 Task: Look for space in Juchitán de Zaragoza, Mexico from 6th September, 2023 to 10th September, 2023 for 1 adult in price range Rs.10000 to Rs.15000. Place can be private room with 1  bedroom having 1 bed and 1 bathroom. Property type can be house, flat, guest house, hotel. Booking option can be shelf check-in. Required host language is English.
Action: Mouse moved to (579, 126)
Screenshot: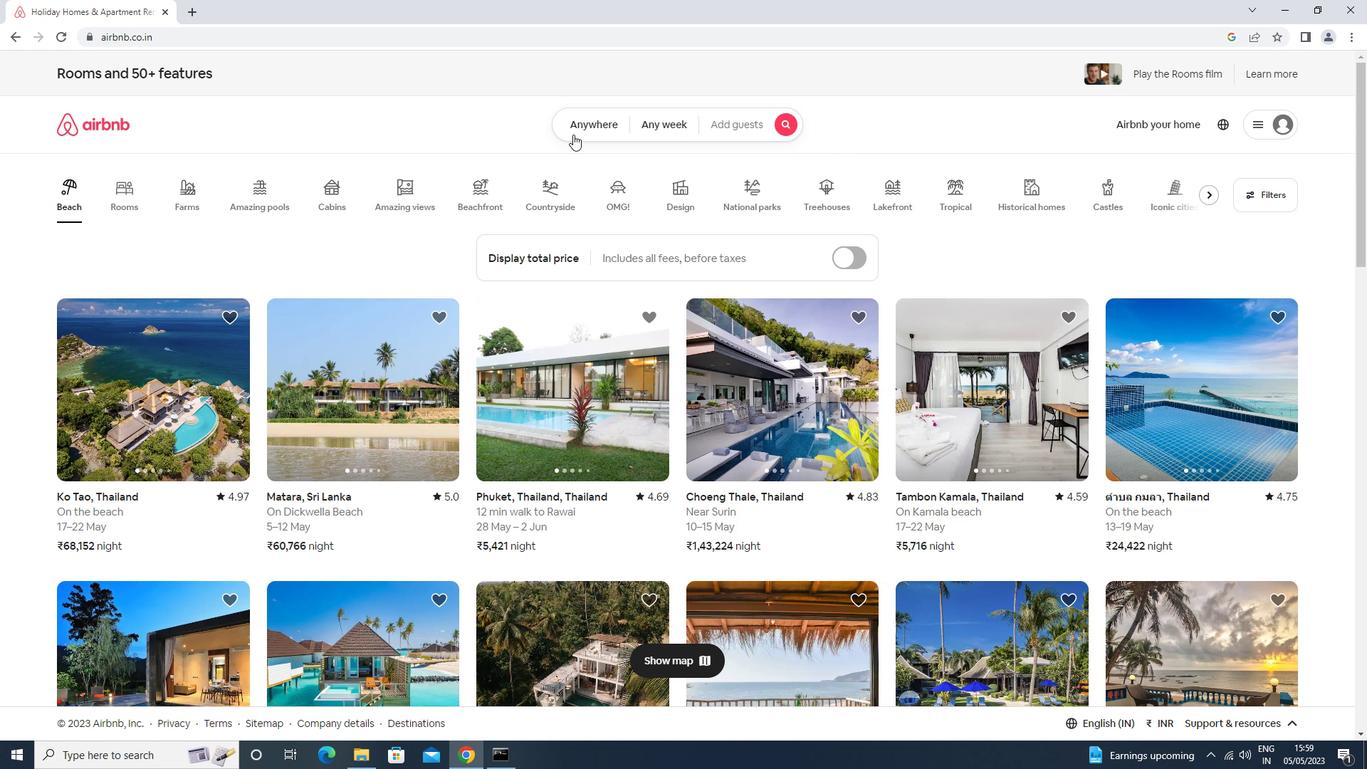 
Action: Mouse pressed left at (579, 126)
Screenshot: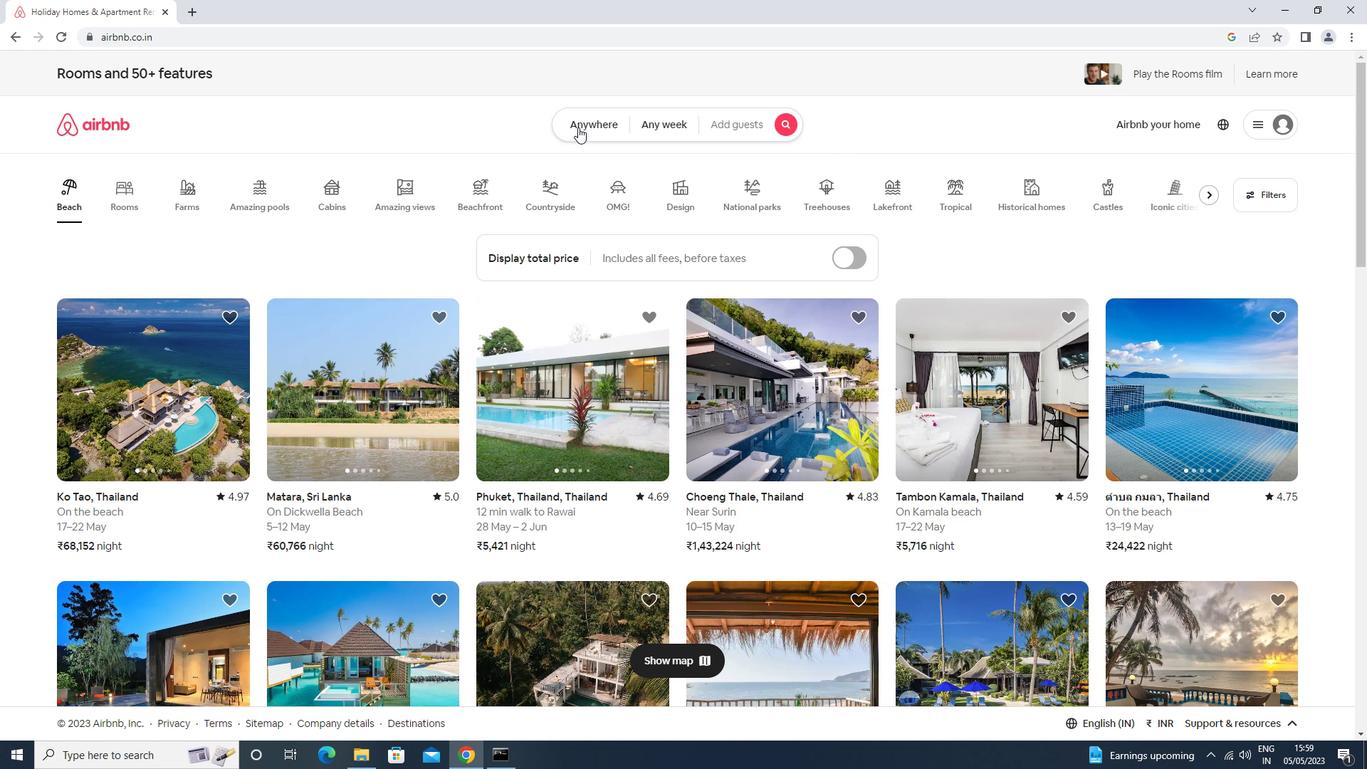 
Action: Mouse moved to (474, 185)
Screenshot: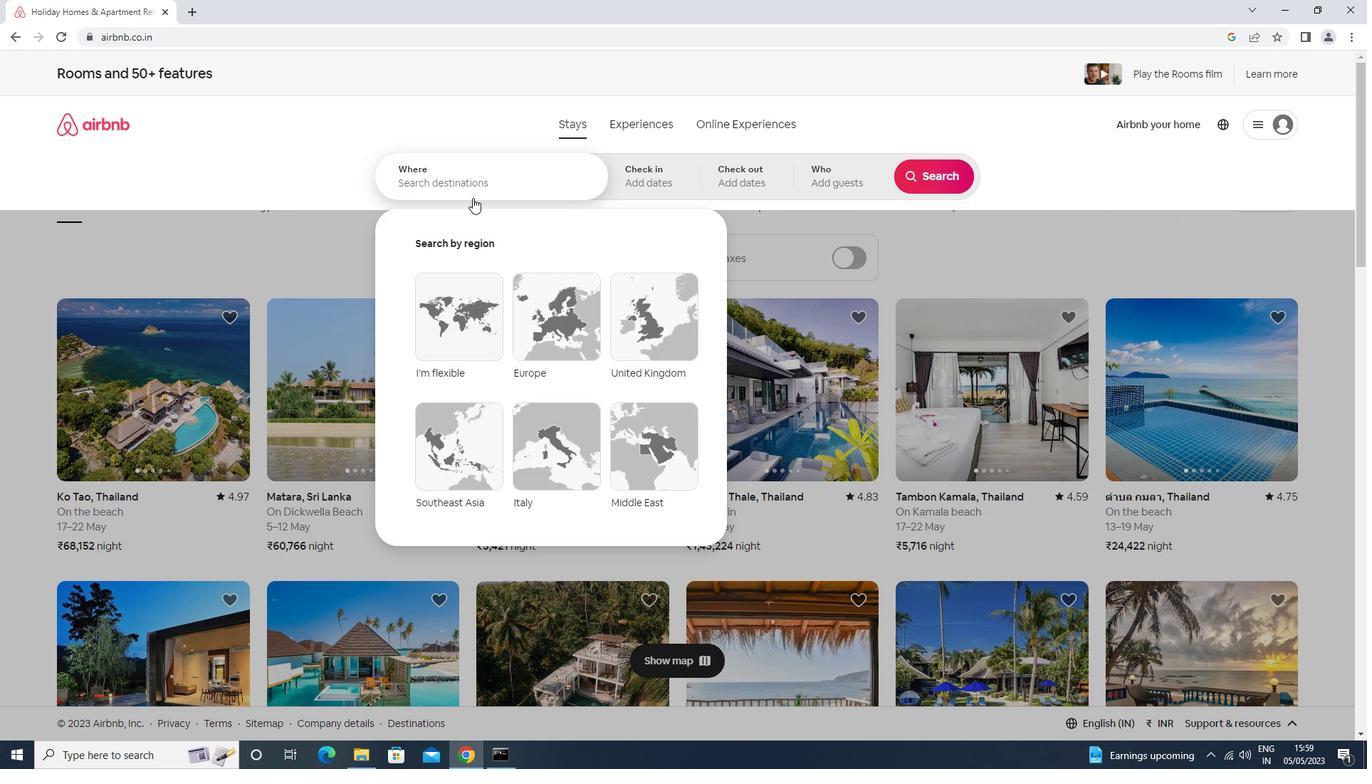 
Action: Mouse pressed left at (474, 185)
Screenshot: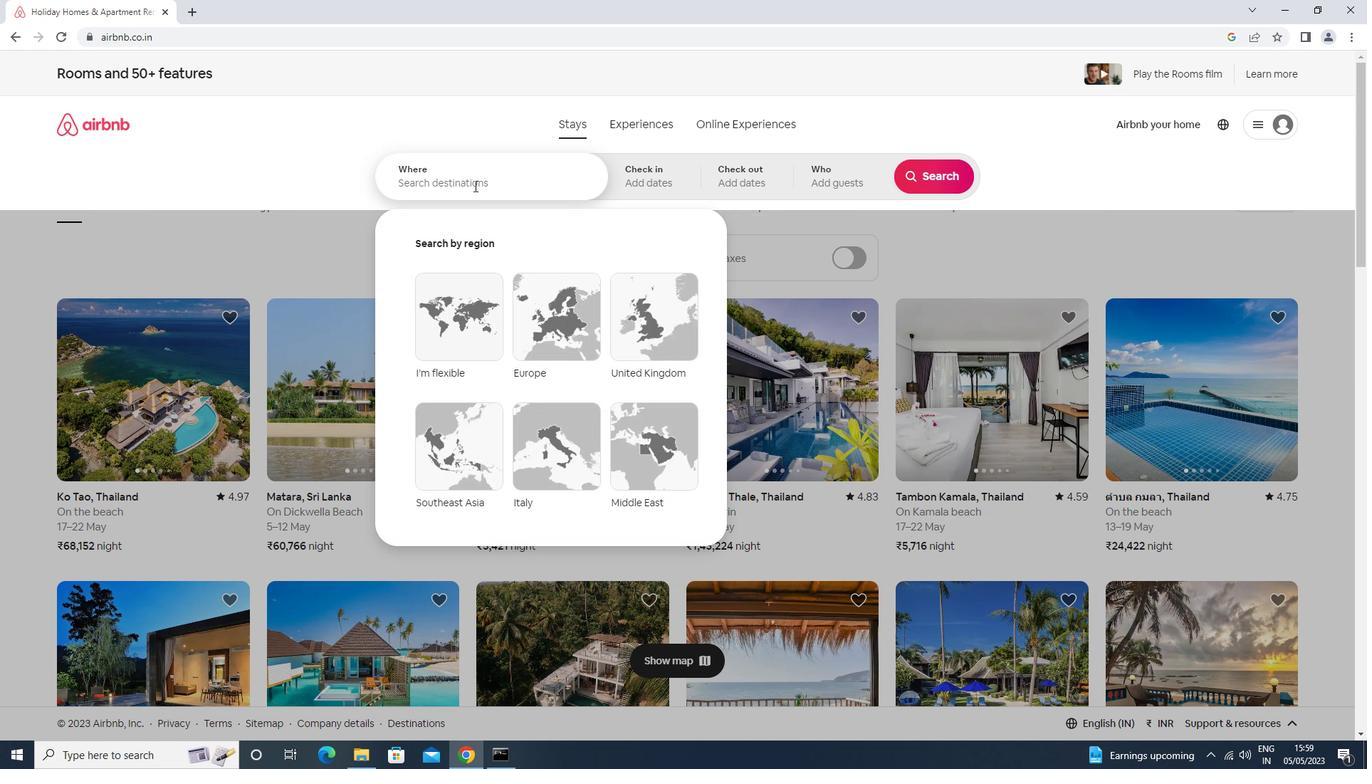 
Action: Mouse moved to (477, 184)
Screenshot: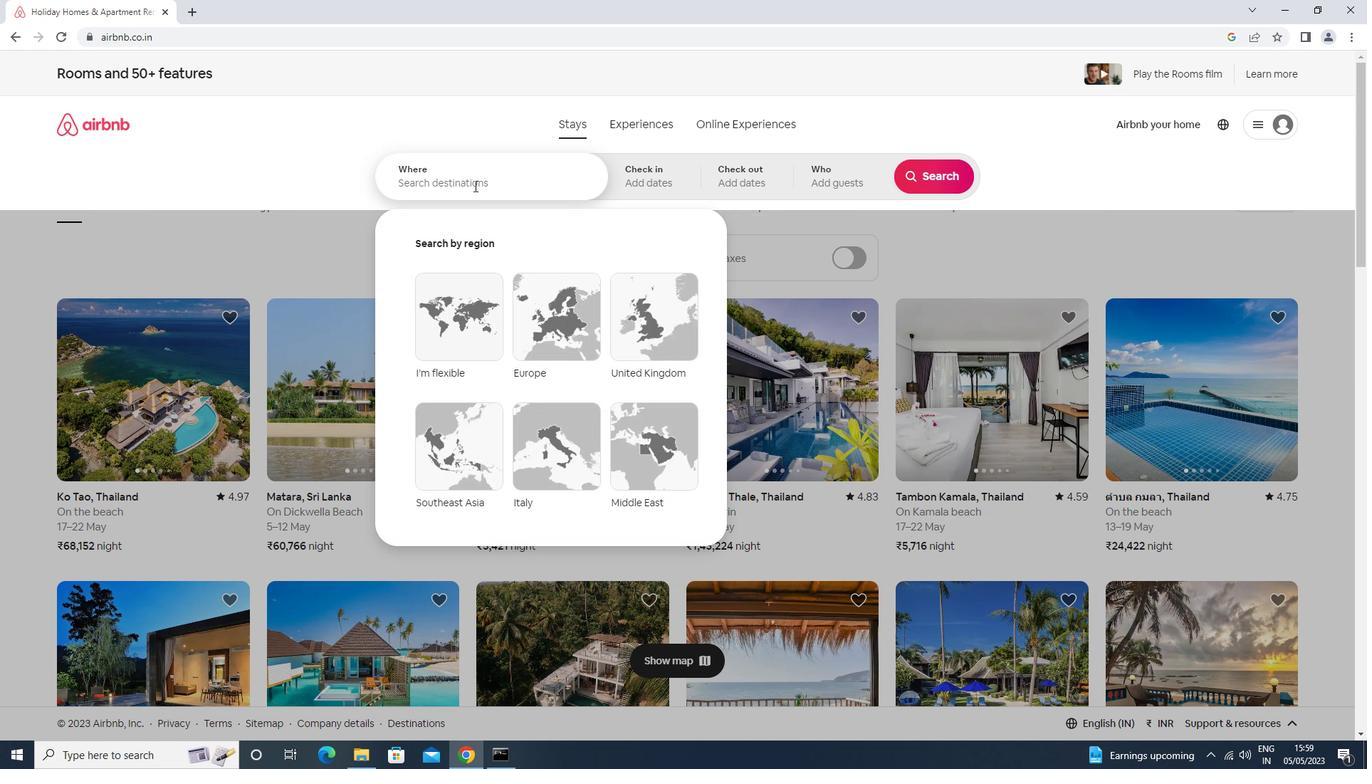 
Action: Key pressed jucgitan<Key.space>de<Key.space><Key.down><Key.enter>
Screenshot: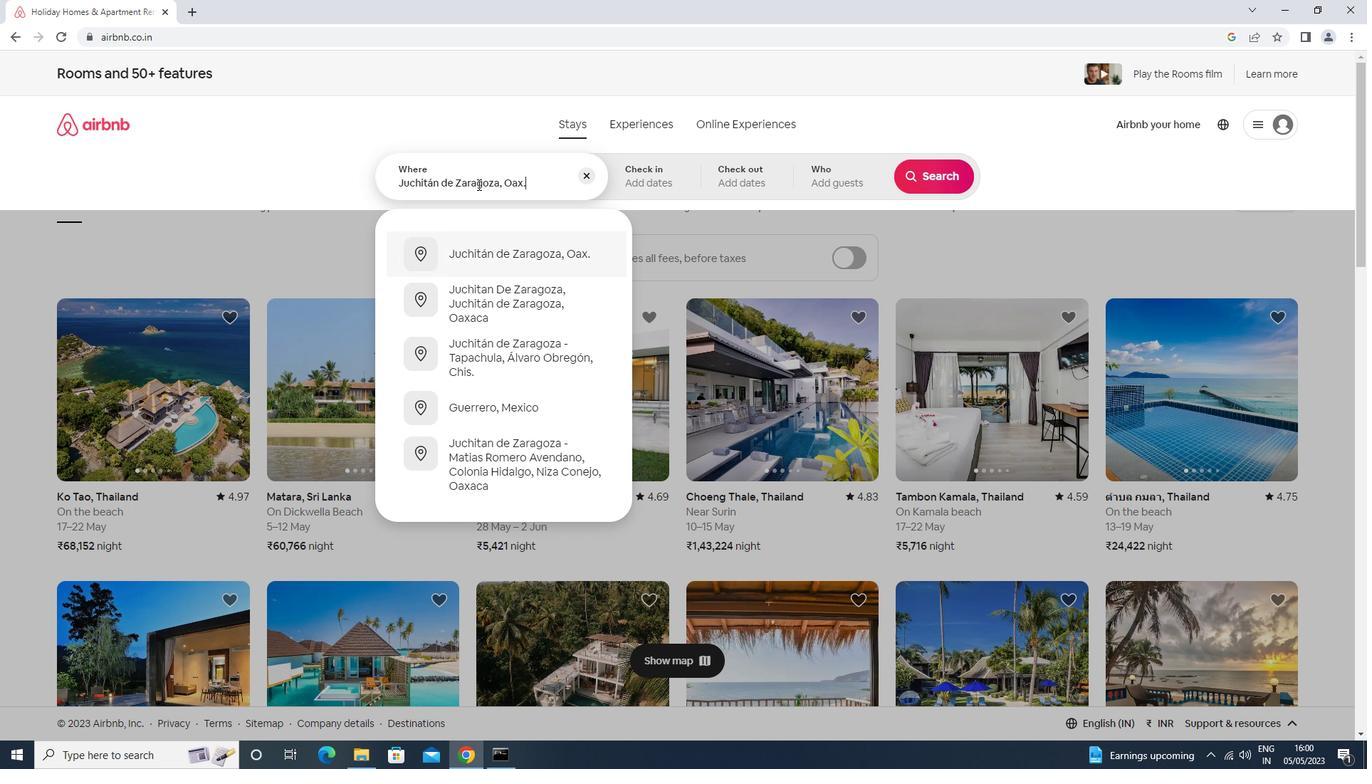 
Action: Mouse moved to (927, 290)
Screenshot: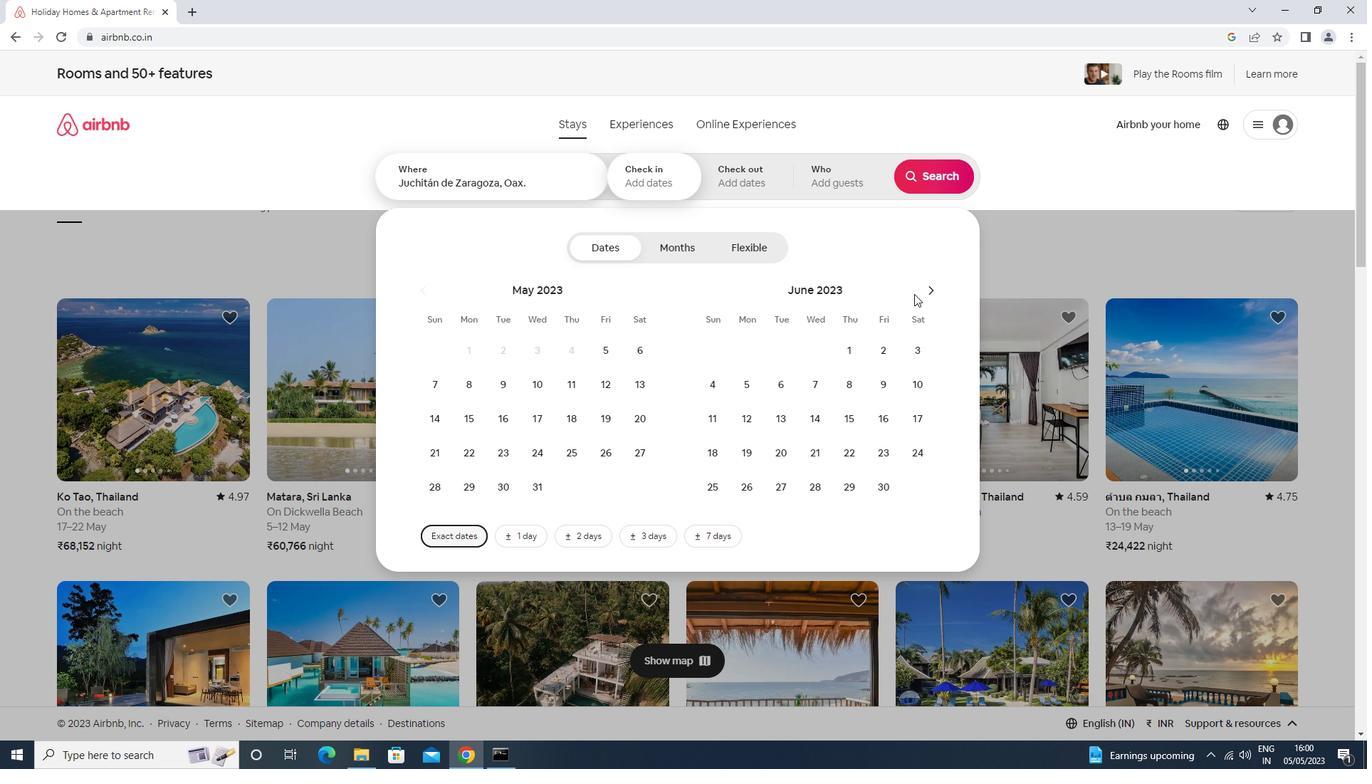 
Action: Mouse pressed left at (927, 290)
Screenshot: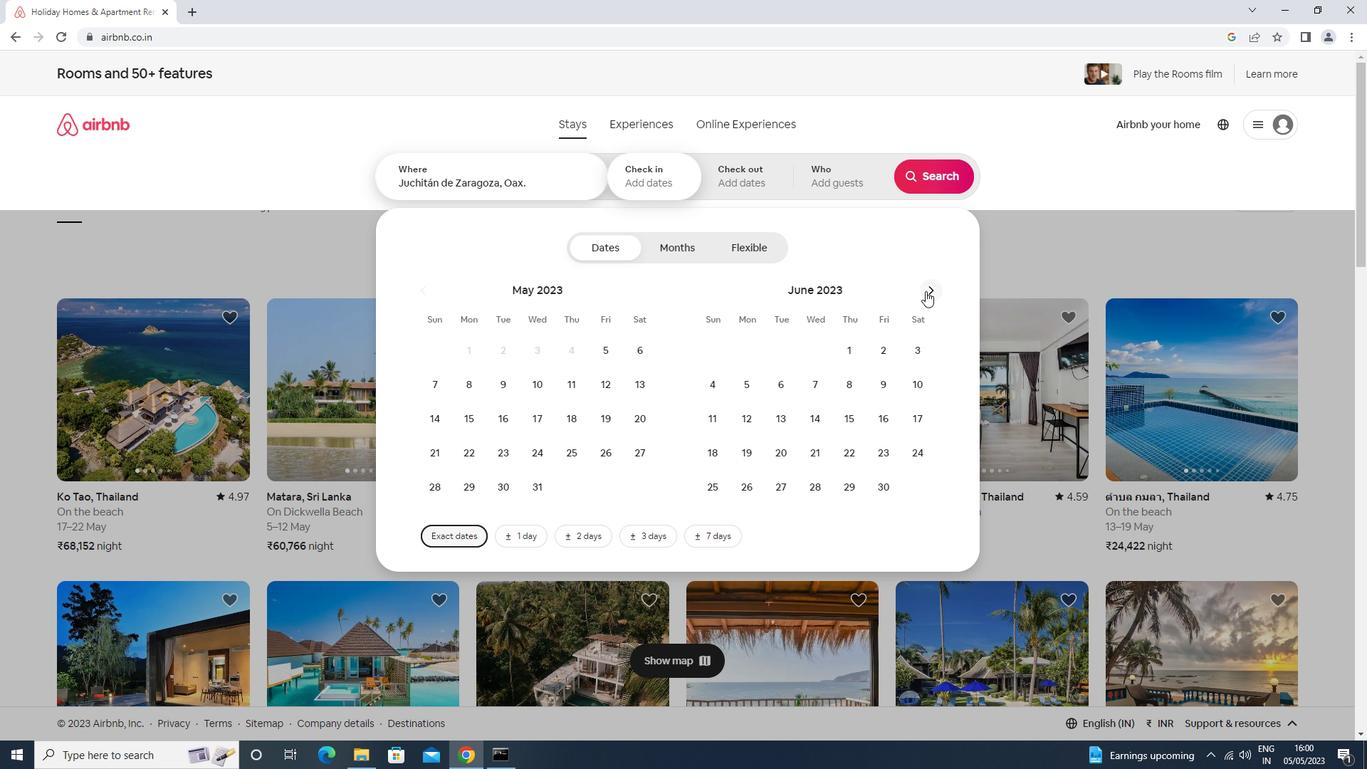 
Action: Mouse pressed left at (927, 290)
Screenshot: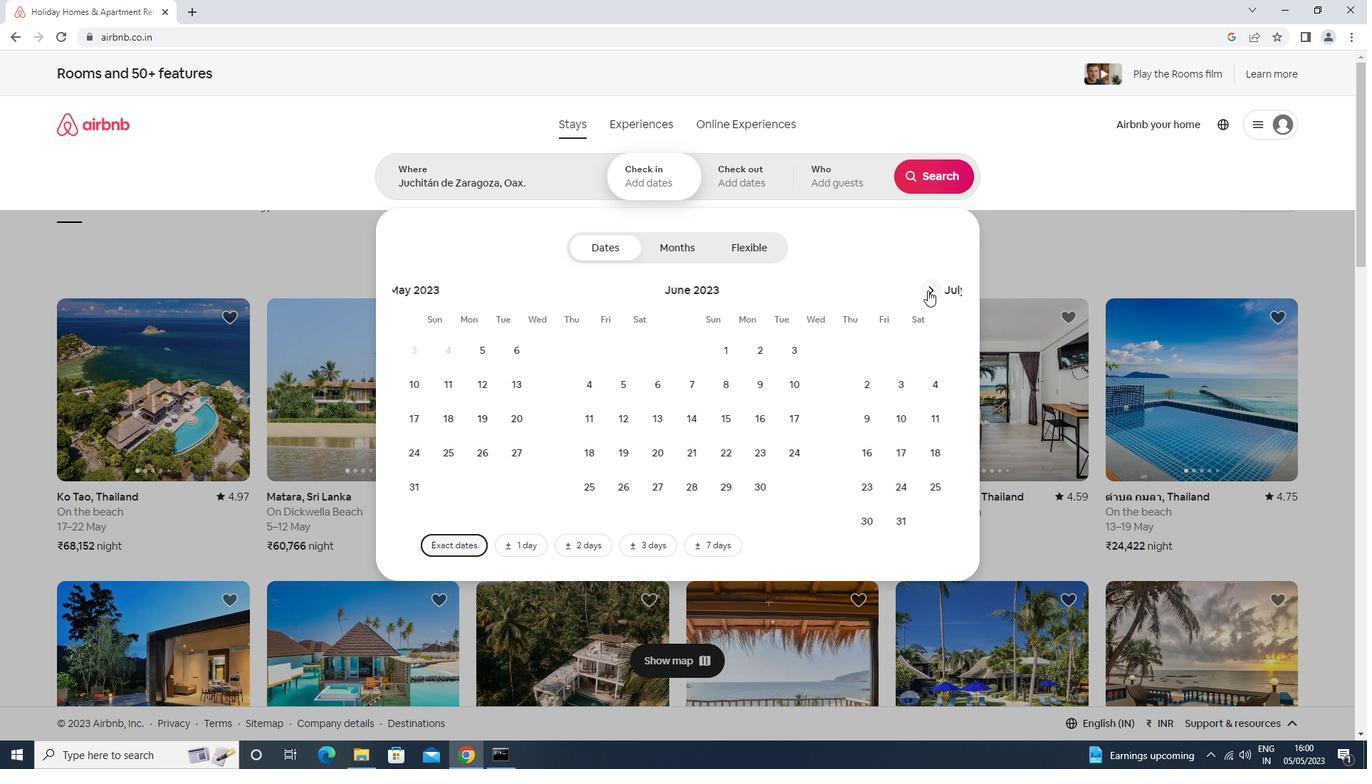 
Action: Mouse pressed left at (927, 290)
Screenshot: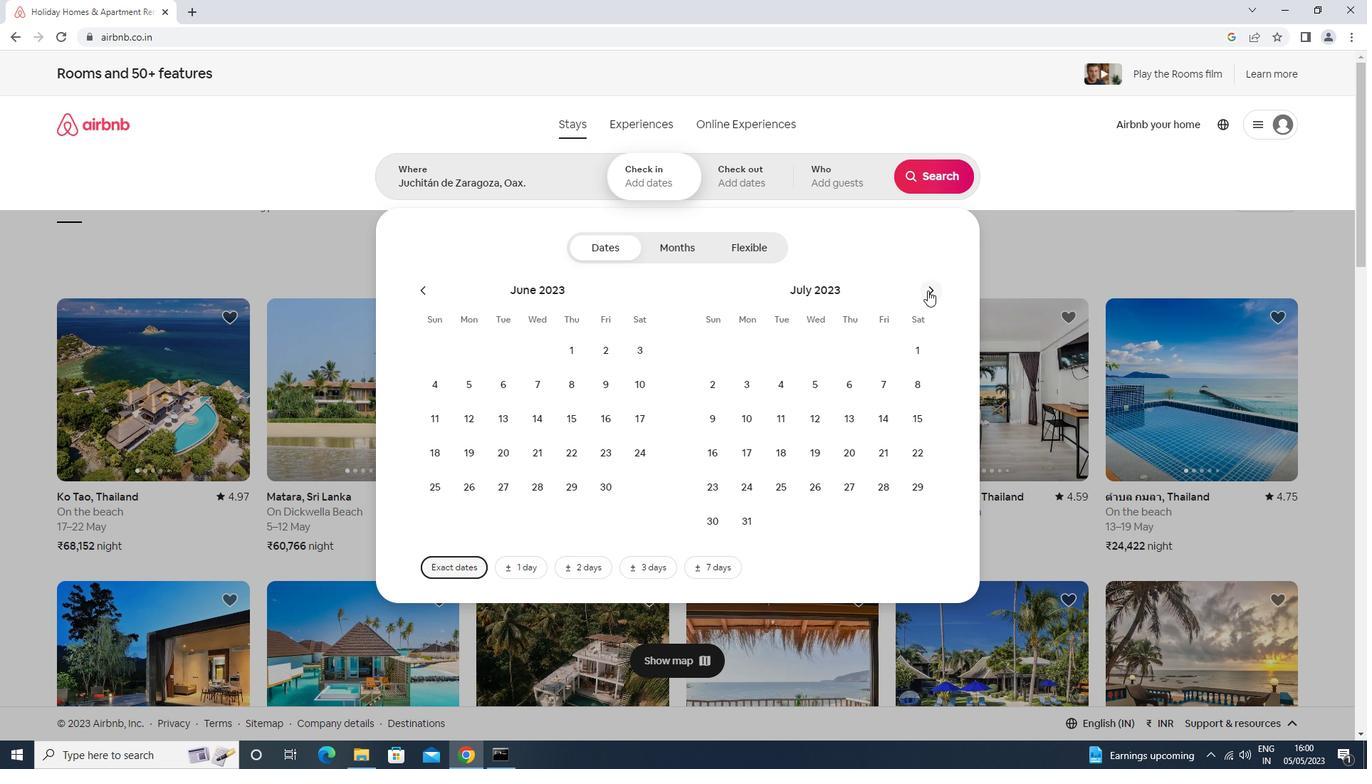 
Action: Mouse moved to (814, 391)
Screenshot: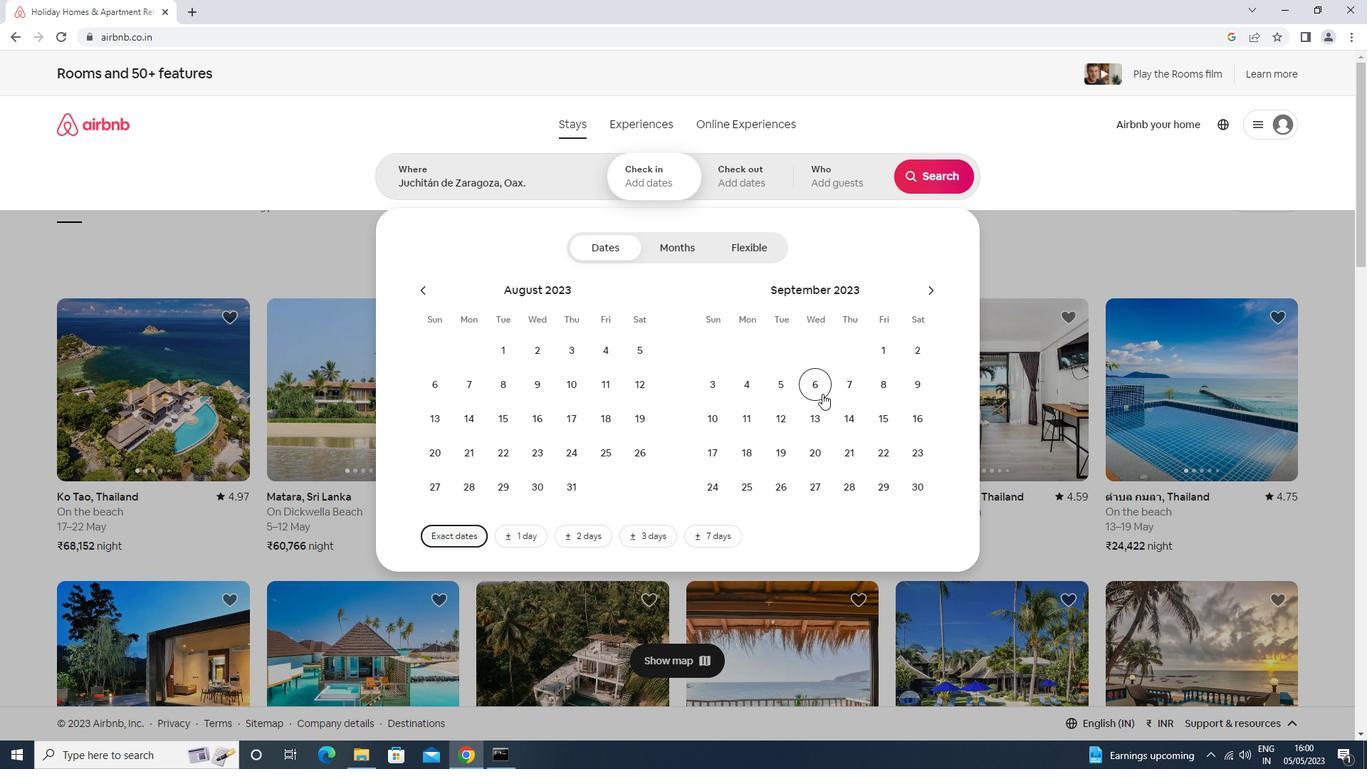 
Action: Mouse pressed left at (814, 391)
Screenshot: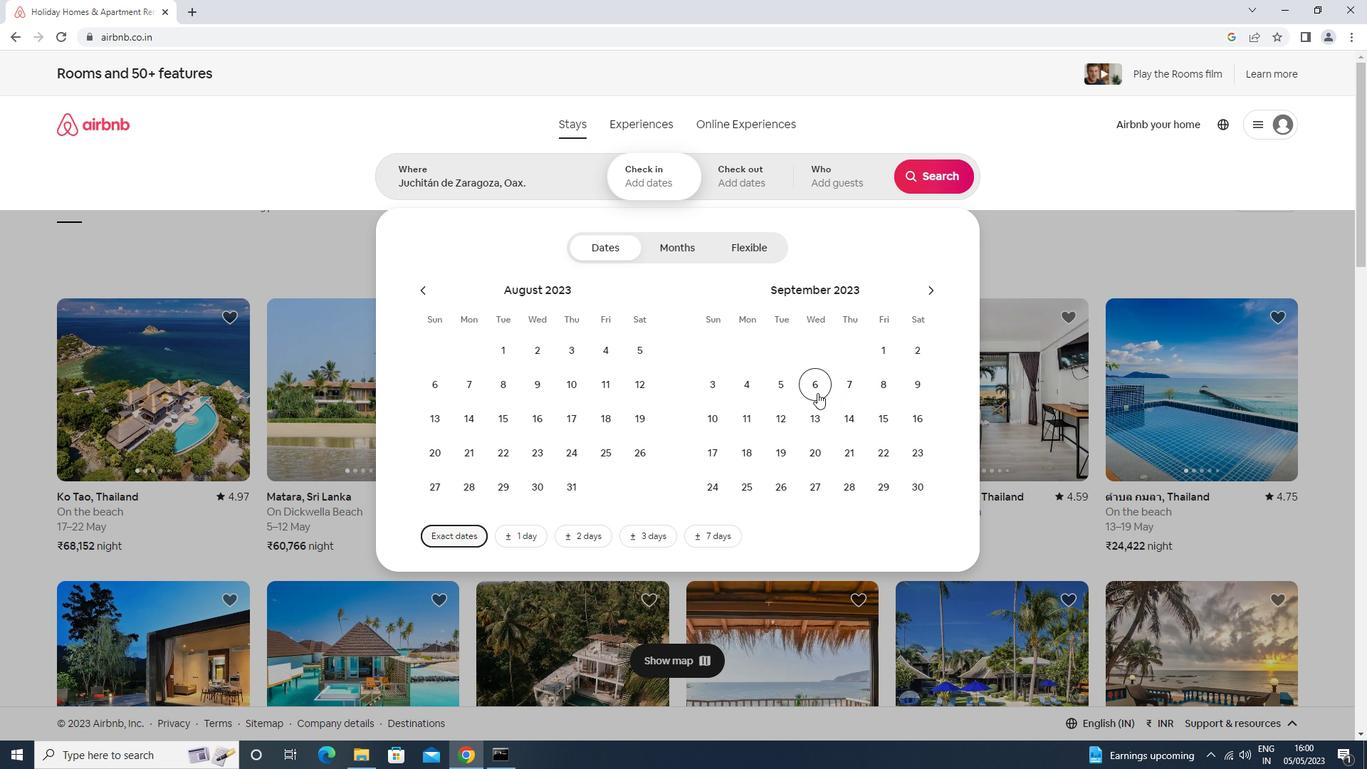 
Action: Mouse moved to (717, 415)
Screenshot: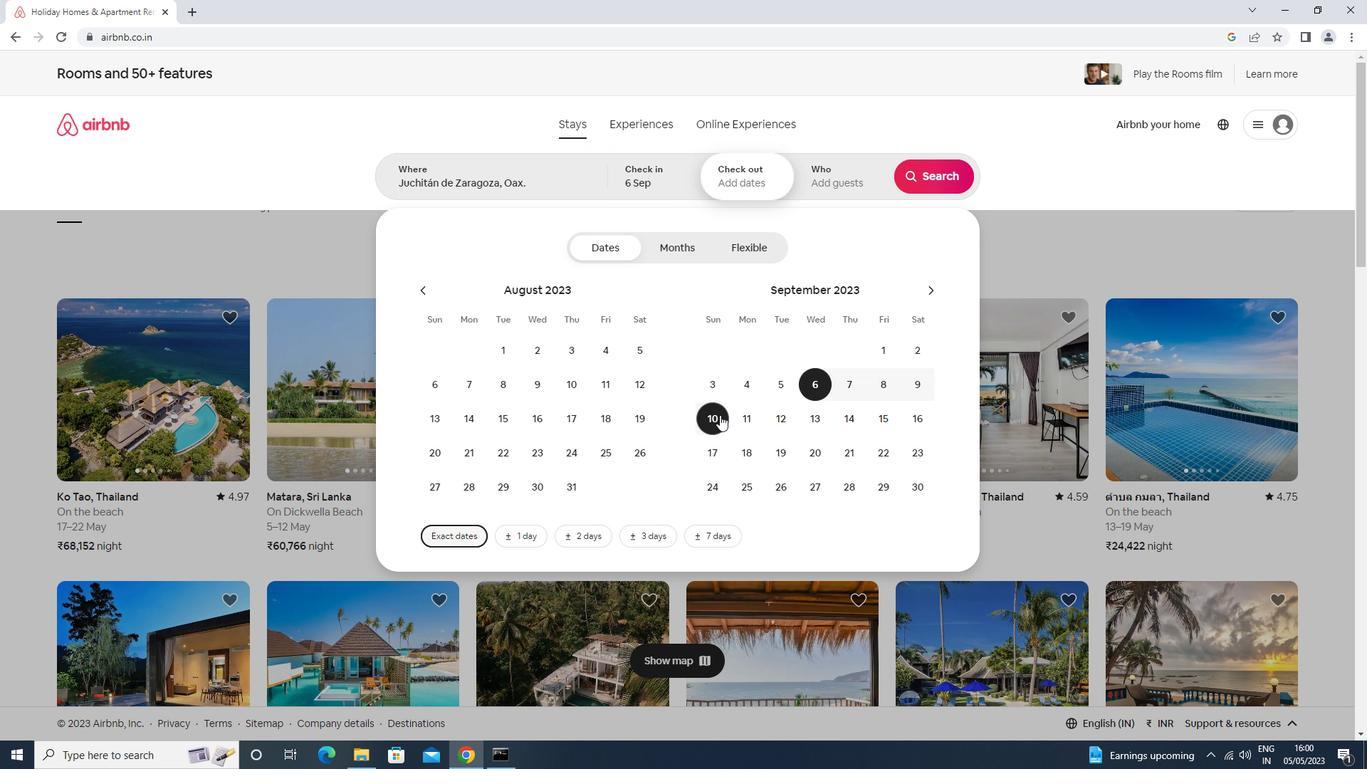 
Action: Mouse pressed left at (717, 415)
Screenshot: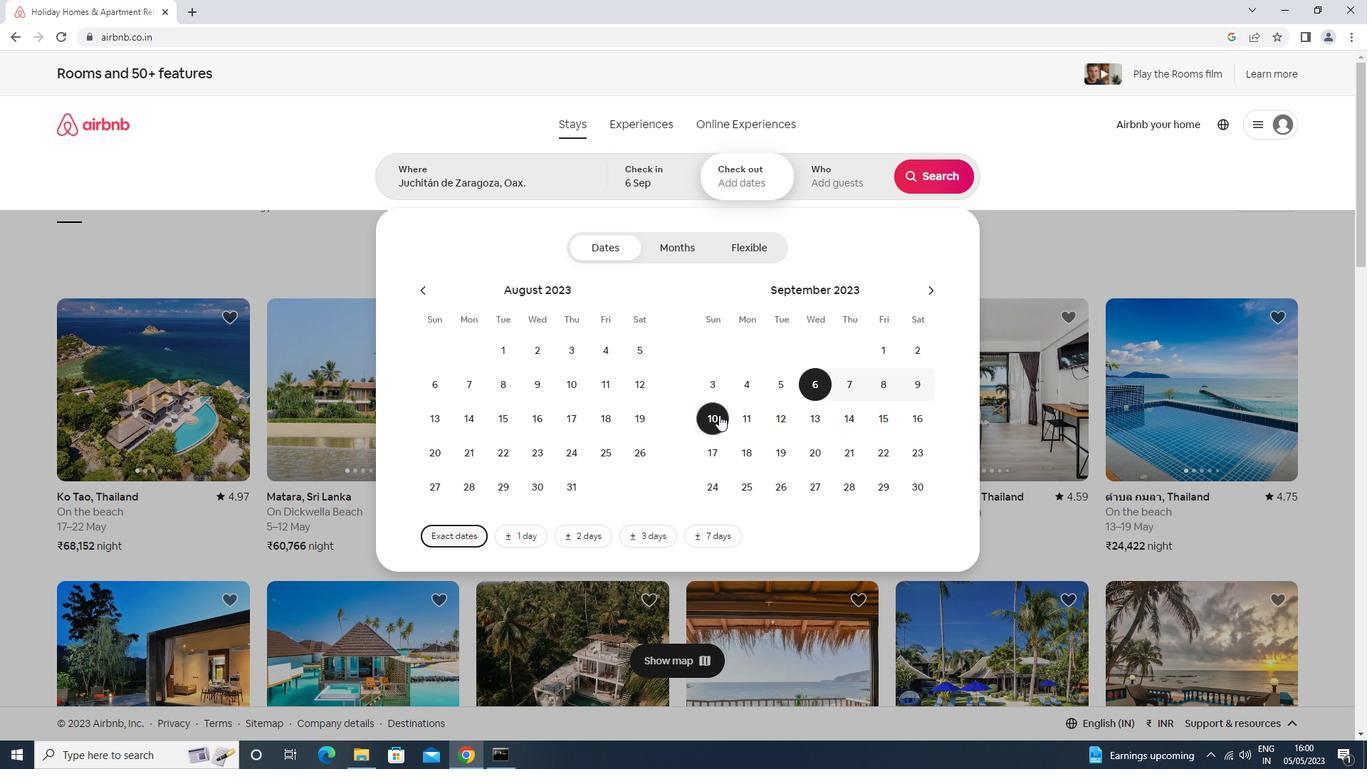 
Action: Mouse moved to (838, 192)
Screenshot: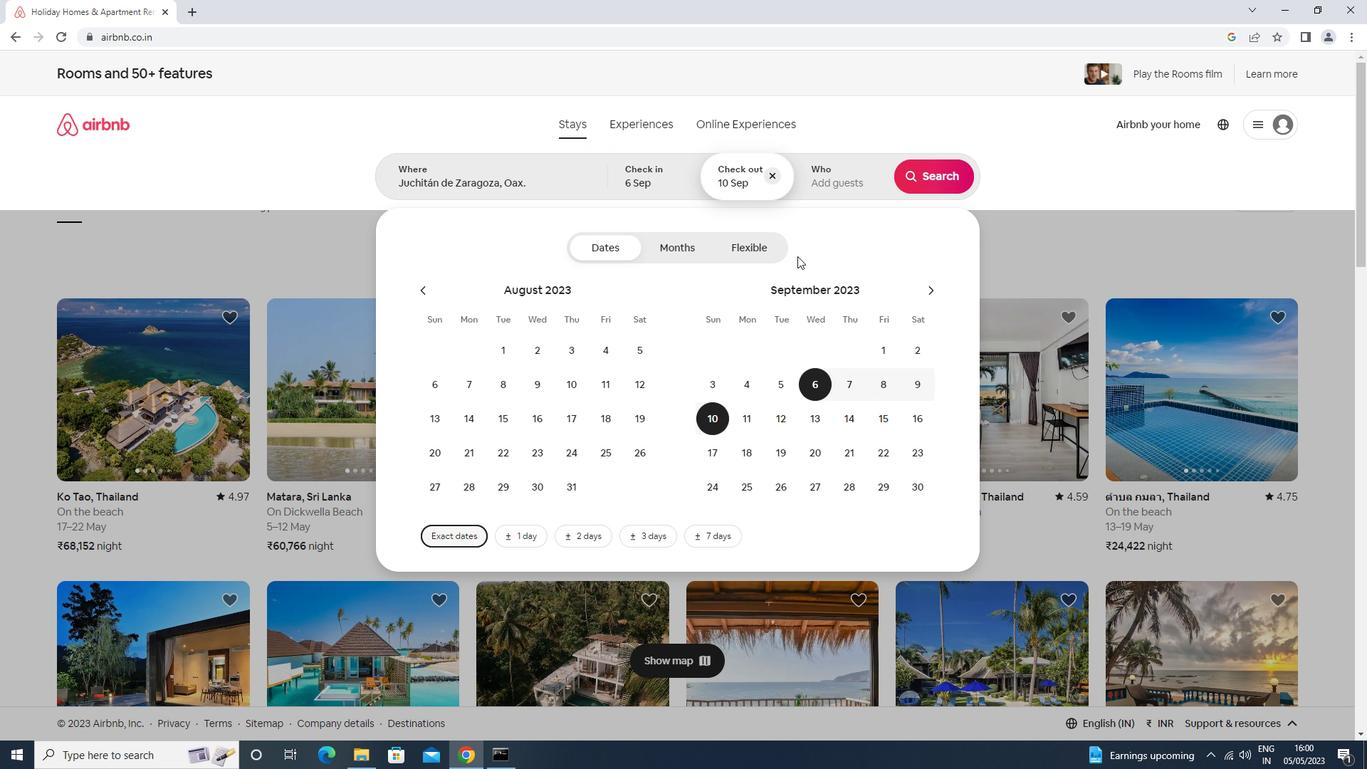 
Action: Mouse pressed left at (838, 192)
Screenshot: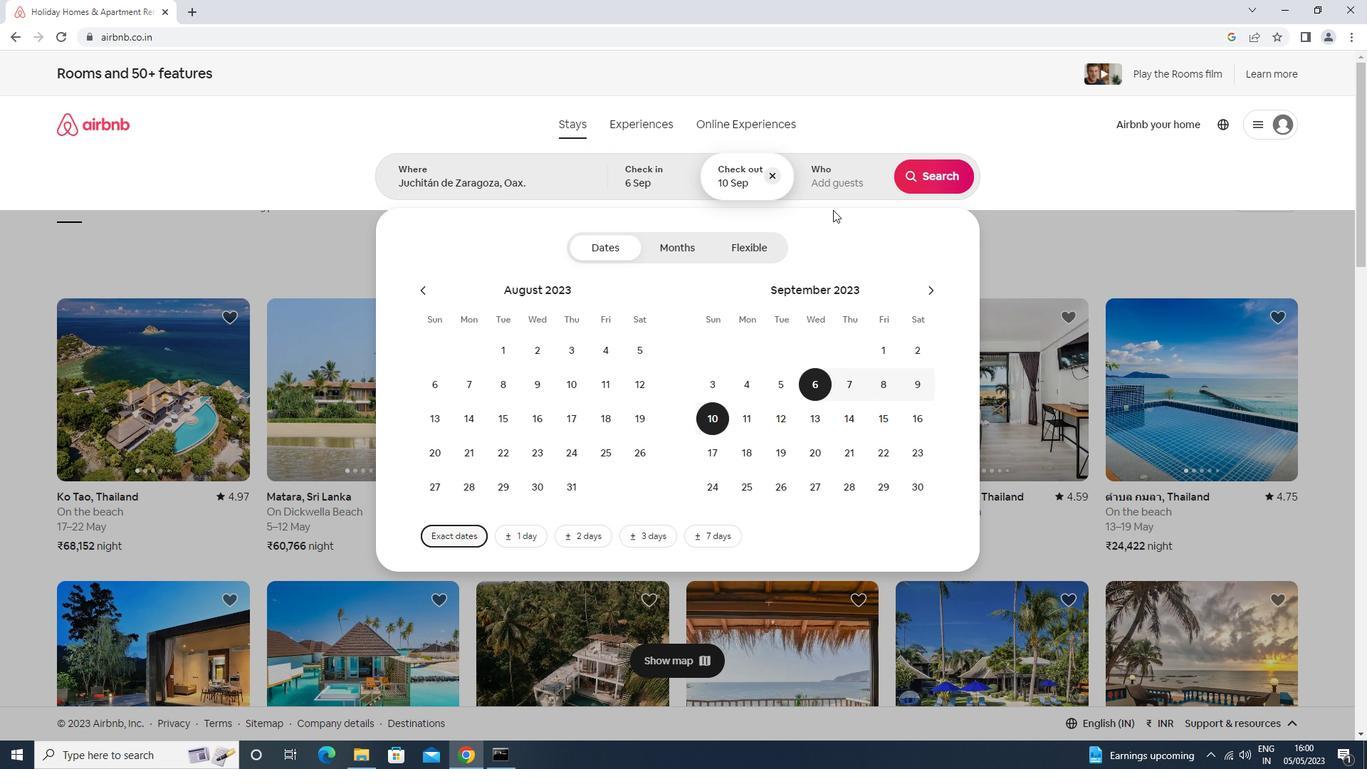 
Action: Mouse moved to (937, 258)
Screenshot: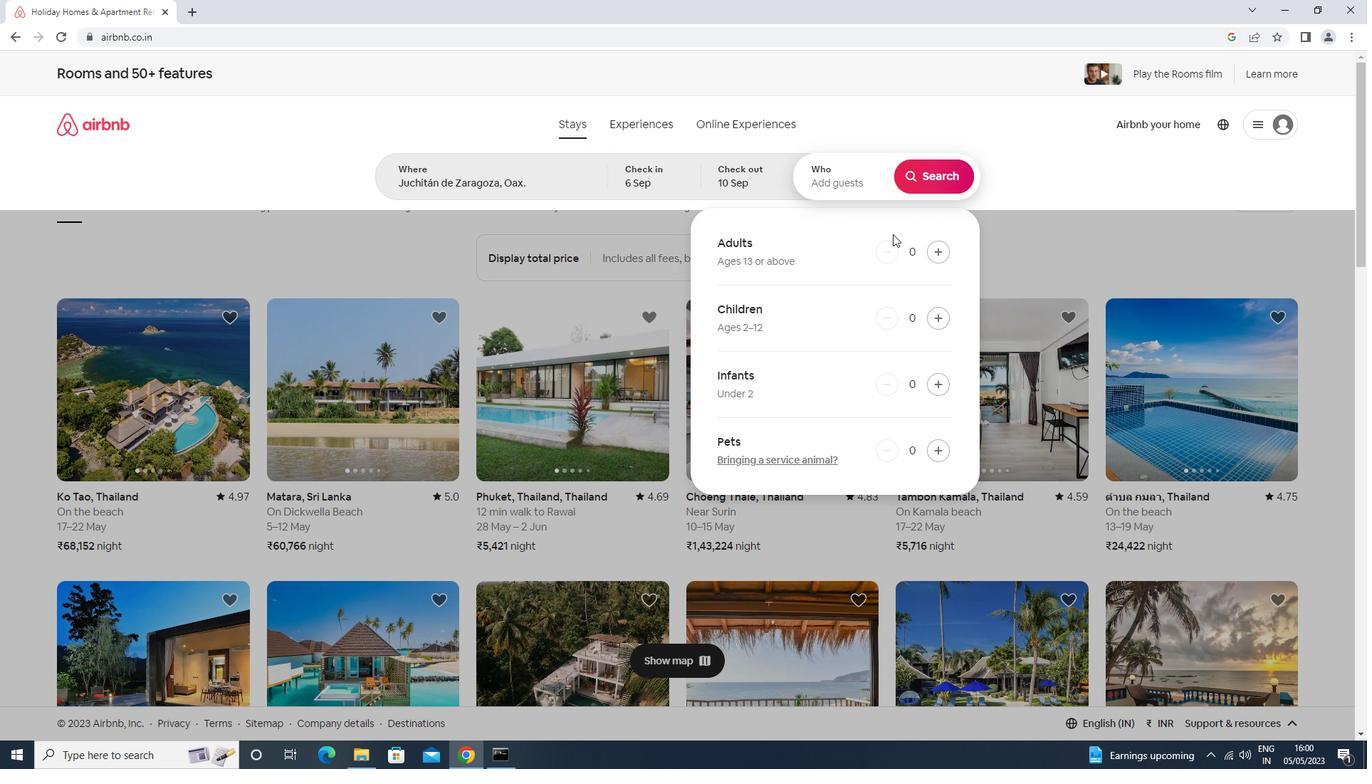 
Action: Mouse pressed left at (937, 258)
Screenshot: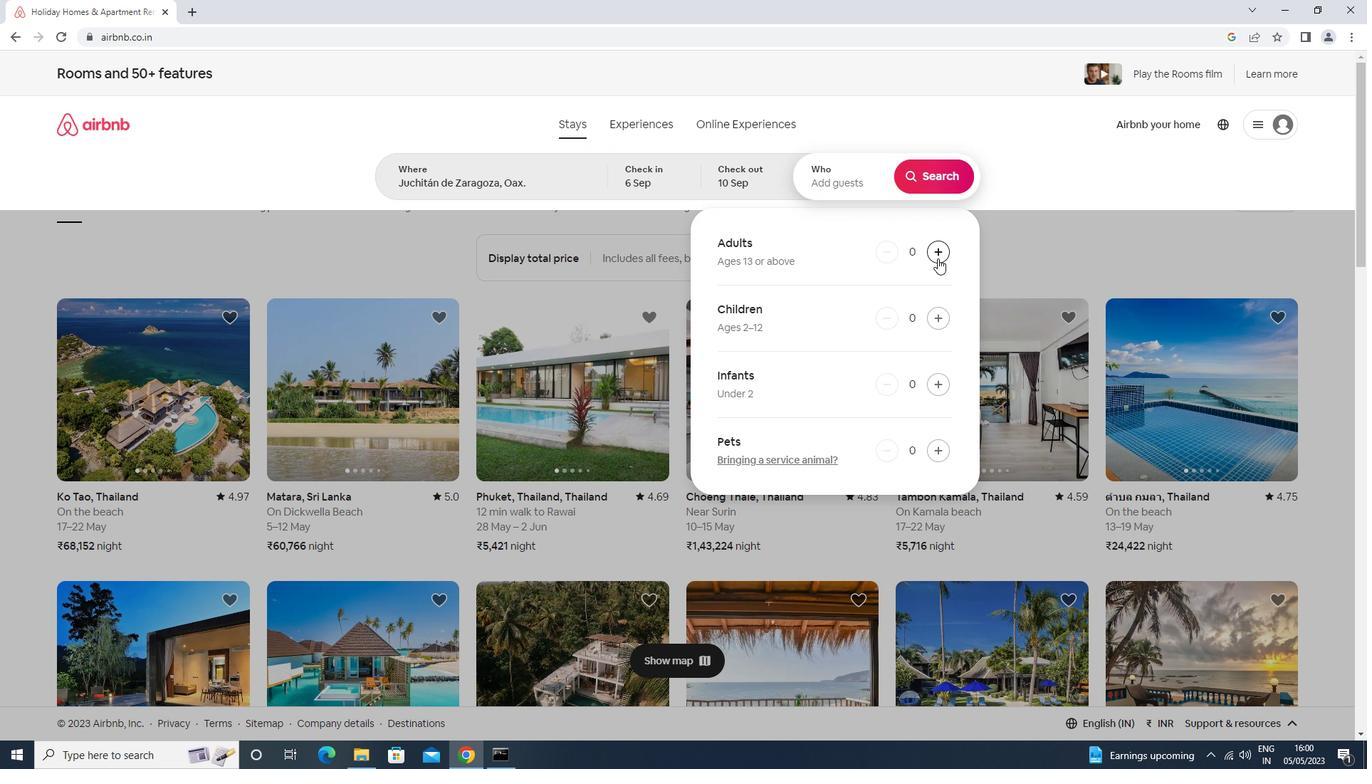 
Action: Mouse moved to (929, 180)
Screenshot: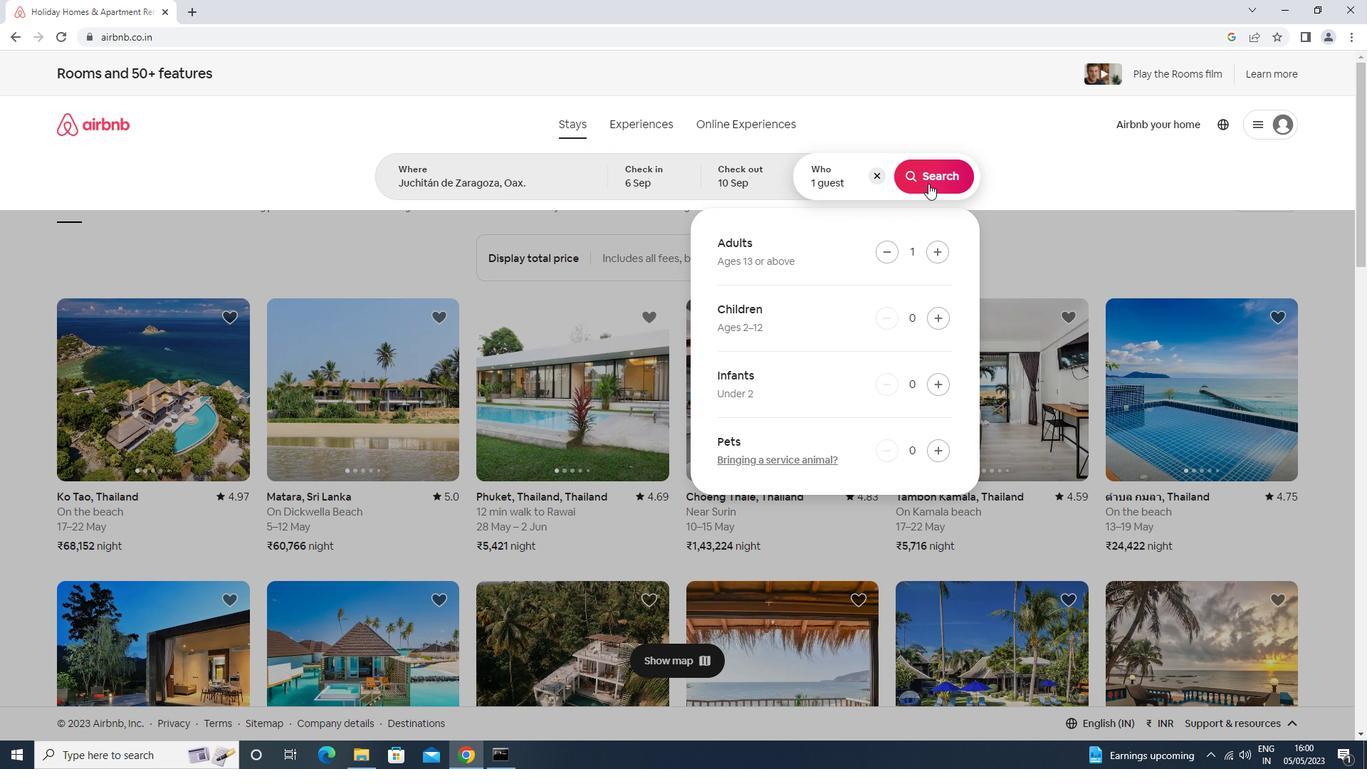 
Action: Mouse pressed left at (929, 180)
Screenshot: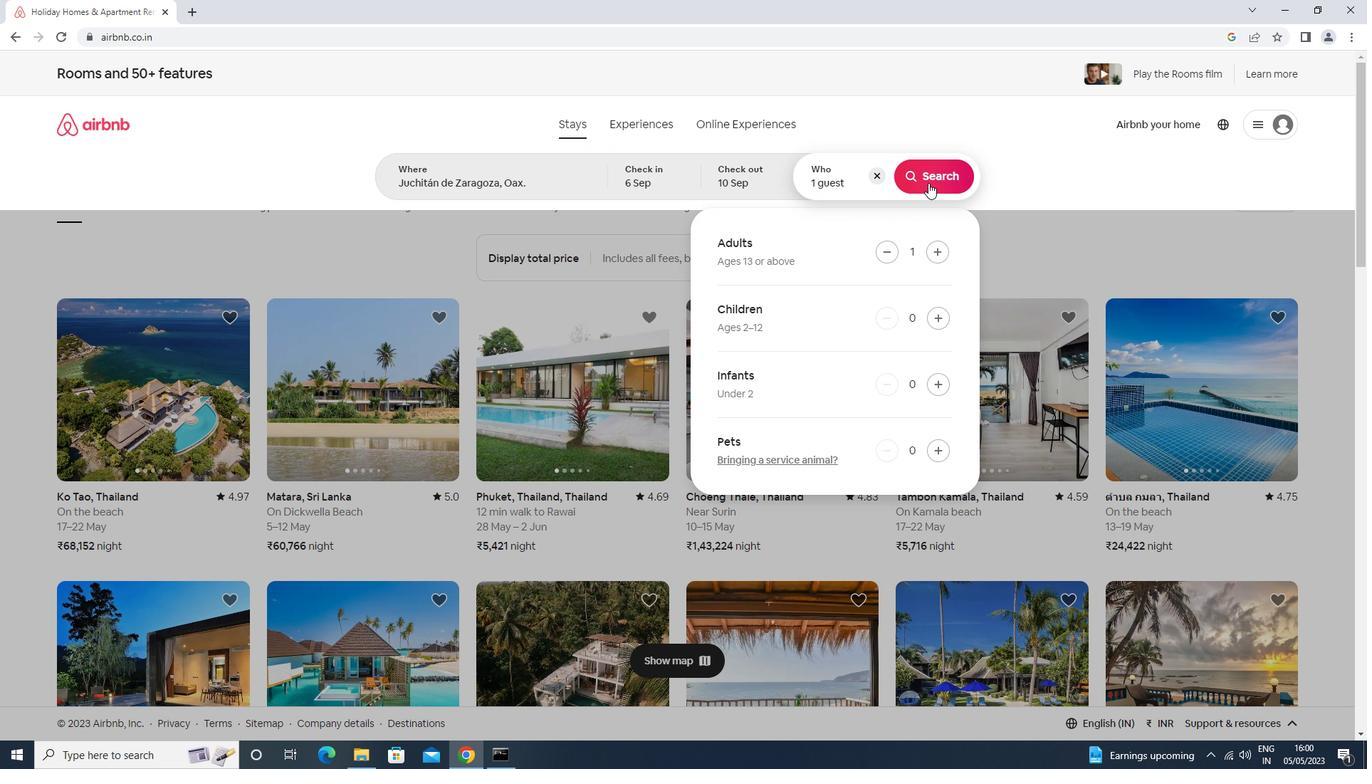 
Action: Mouse moved to (1309, 132)
Screenshot: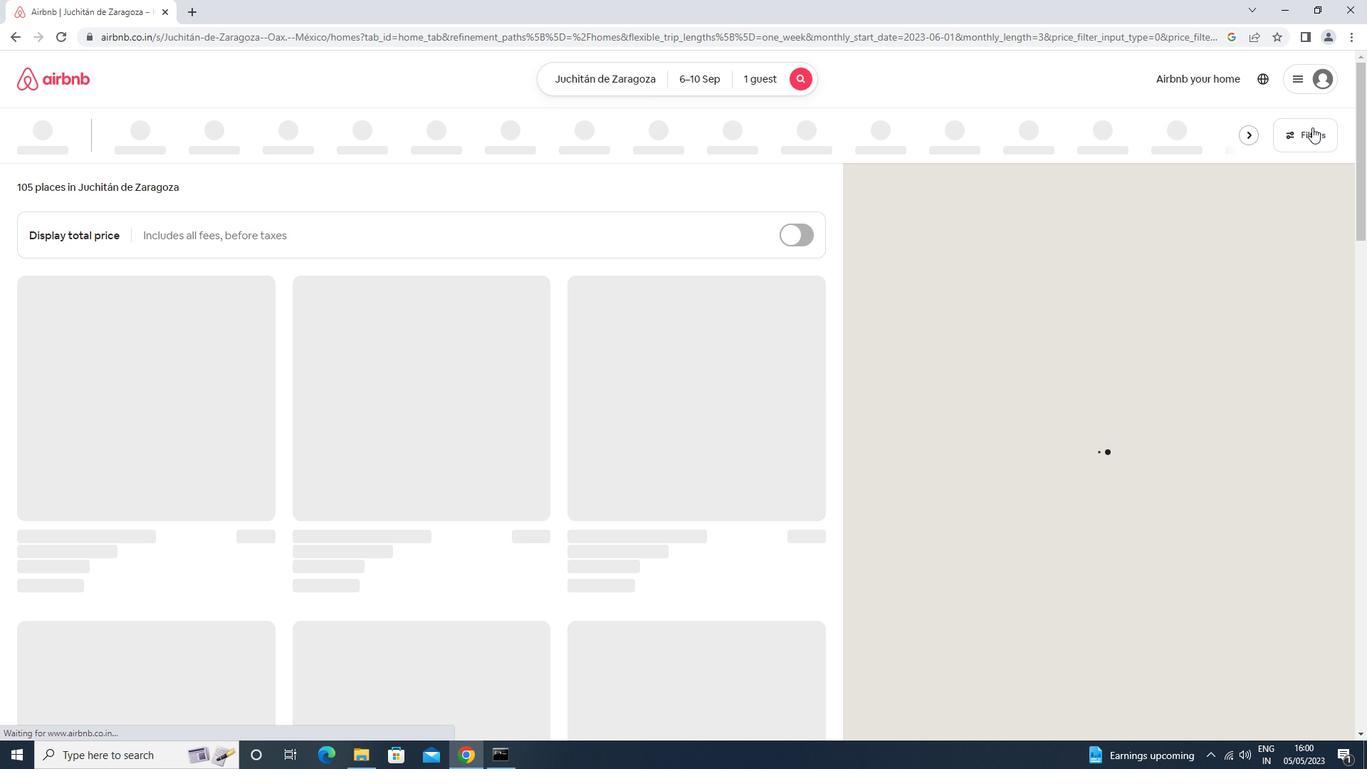 
Action: Mouse pressed left at (1309, 132)
Screenshot: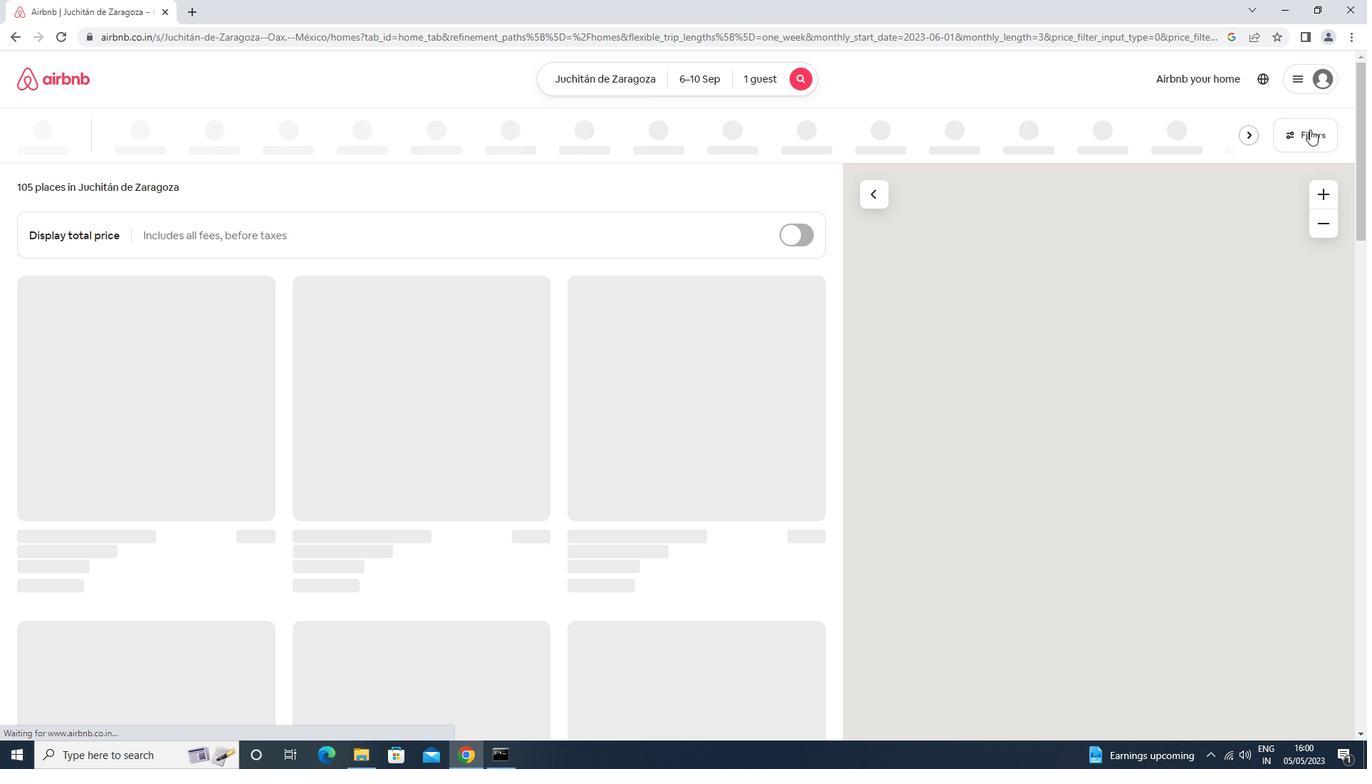 
Action: Mouse moved to (536, 484)
Screenshot: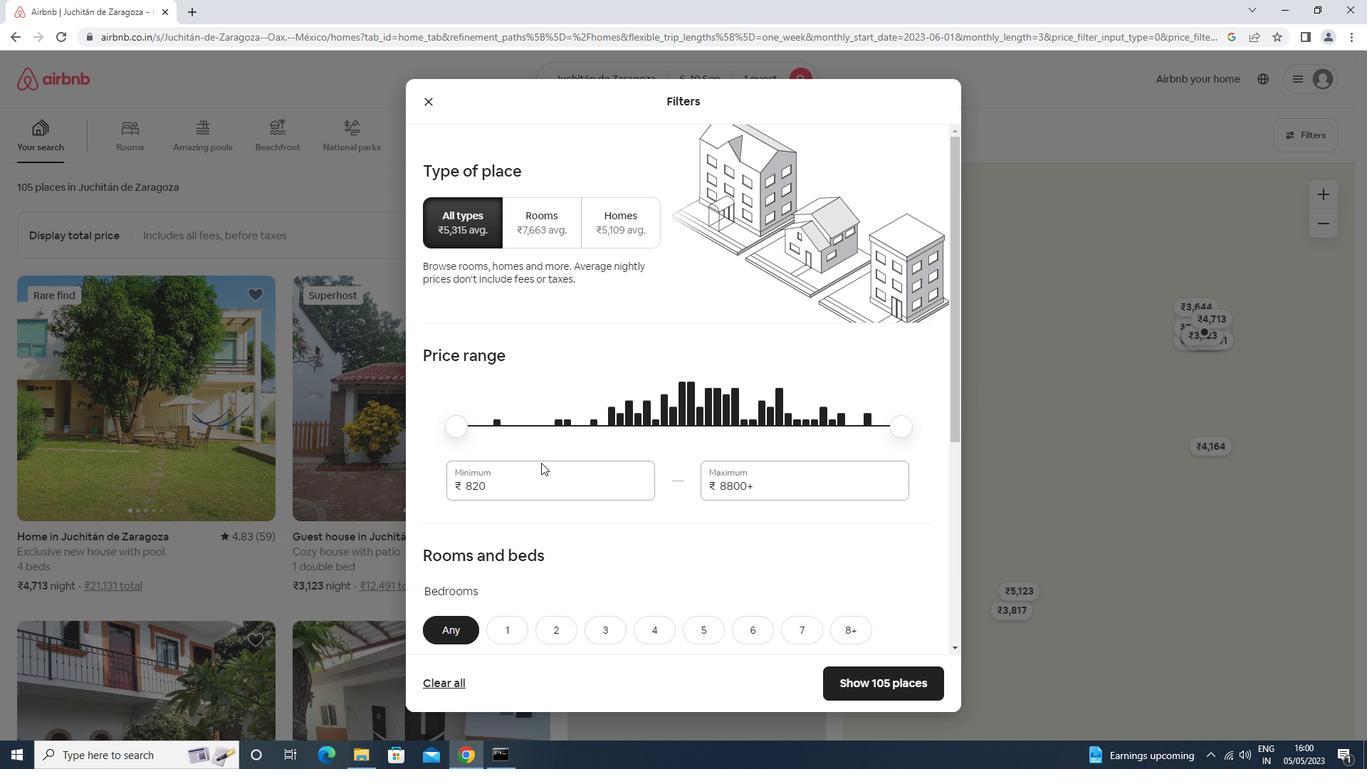 
Action: Mouse pressed left at (536, 484)
Screenshot: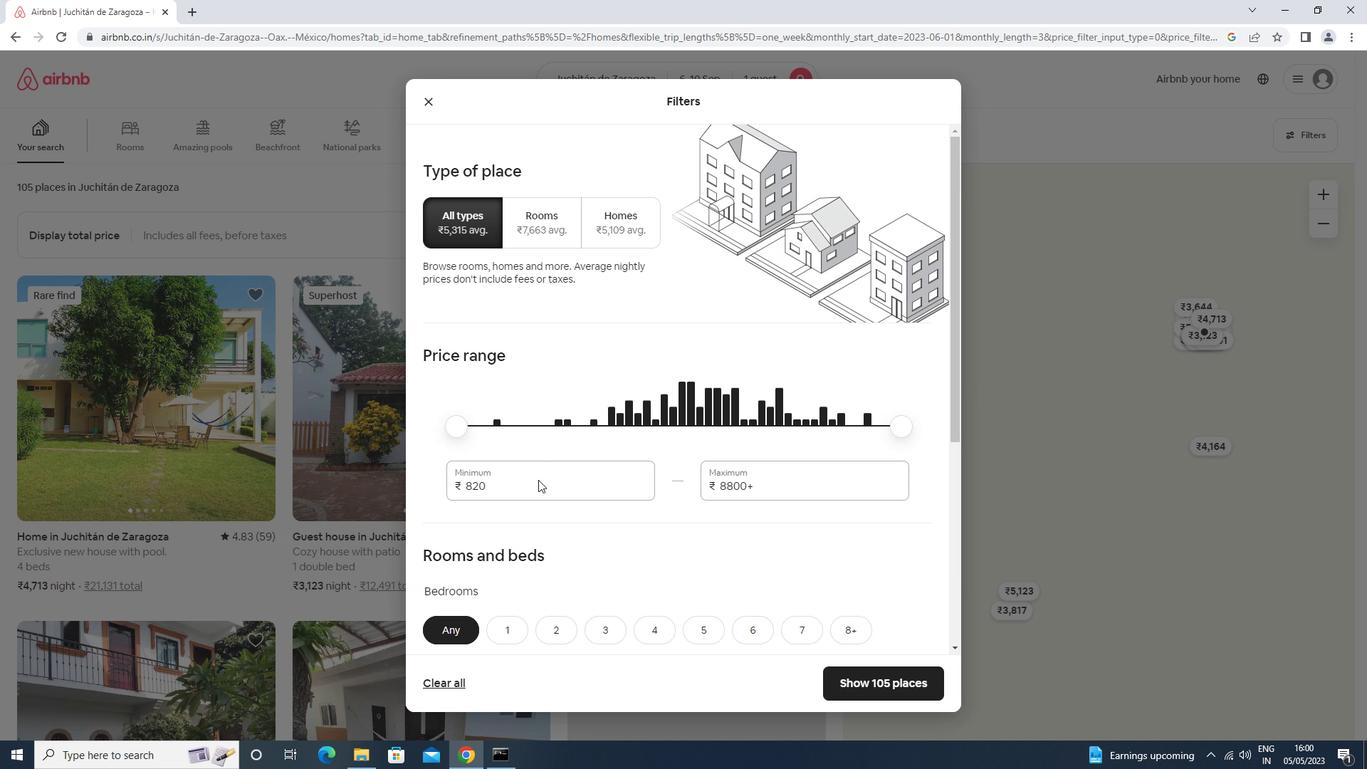 
Action: Mouse moved to (533, 479)
Screenshot: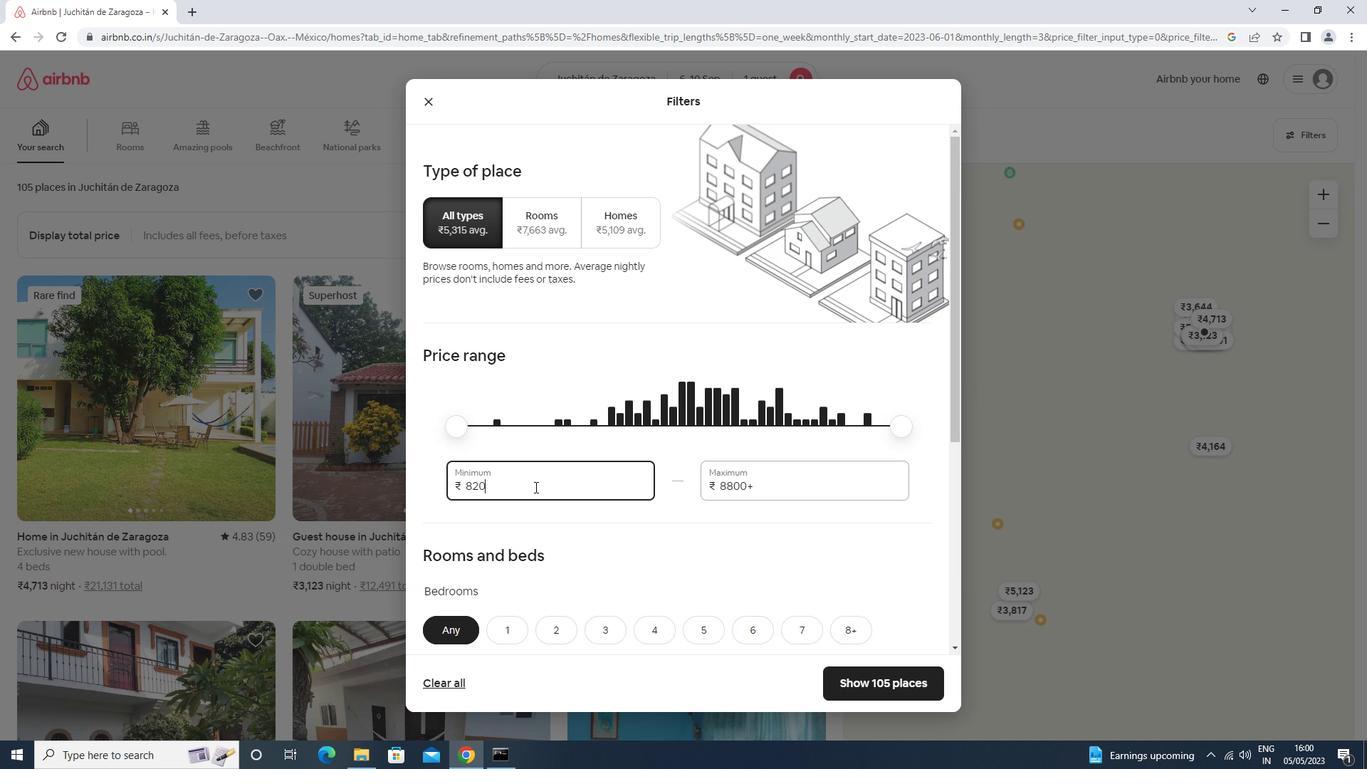 
Action: Key pressed <Key.backspace><Key.backspace><Key.backspace>10000<Key.tab>15000
Screenshot: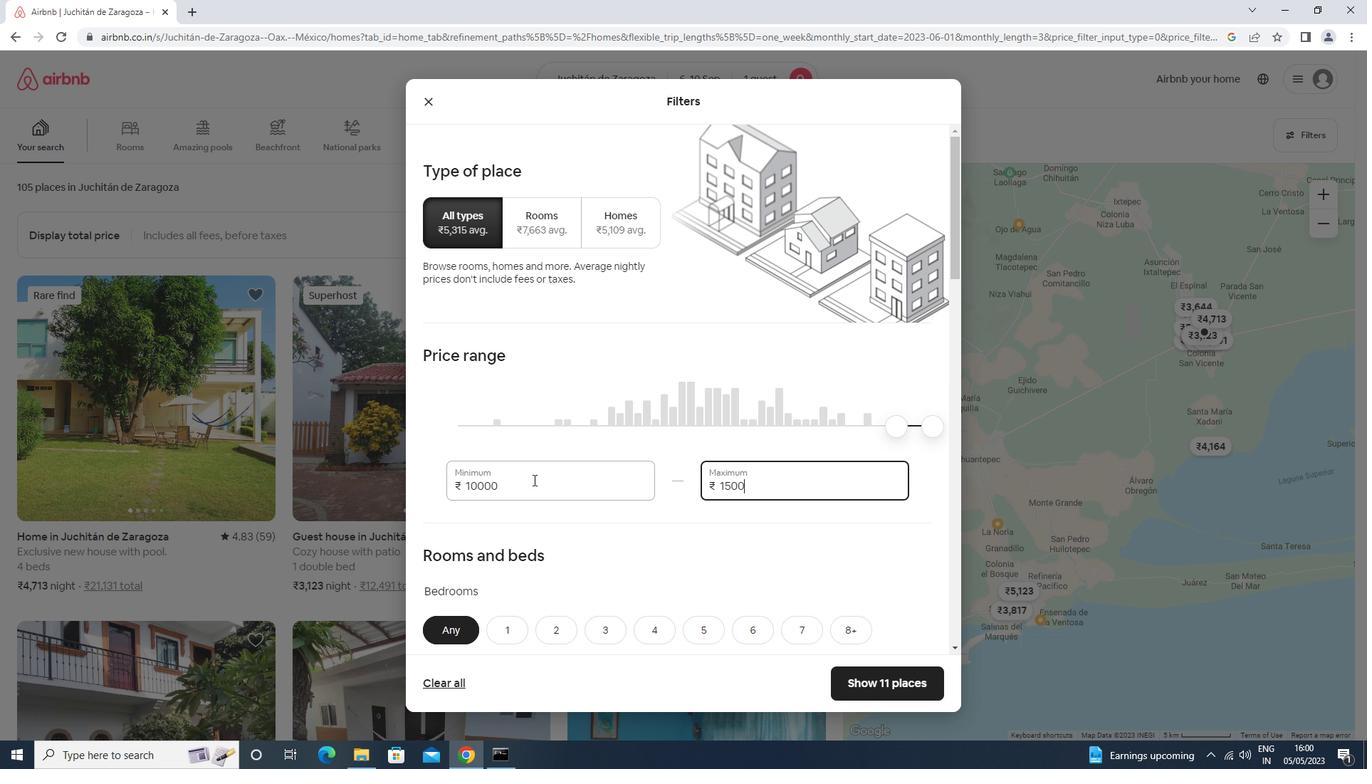 
Action: Mouse scrolled (533, 479) with delta (0, 0)
Screenshot: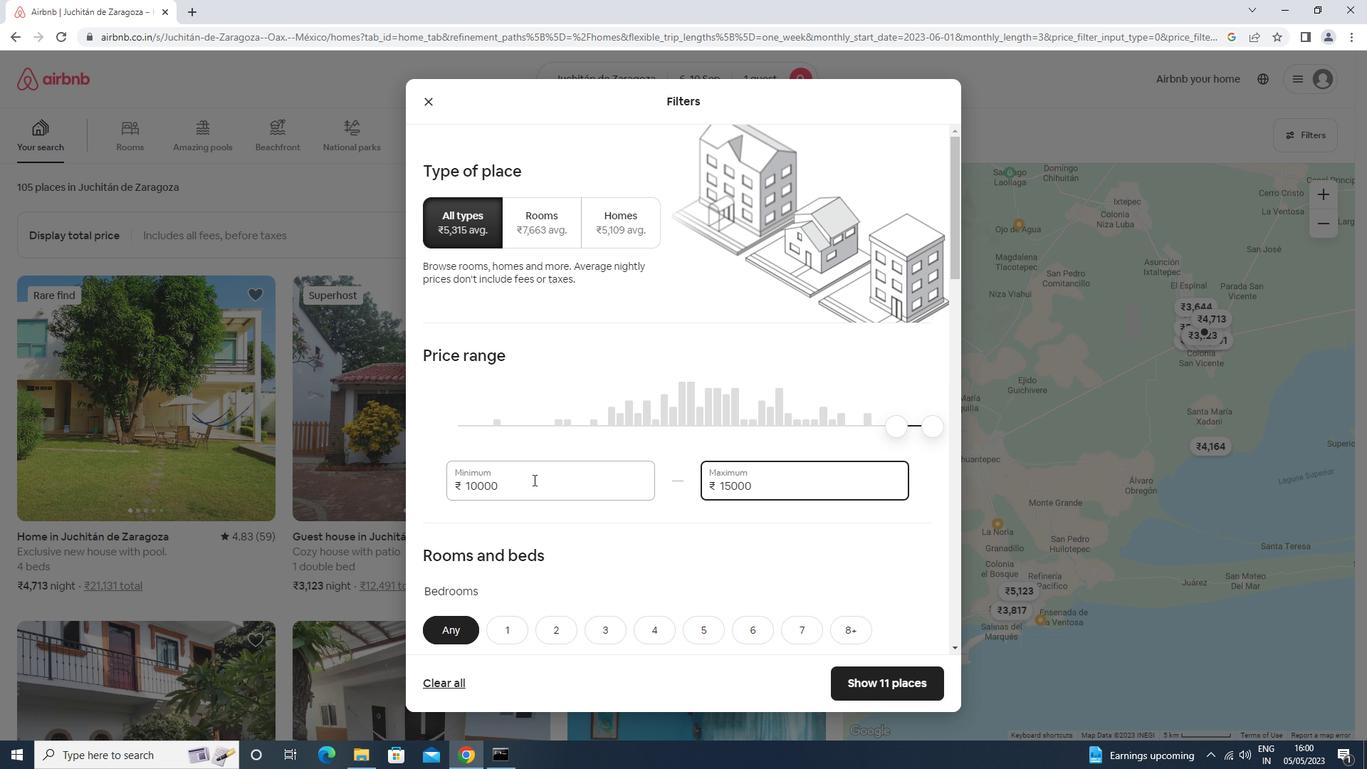 
Action: Mouse scrolled (533, 479) with delta (0, 0)
Screenshot: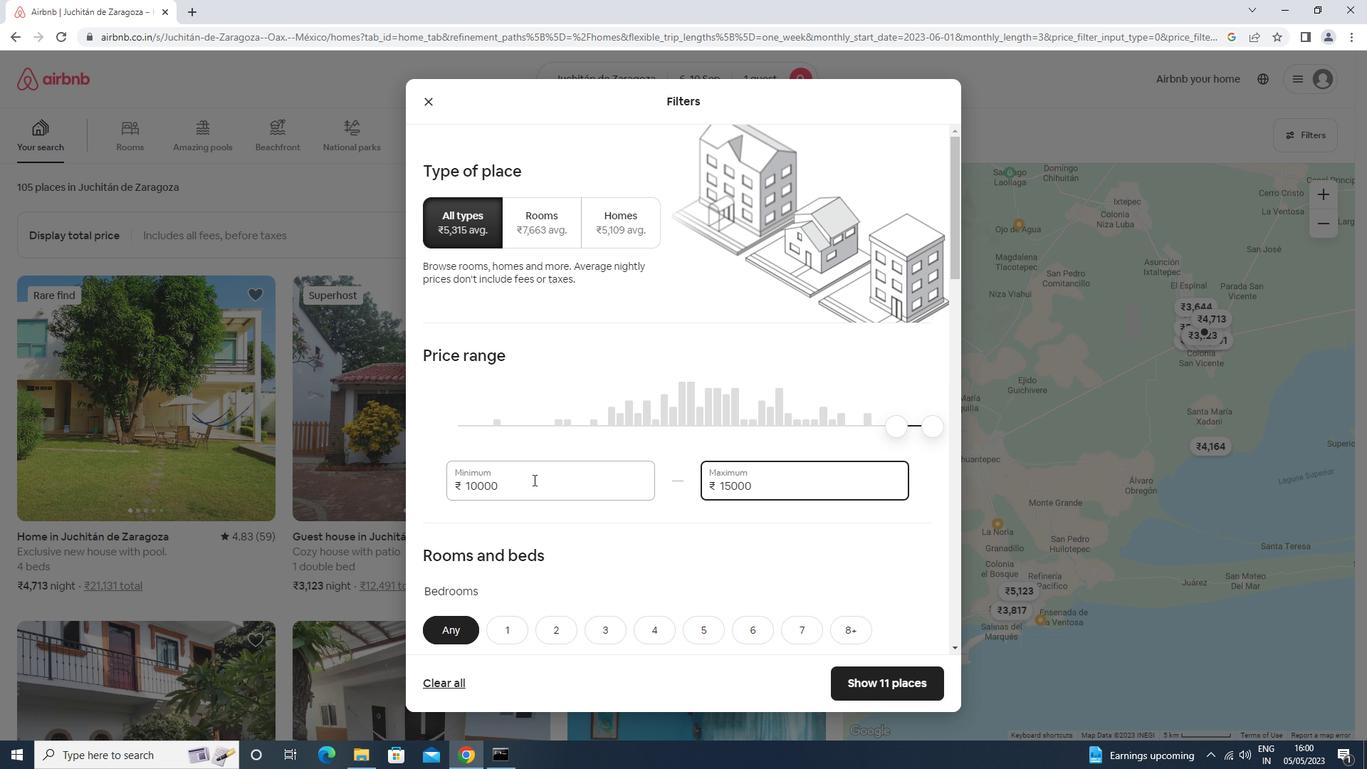 
Action: Mouse scrolled (533, 479) with delta (0, 0)
Screenshot: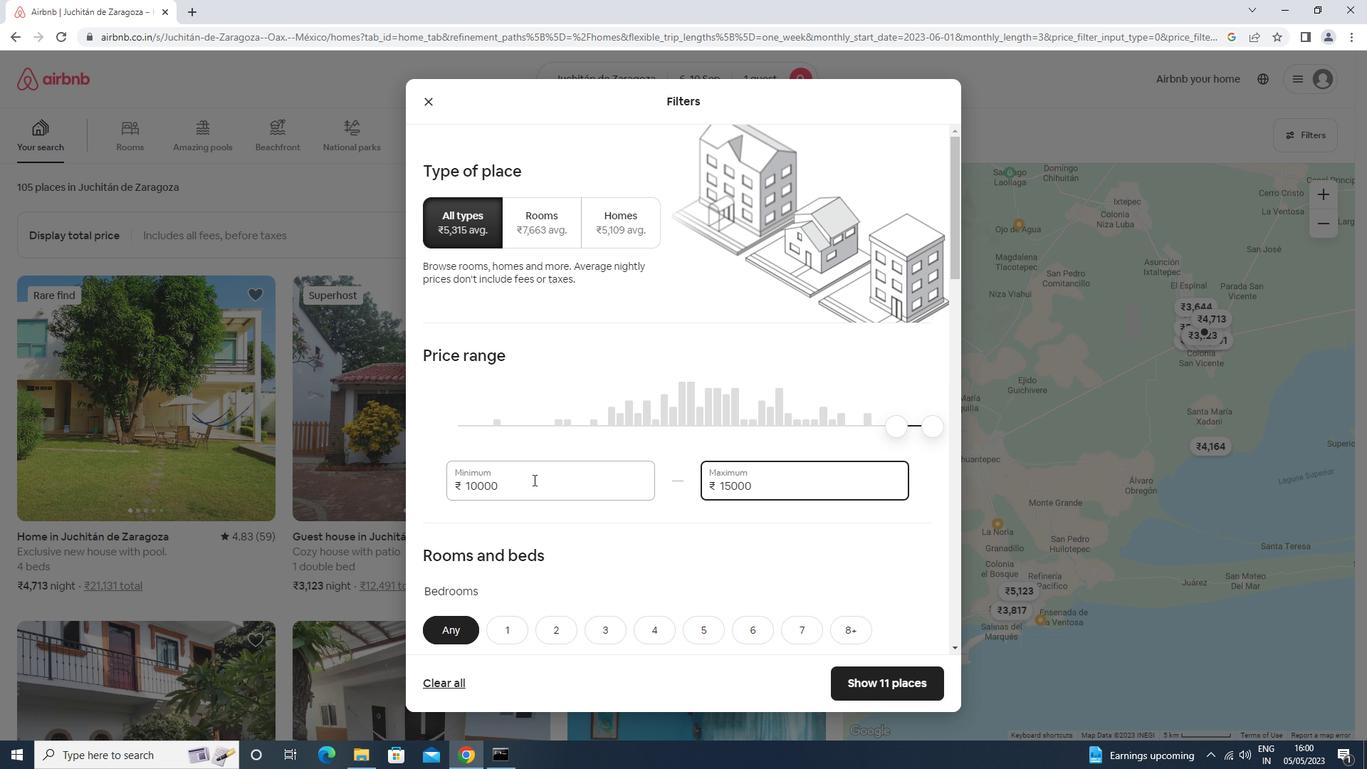 
Action: Mouse scrolled (533, 479) with delta (0, 0)
Screenshot: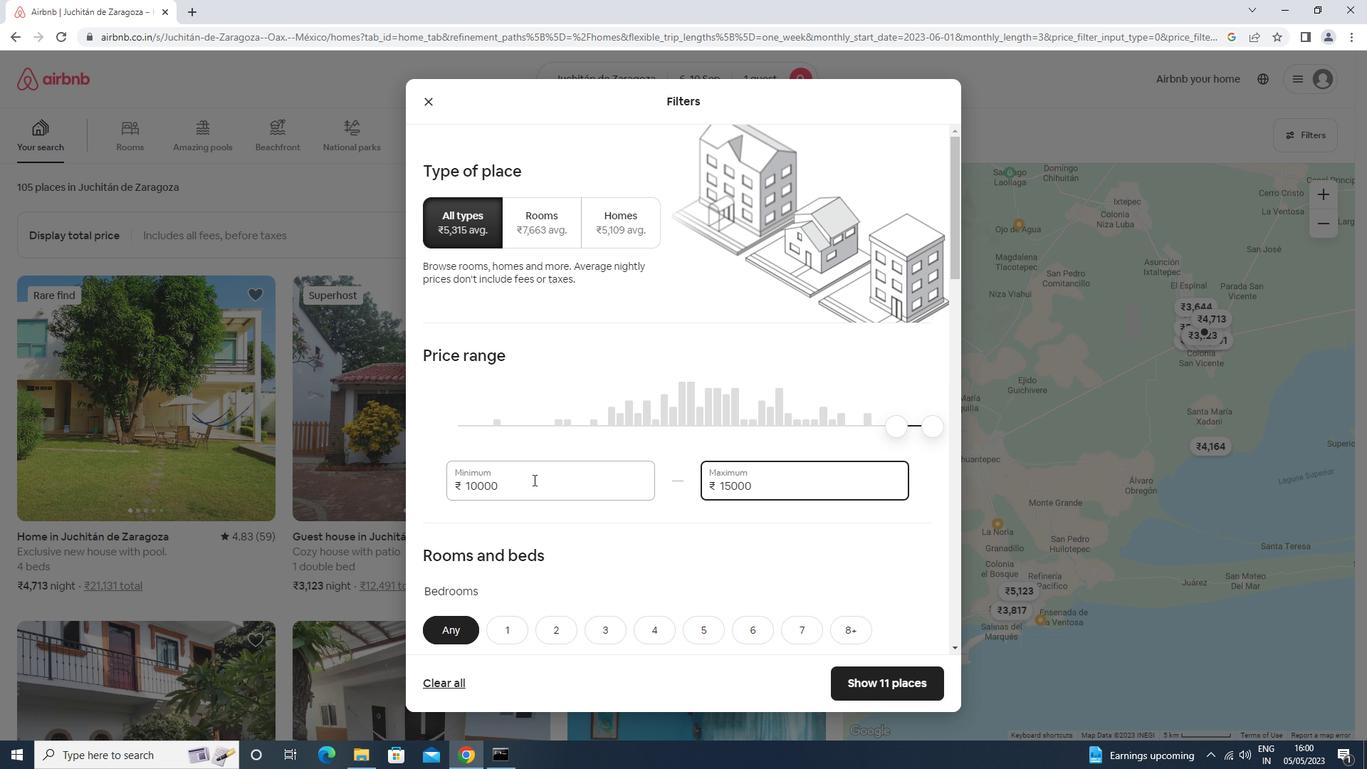 
Action: Mouse scrolled (533, 479) with delta (0, 0)
Screenshot: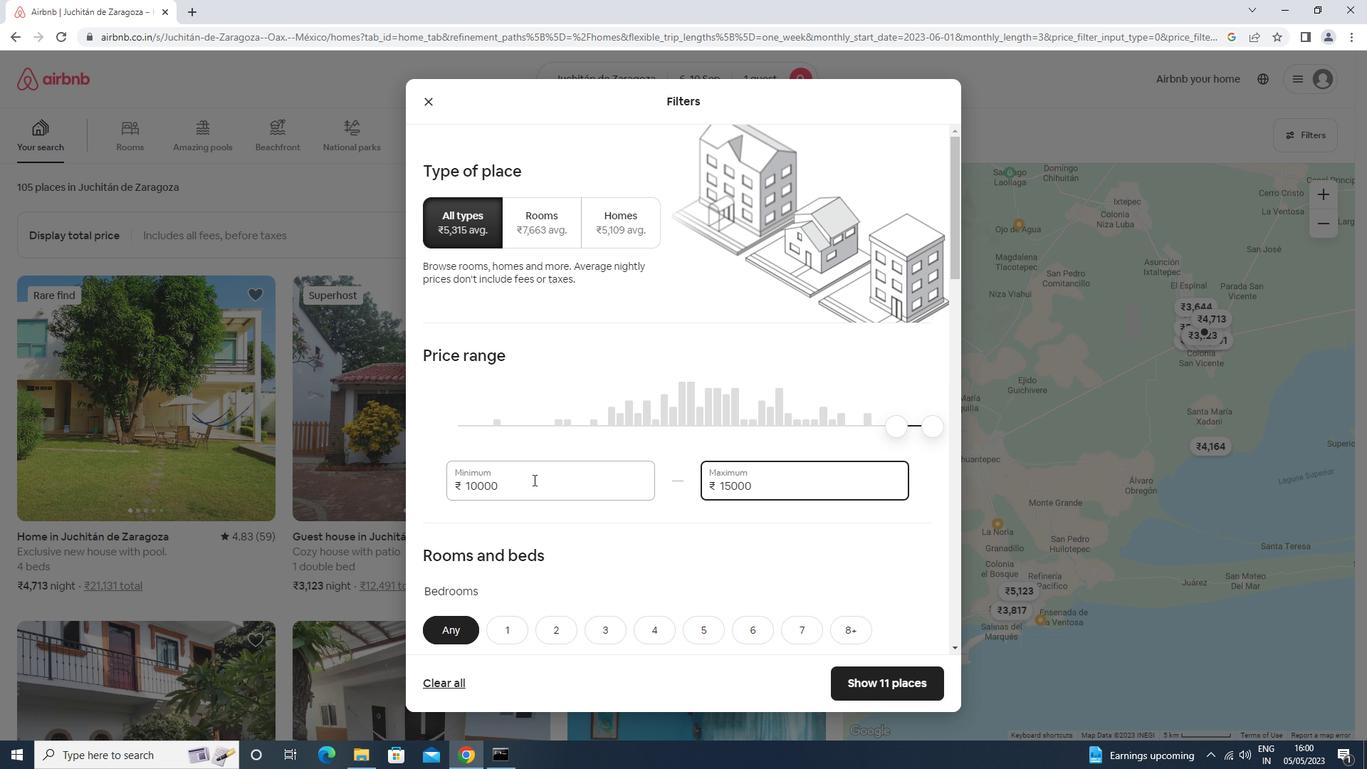 
Action: Mouse scrolled (533, 479) with delta (0, 0)
Screenshot: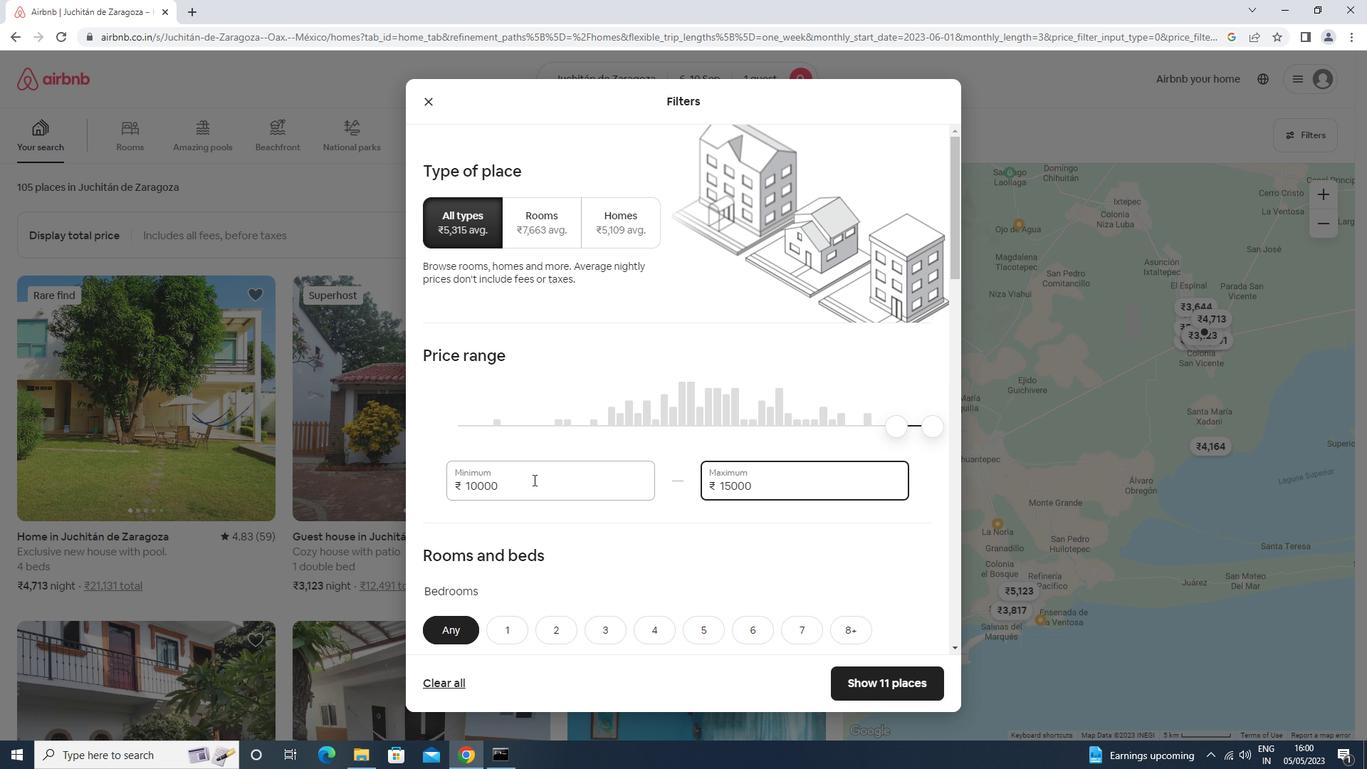 
Action: Mouse moved to (513, 209)
Screenshot: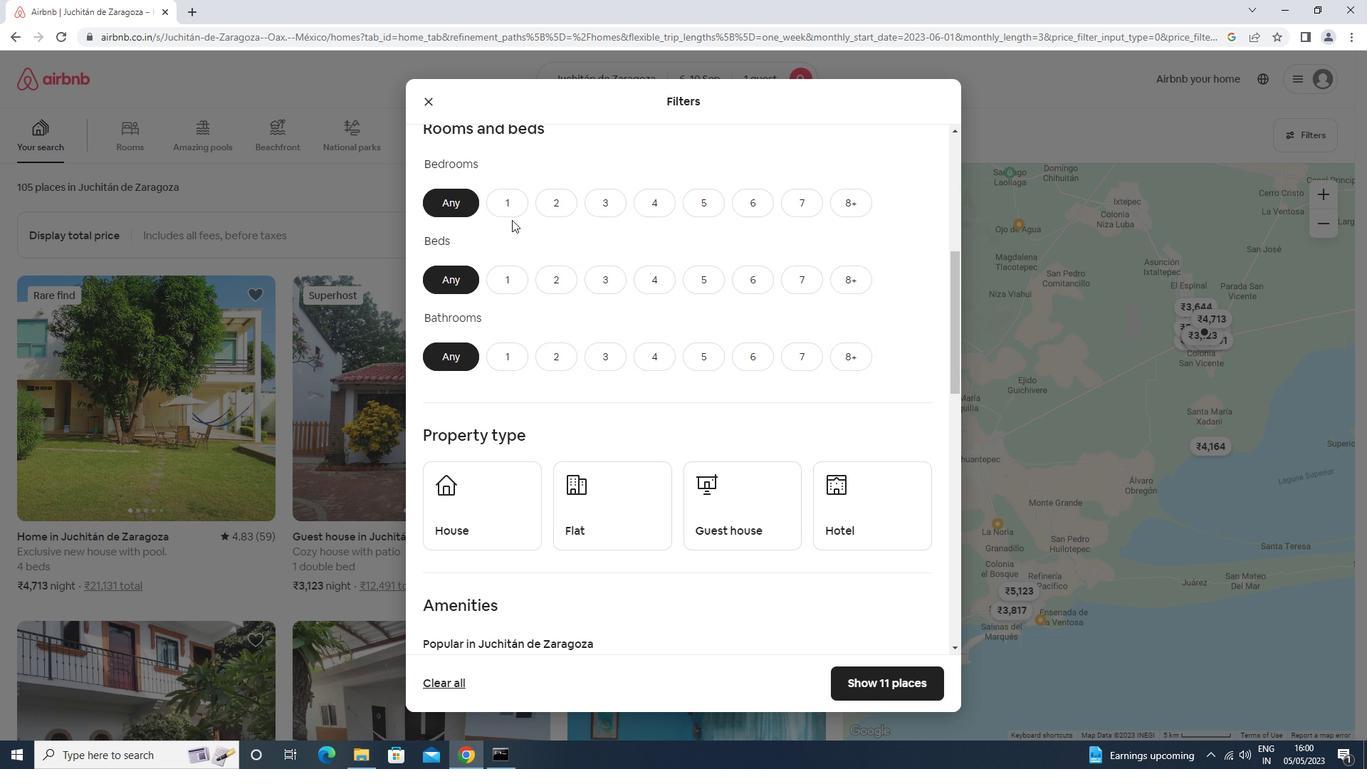 
Action: Mouse pressed left at (513, 209)
Screenshot: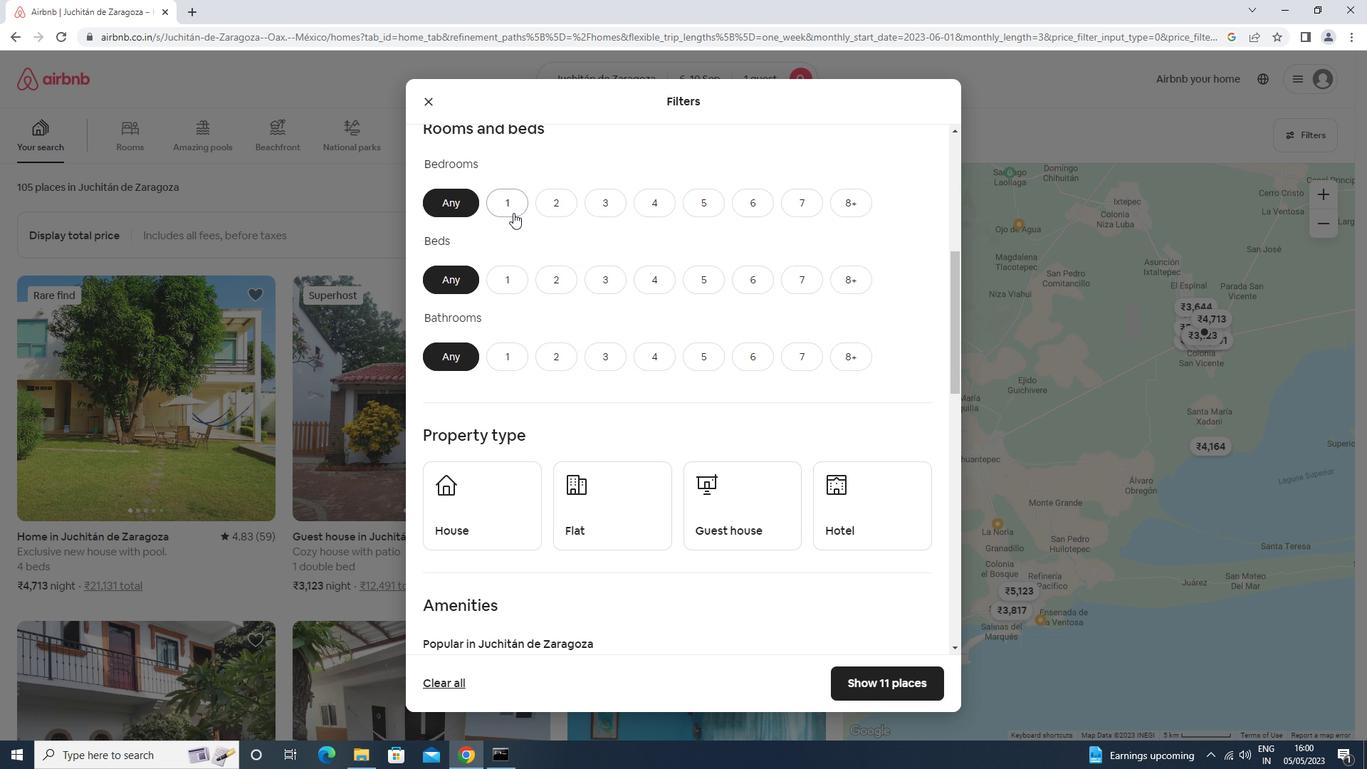 
Action: Mouse moved to (512, 279)
Screenshot: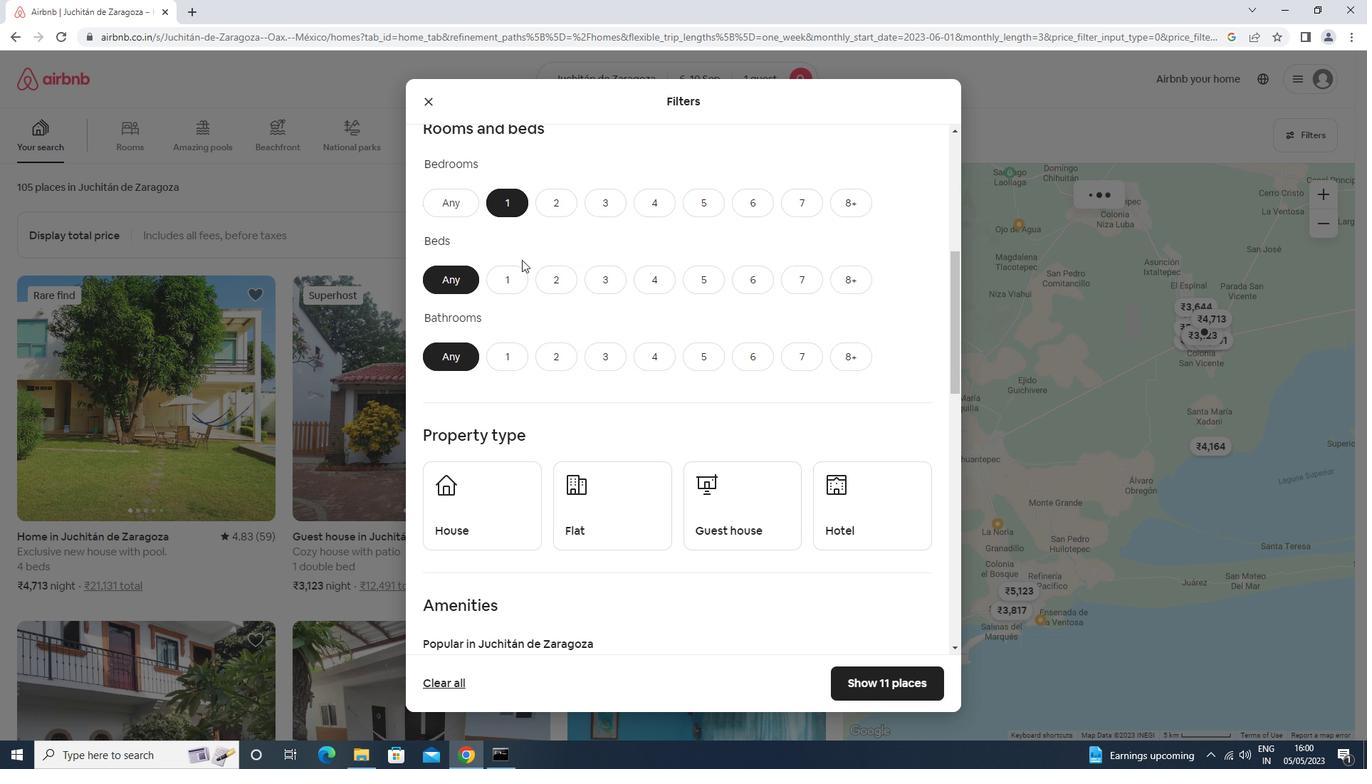 
Action: Mouse pressed left at (512, 279)
Screenshot: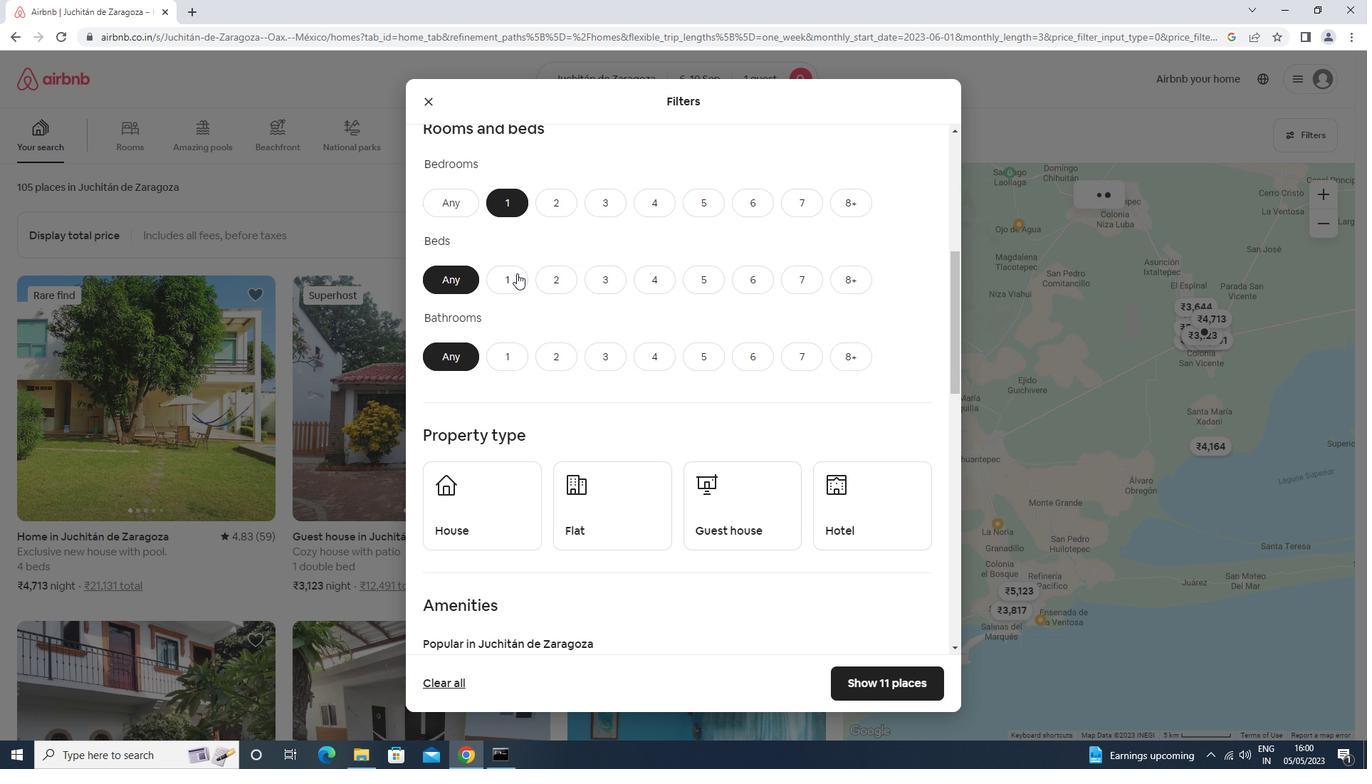 
Action: Mouse moved to (518, 355)
Screenshot: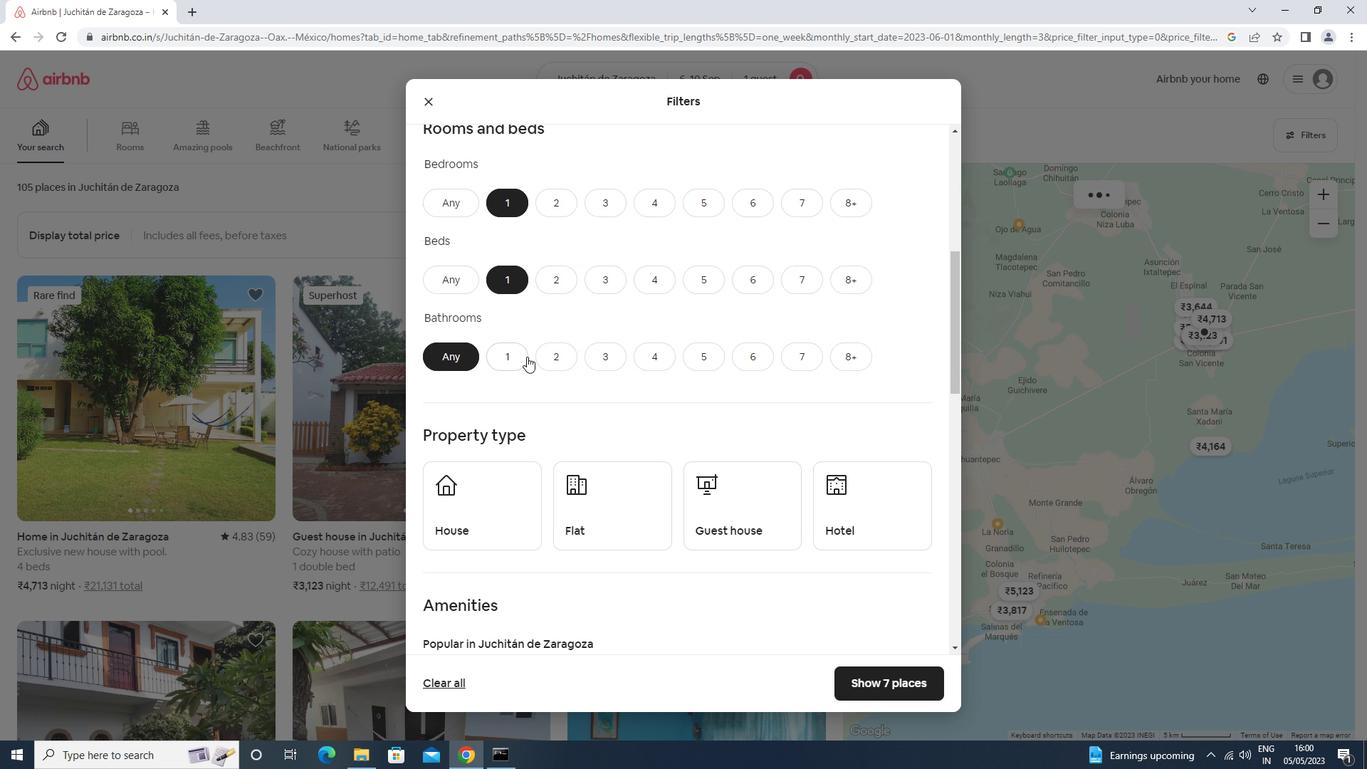 
Action: Mouse pressed left at (518, 355)
Screenshot: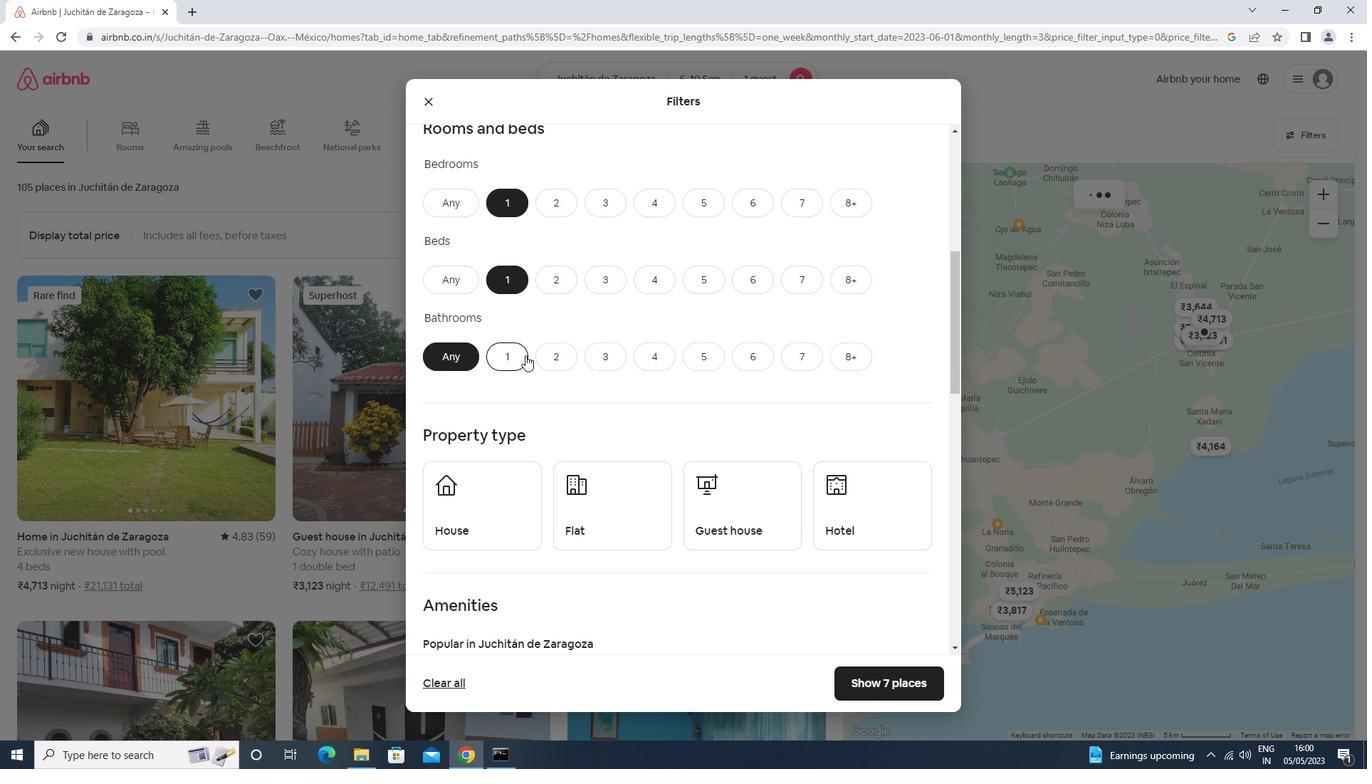 
Action: Mouse moved to (497, 514)
Screenshot: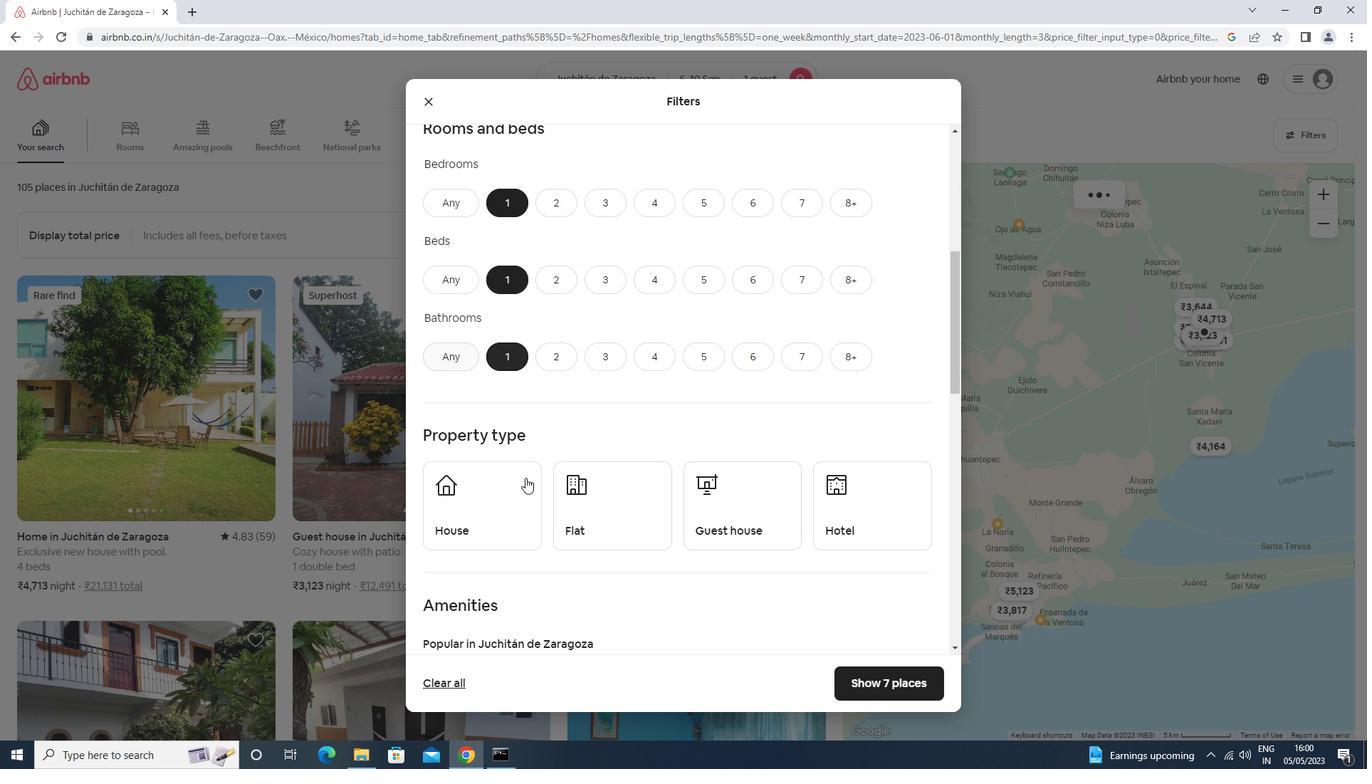 
Action: Mouse pressed left at (497, 514)
Screenshot: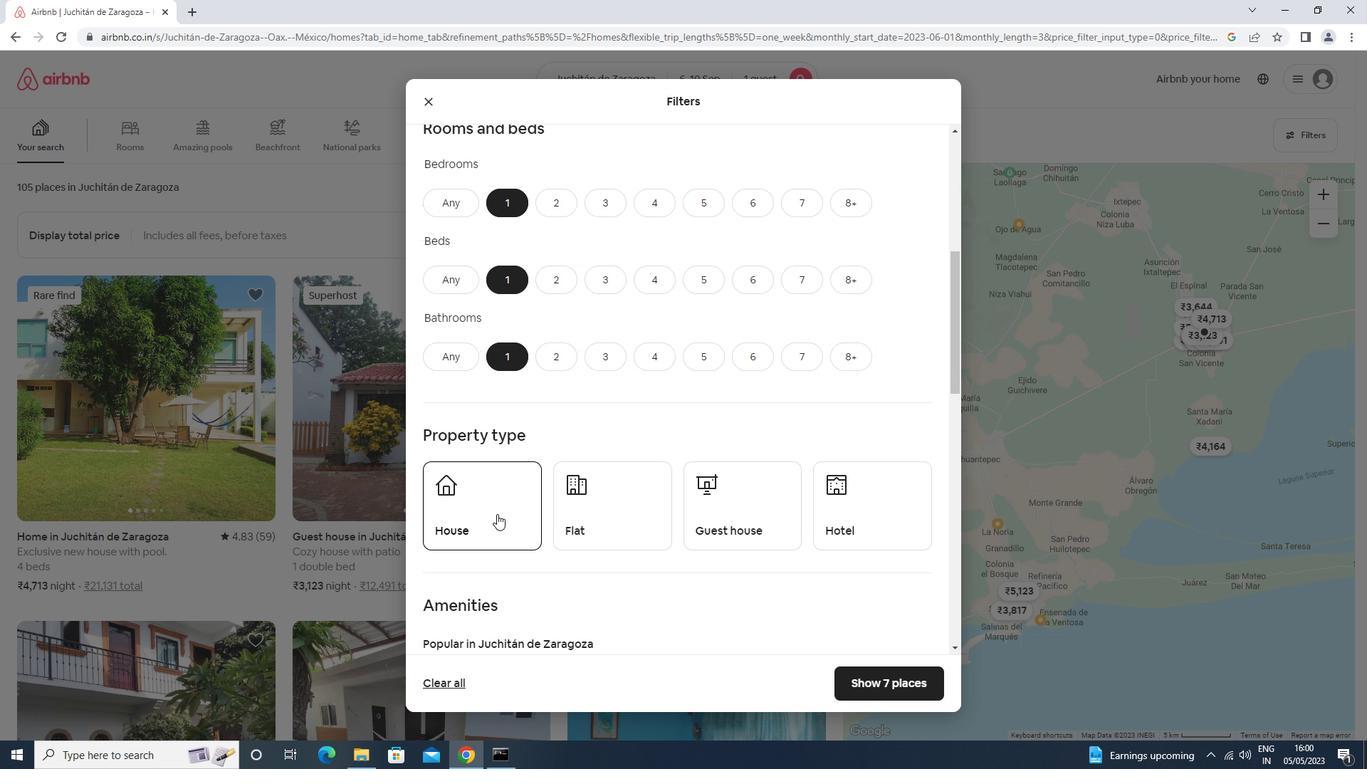 
Action: Mouse moved to (570, 503)
Screenshot: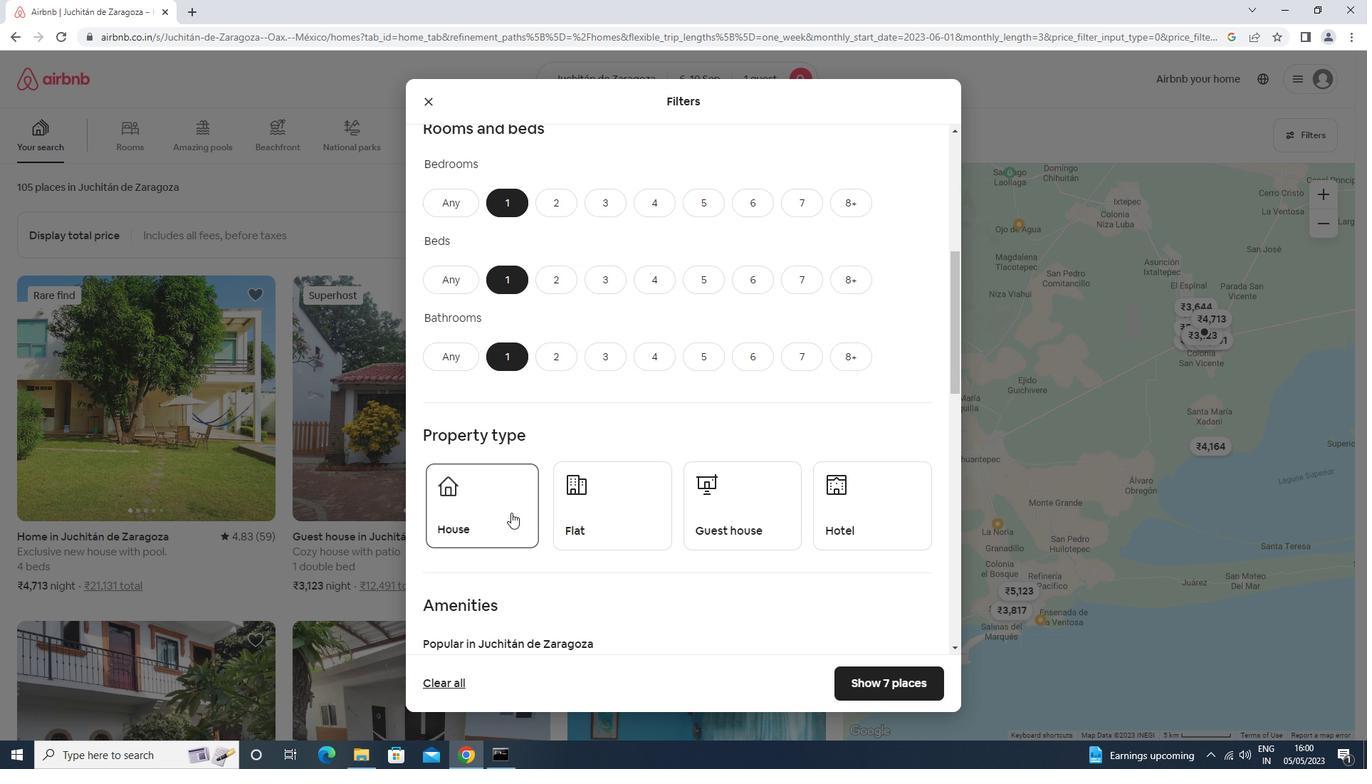 
Action: Mouse pressed left at (570, 503)
Screenshot: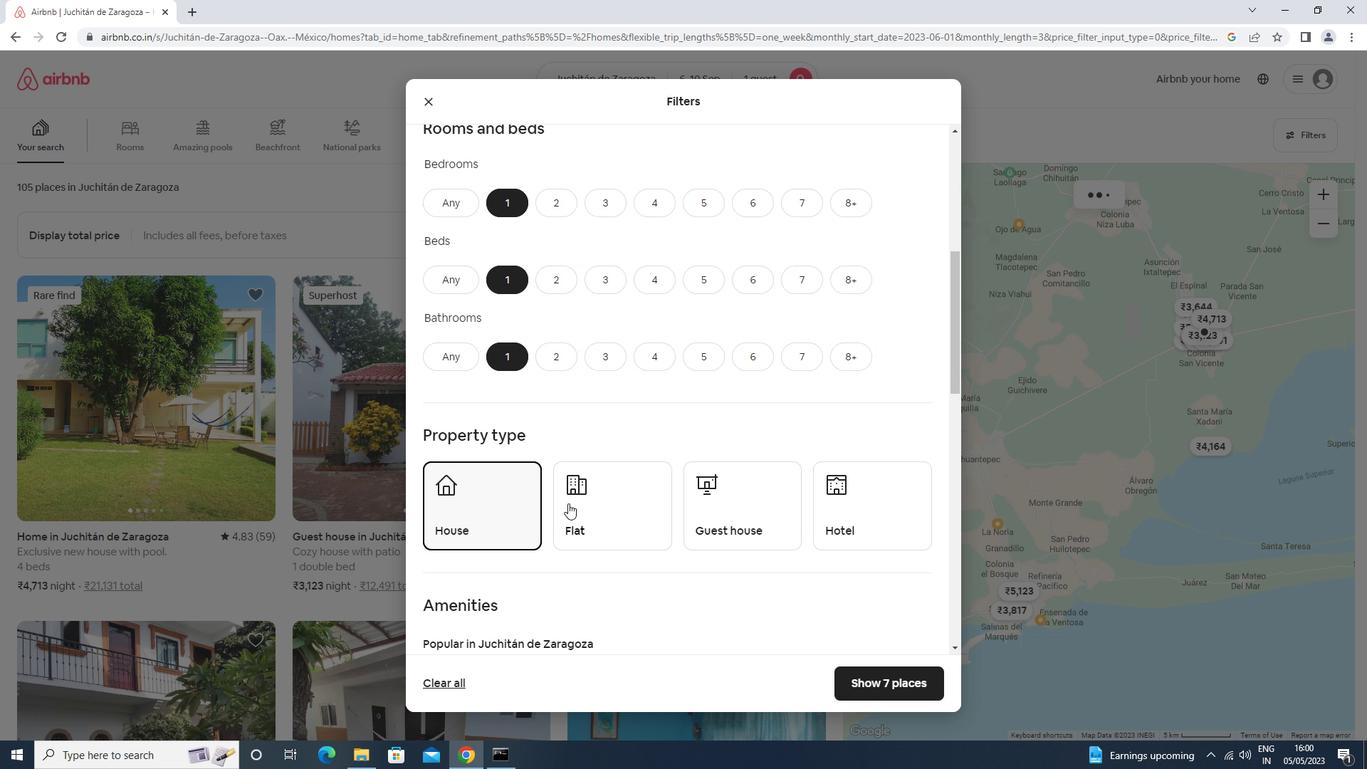 
Action: Mouse moved to (750, 516)
Screenshot: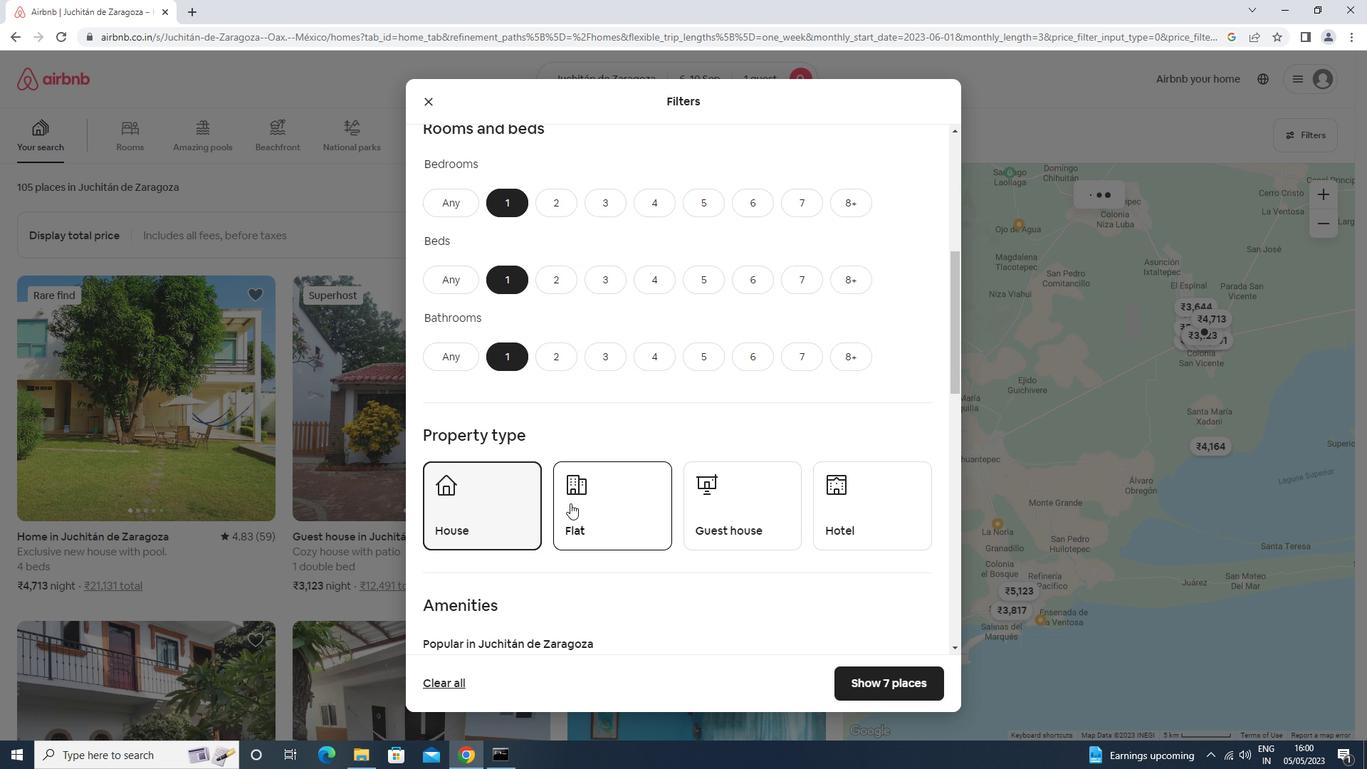 
Action: Mouse pressed left at (750, 516)
Screenshot: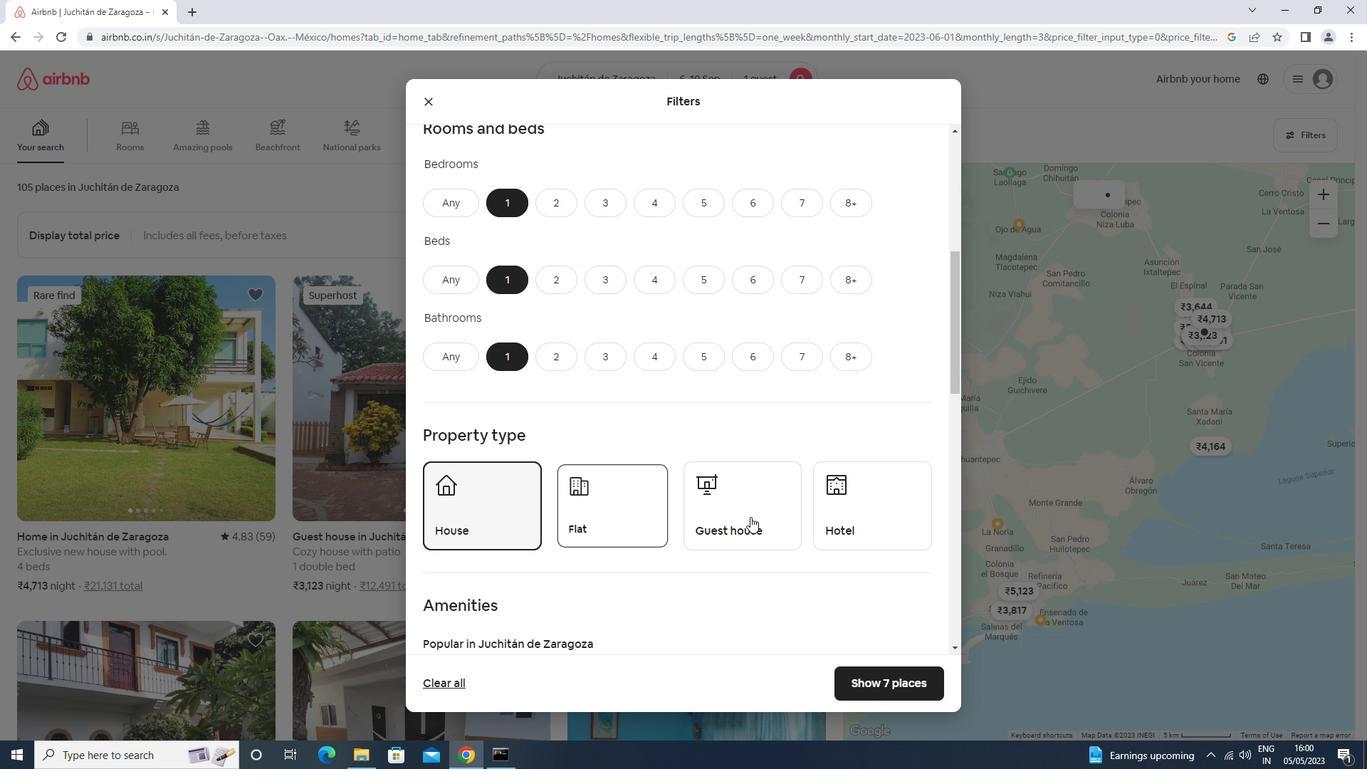 
Action: Mouse moved to (890, 516)
Screenshot: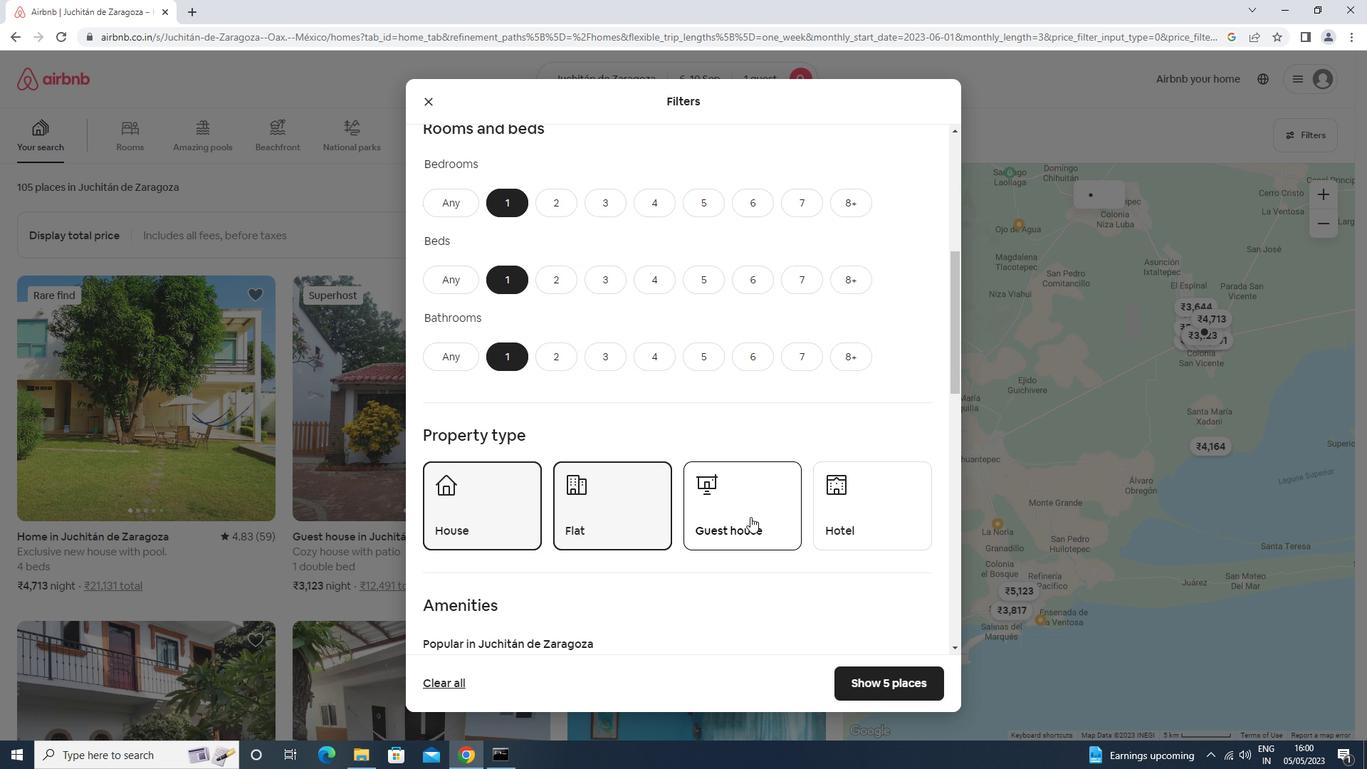 
Action: Mouse pressed left at (890, 516)
Screenshot: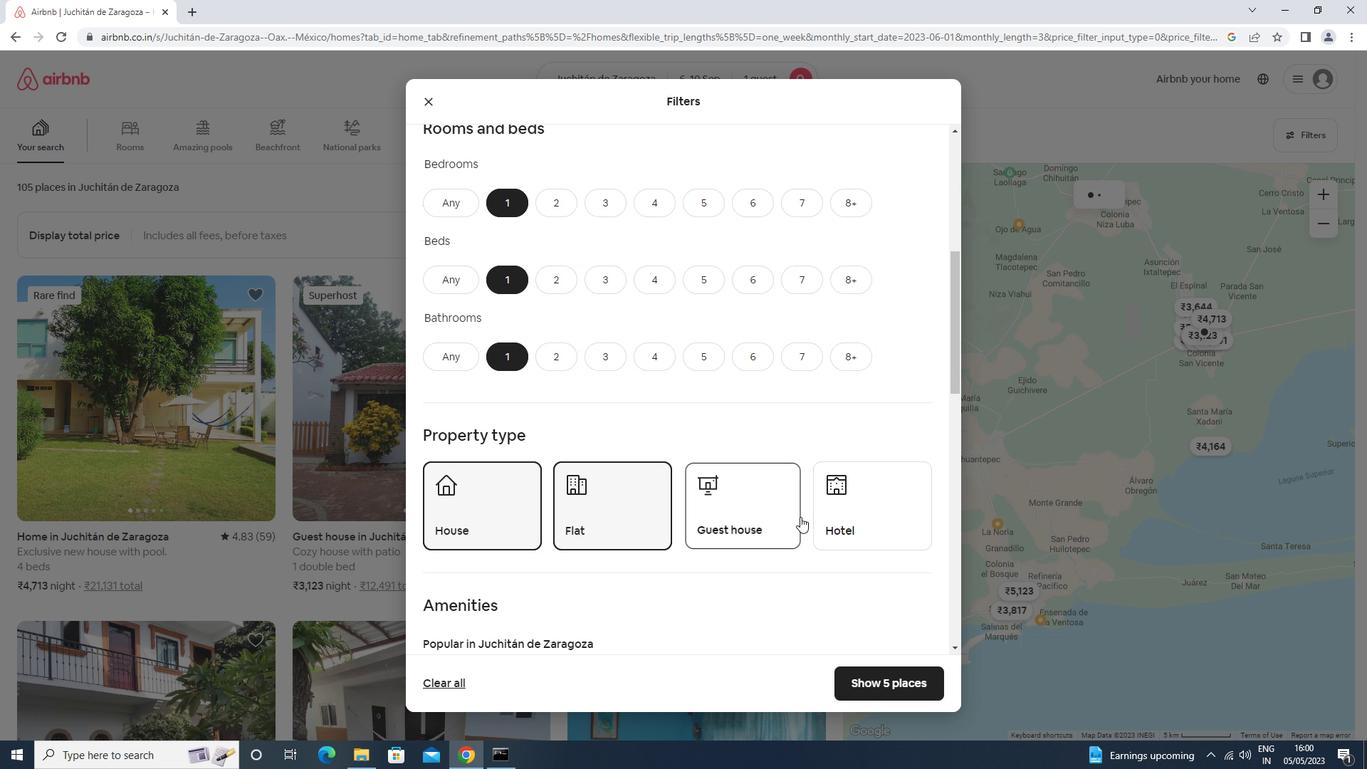 
Action: Mouse moved to (613, 536)
Screenshot: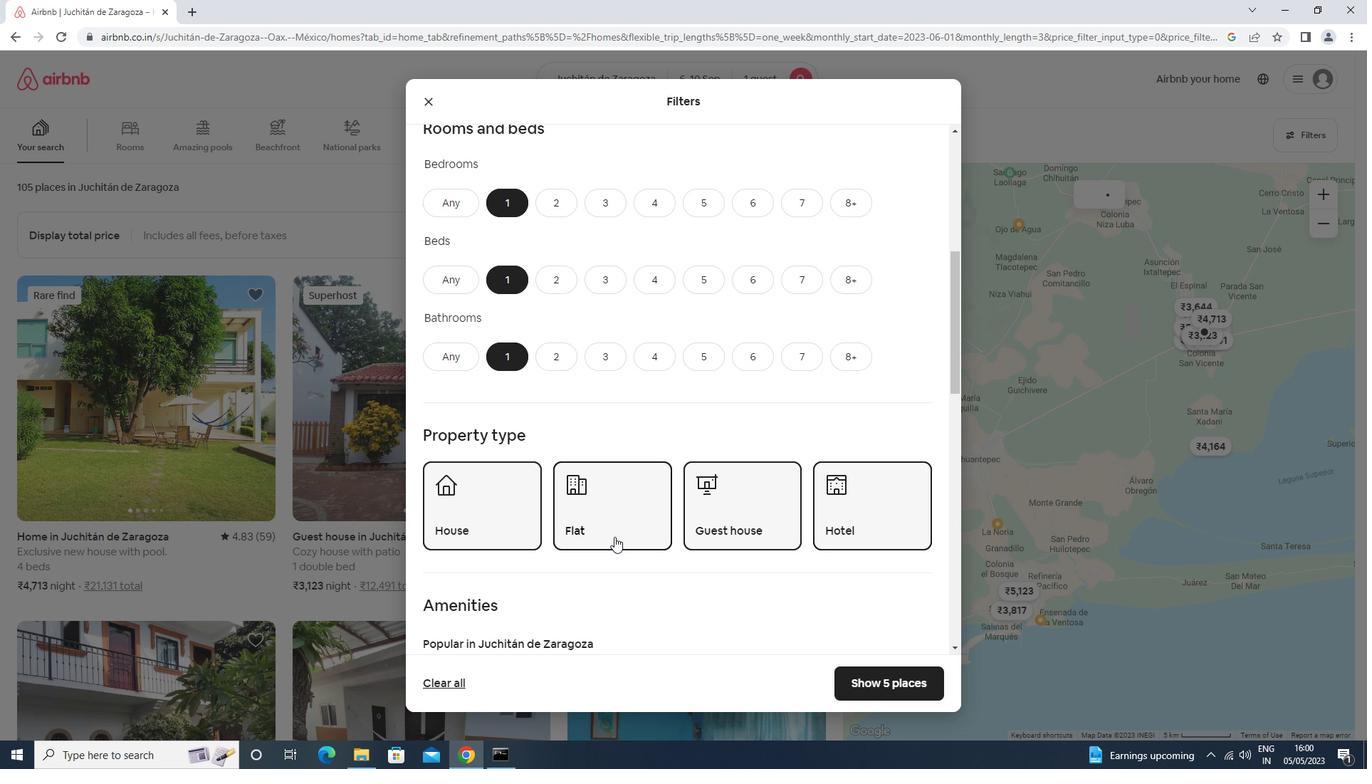 
Action: Mouse scrolled (613, 536) with delta (0, 0)
Screenshot: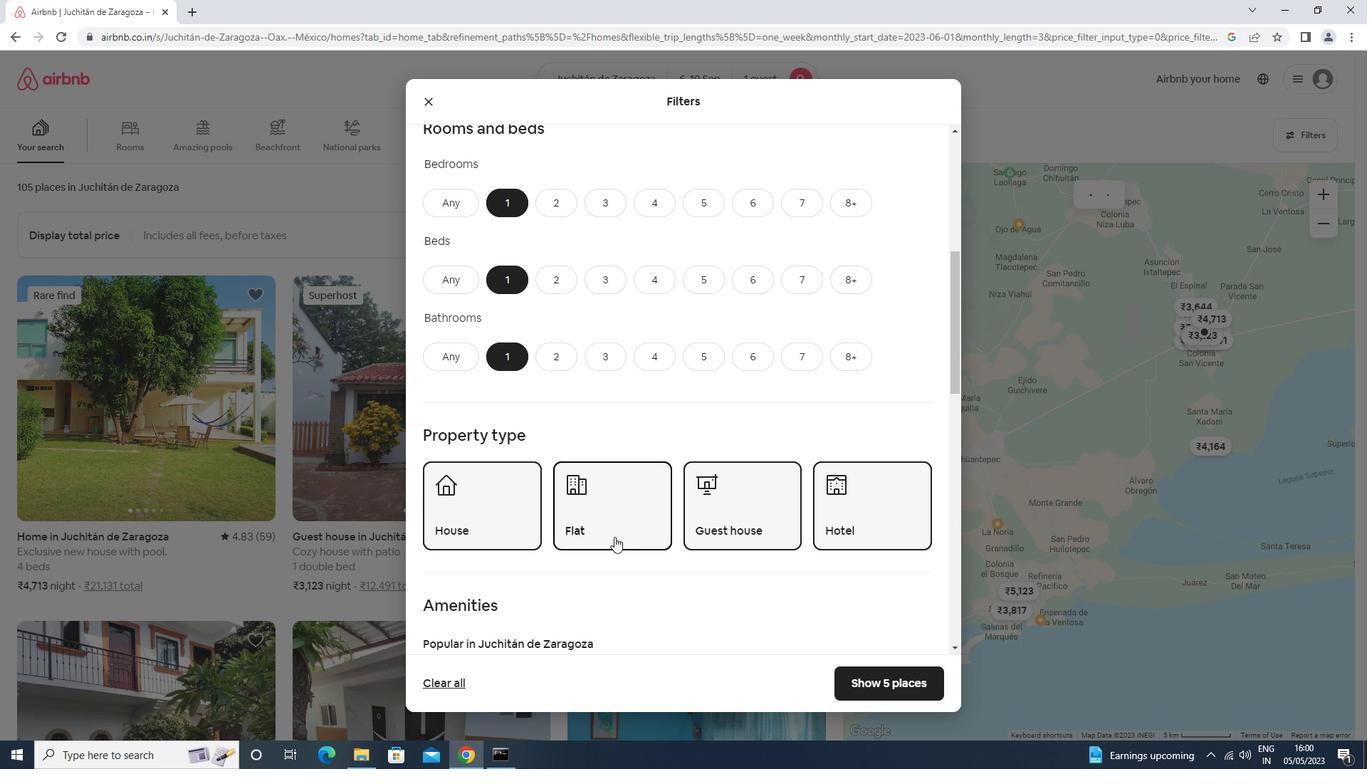 
Action: Mouse scrolled (613, 536) with delta (0, 0)
Screenshot: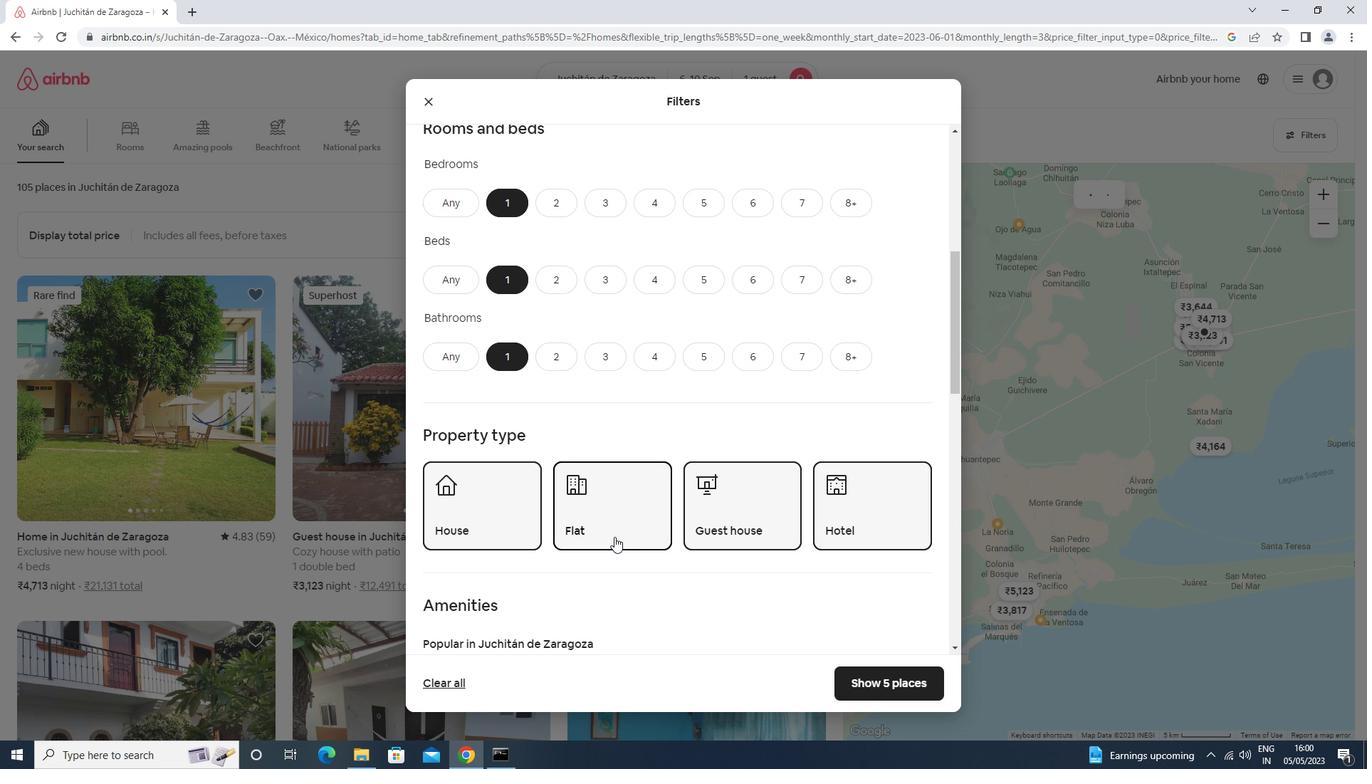 
Action: Mouse scrolled (613, 536) with delta (0, 0)
Screenshot: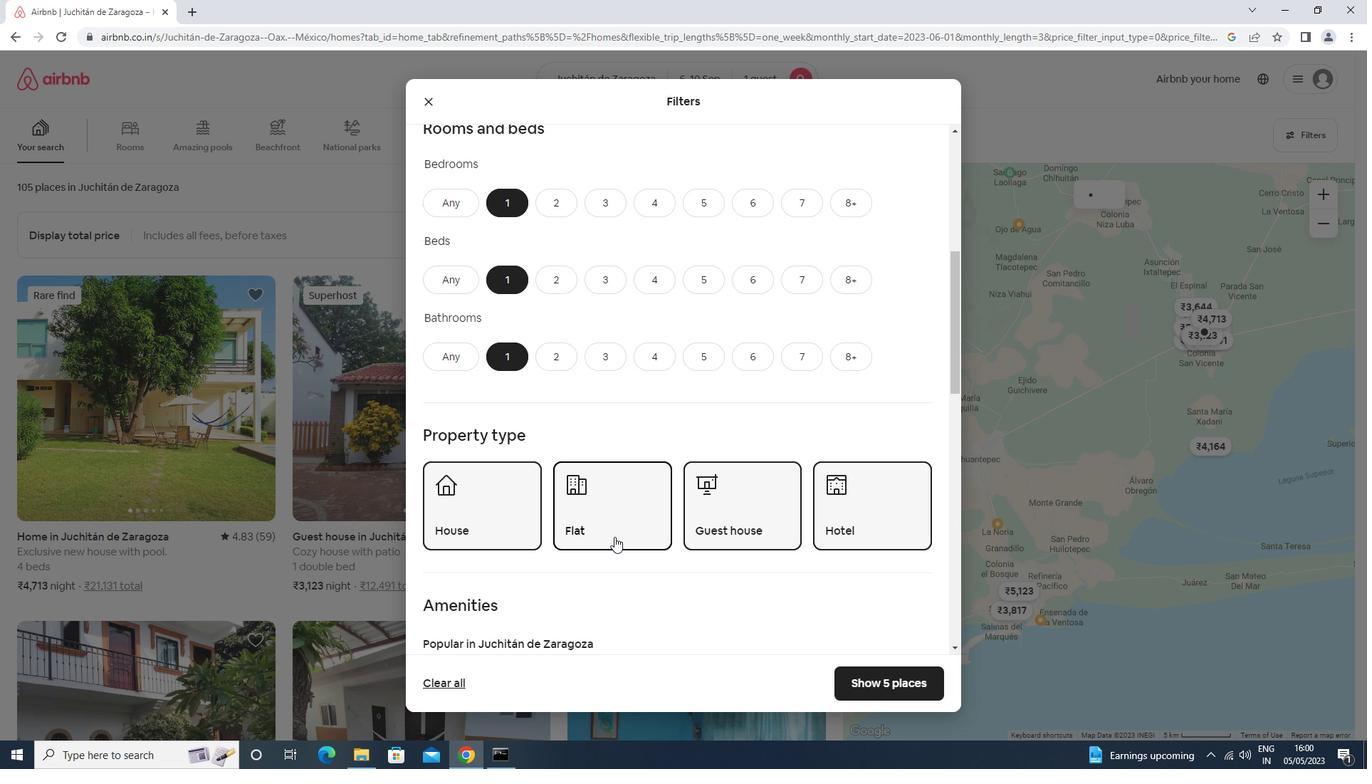 
Action: Mouse scrolled (613, 536) with delta (0, 0)
Screenshot: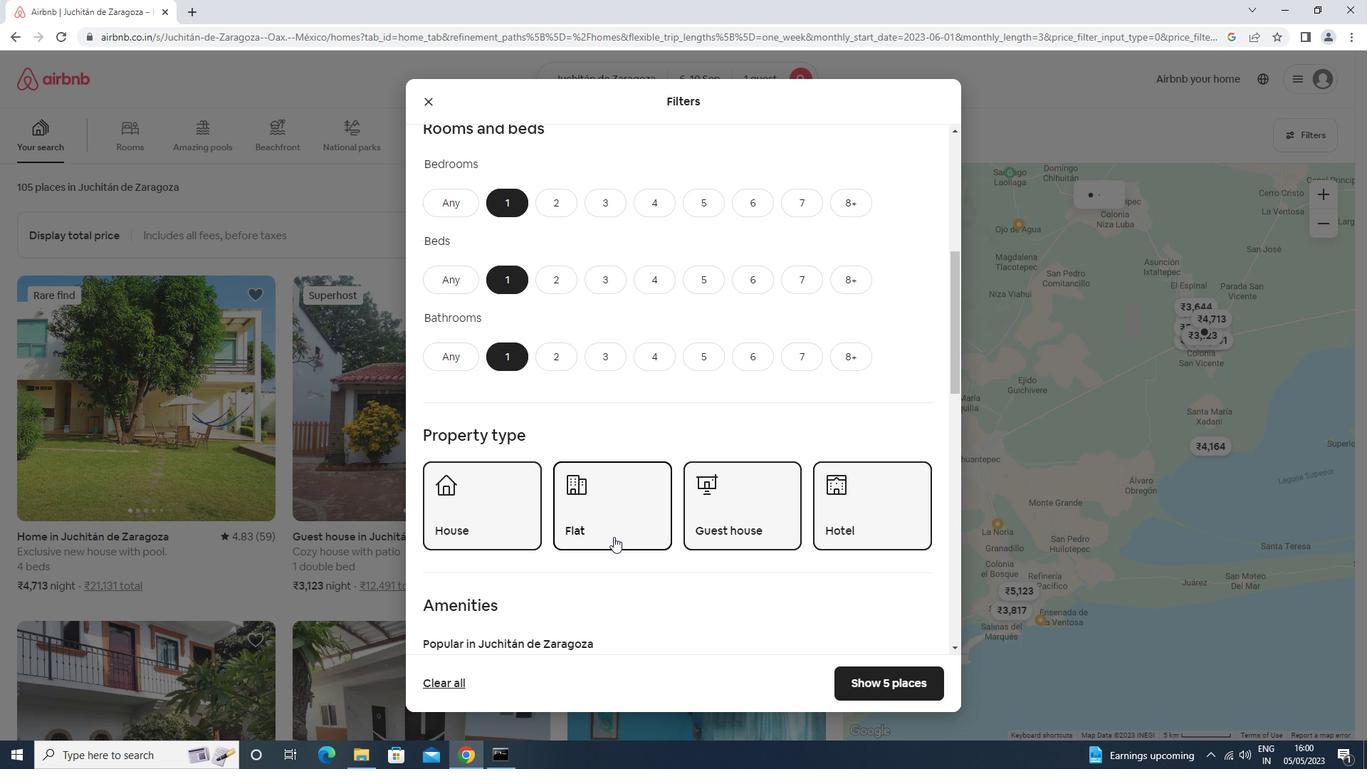 
Action: Mouse scrolled (613, 536) with delta (0, 0)
Screenshot: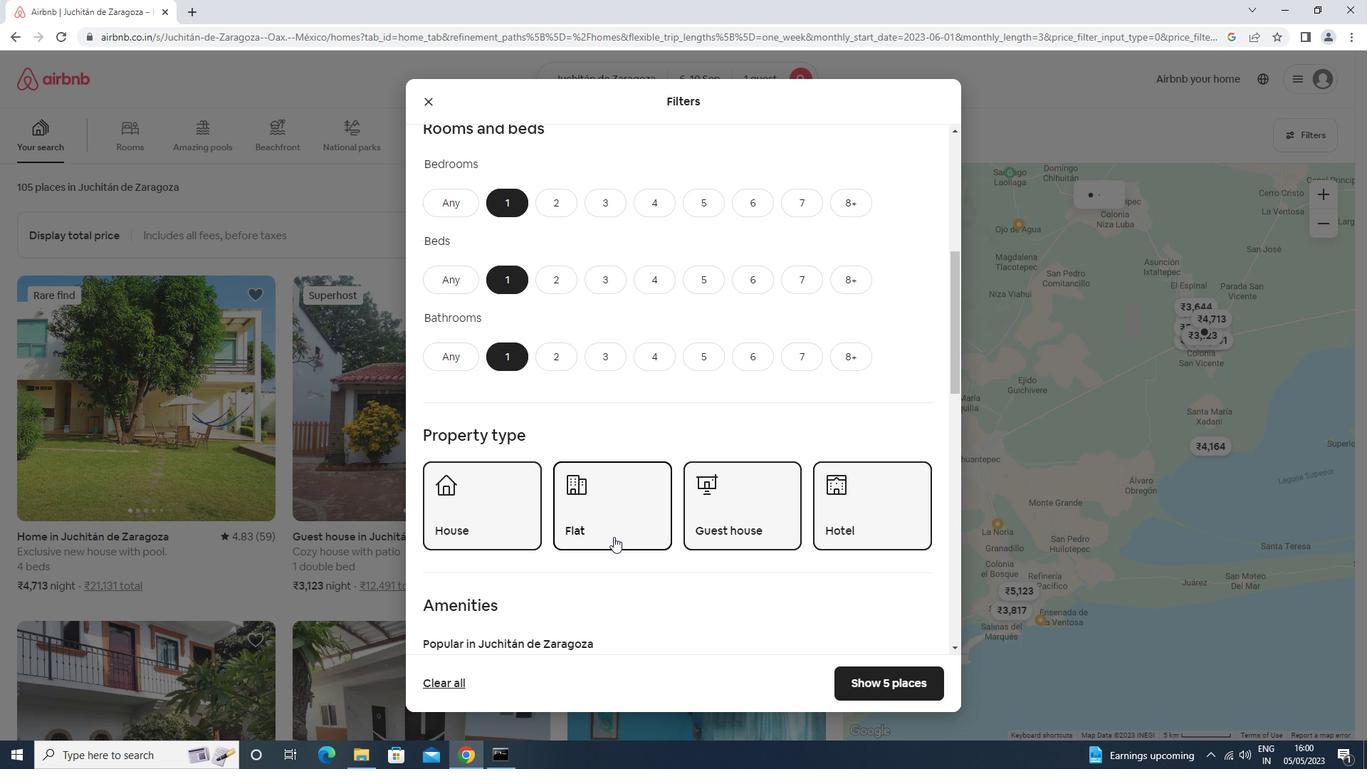 
Action: Mouse moved to (882, 586)
Screenshot: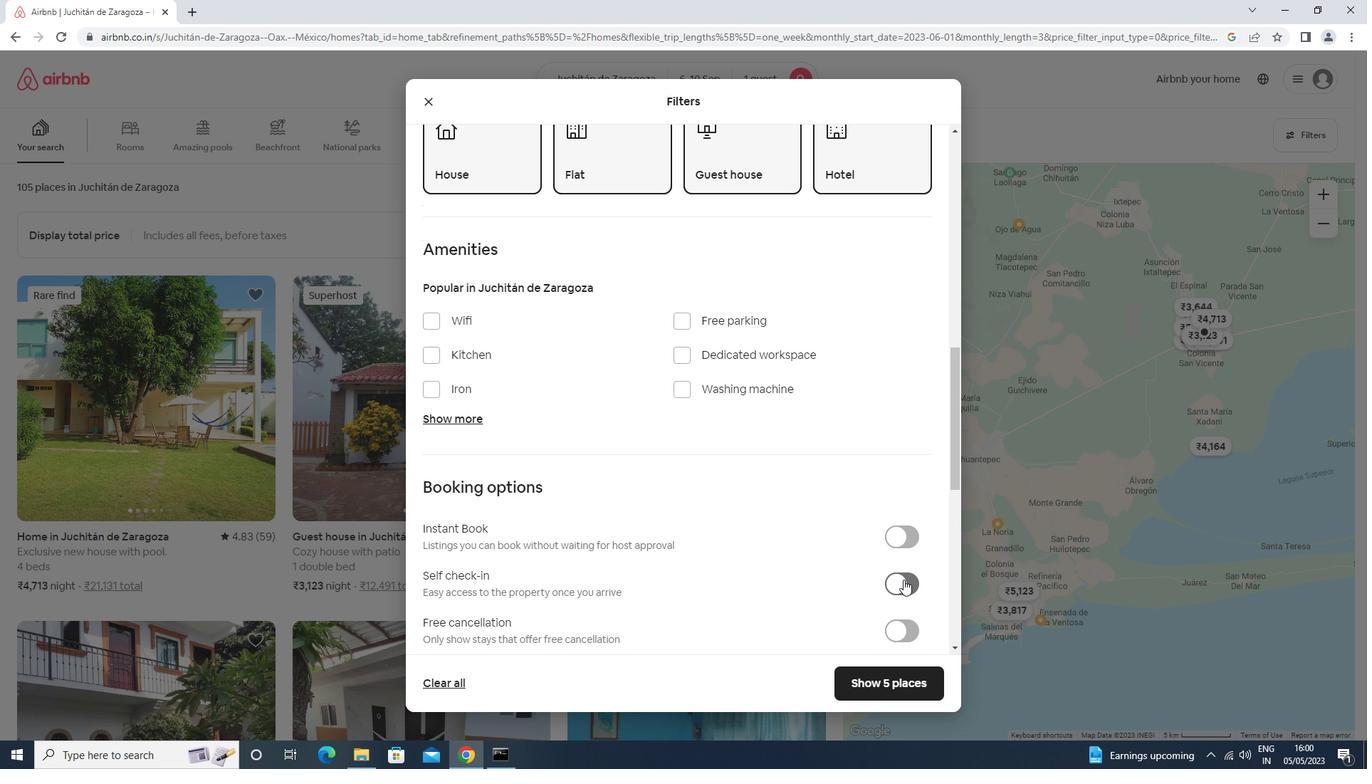 
Action: Mouse pressed left at (882, 586)
Screenshot: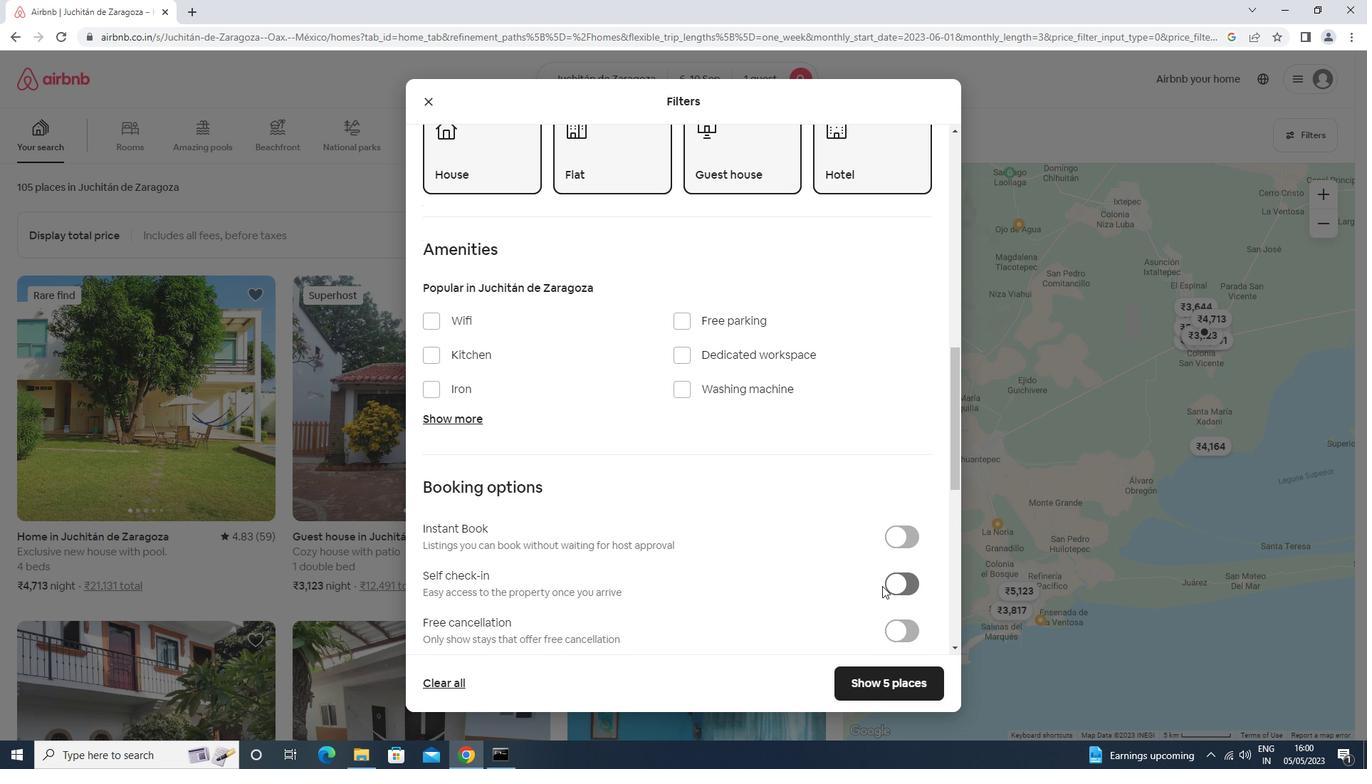 
Action: Mouse moved to (890, 583)
Screenshot: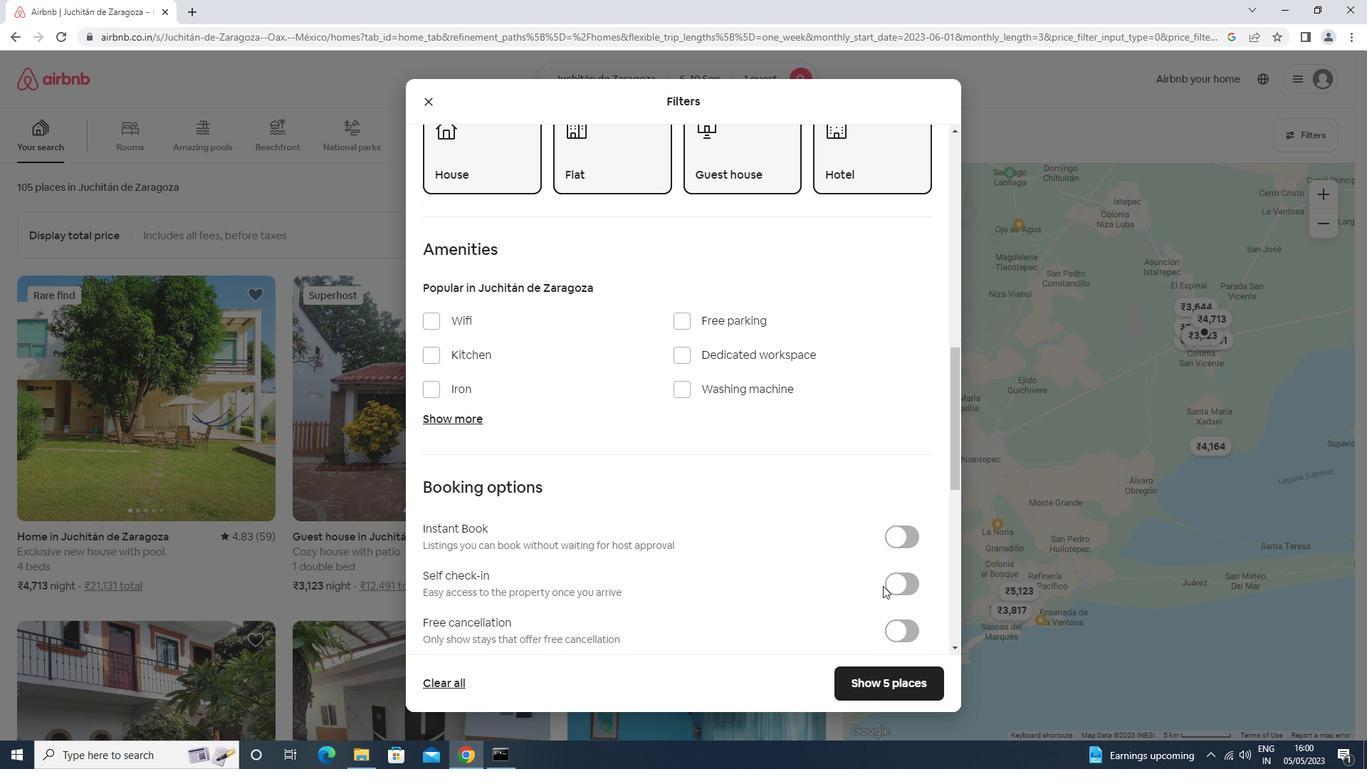
Action: Mouse pressed left at (890, 583)
Screenshot: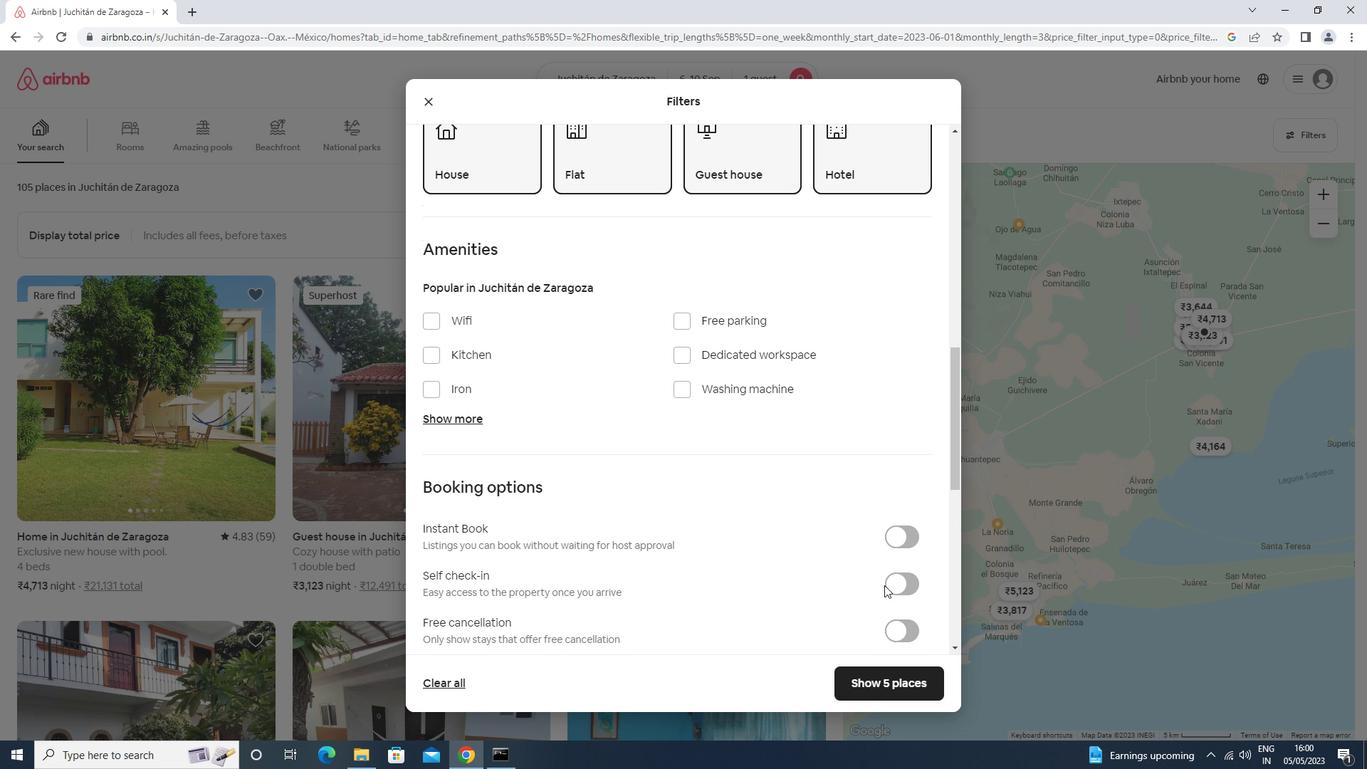 
Action: Mouse moved to (735, 558)
Screenshot: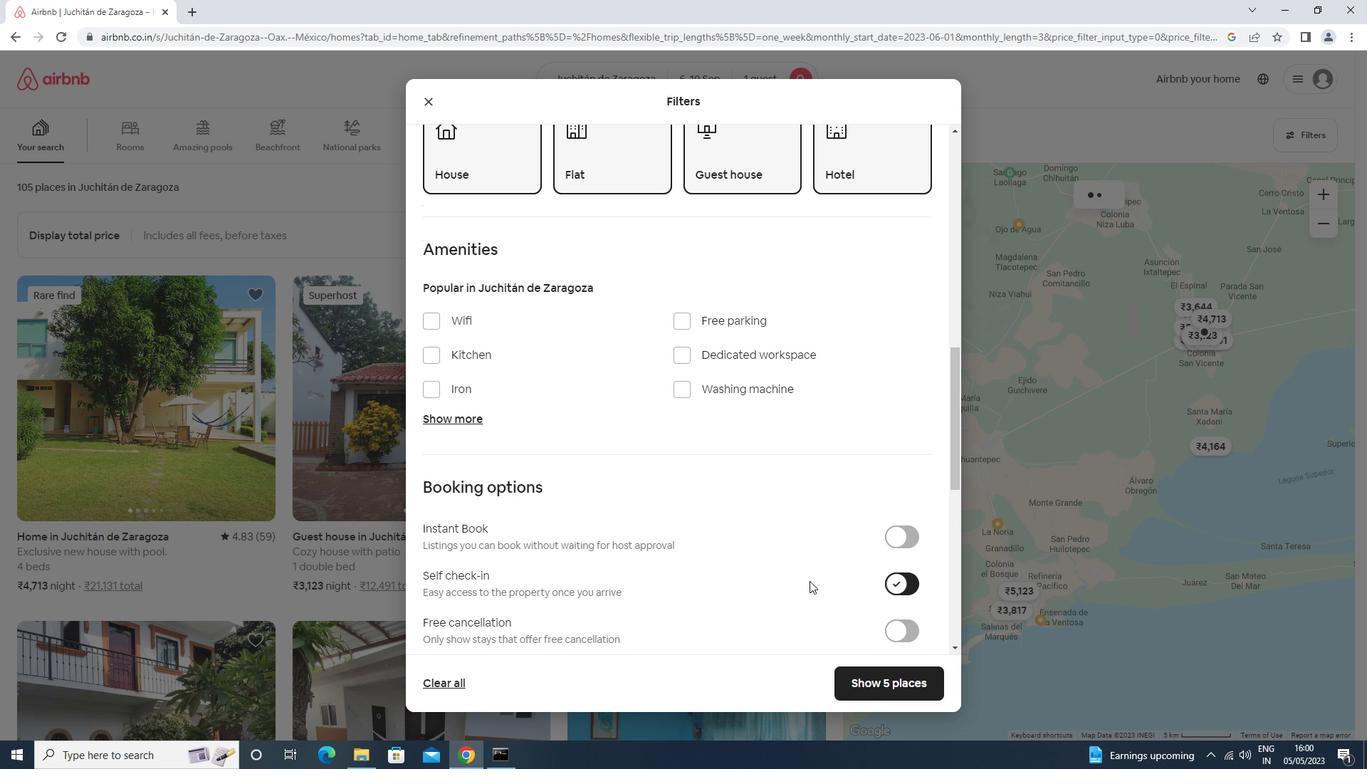 
Action: Mouse scrolled (735, 558) with delta (0, 0)
Screenshot: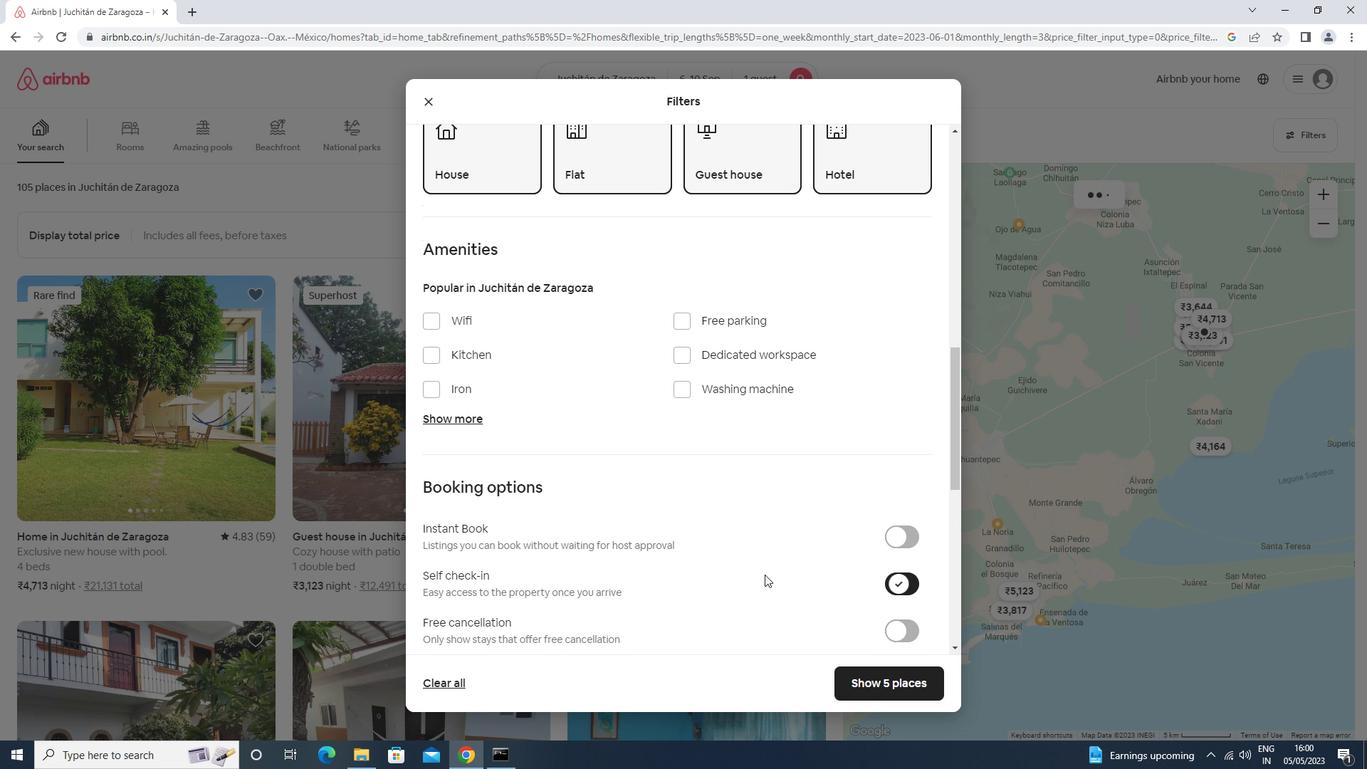 
Action: Mouse scrolled (735, 558) with delta (0, 0)
Screenshot: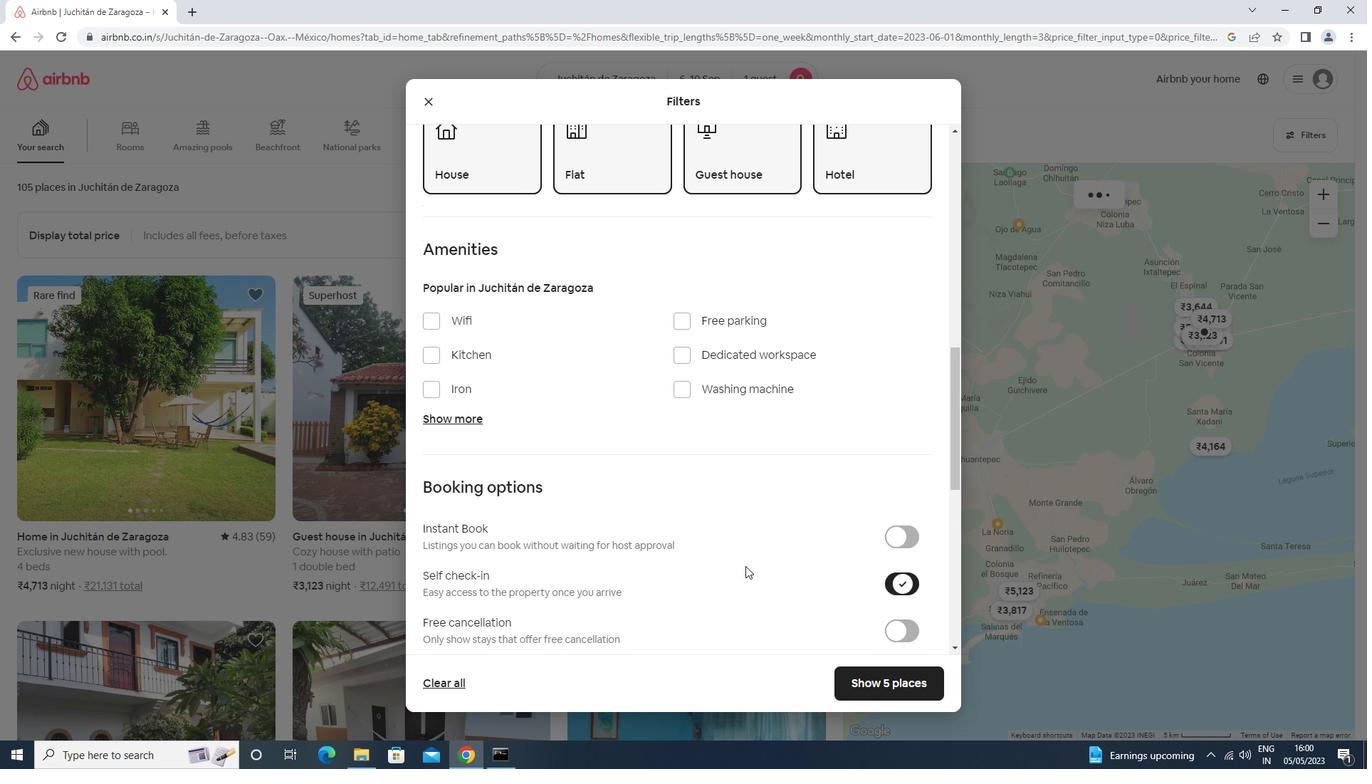 
Action: Mouse scrolled (735, 558) with delta (0, 0)
Screenshot: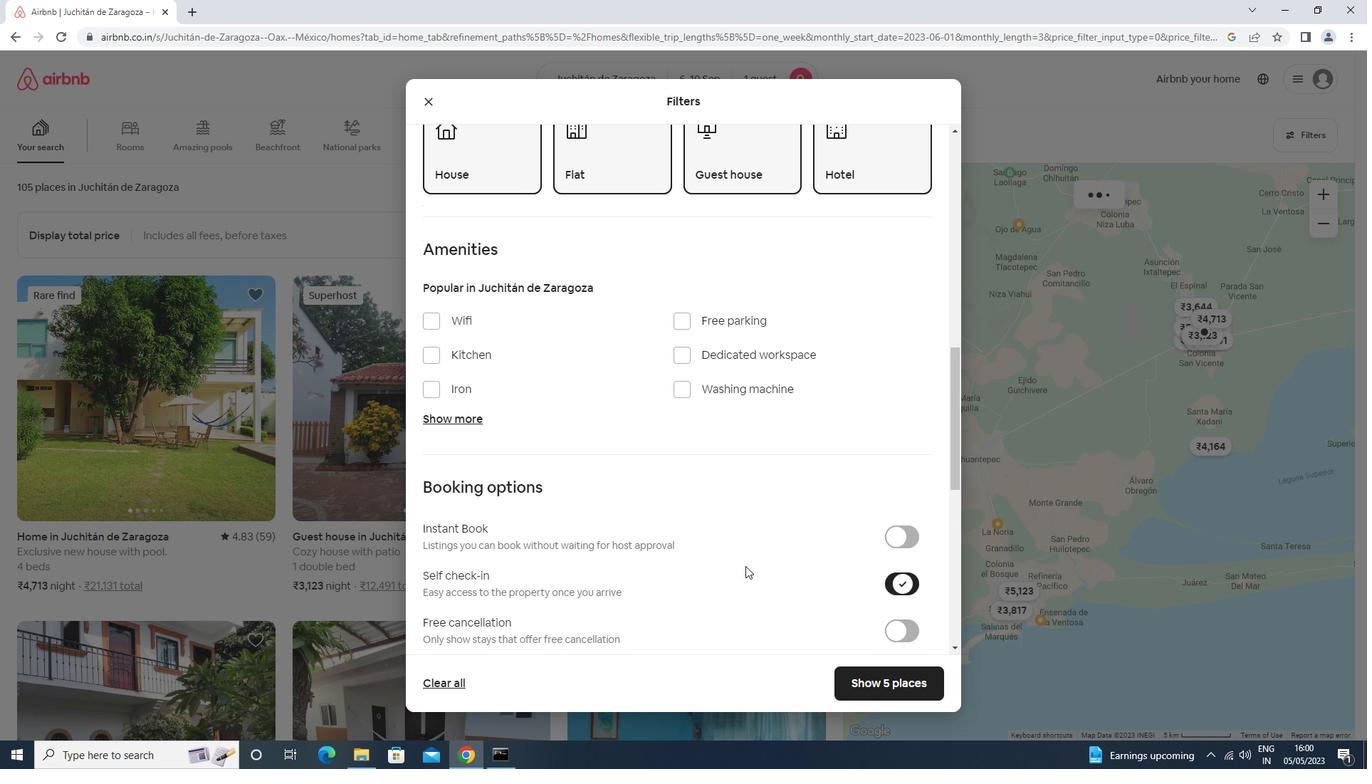 
Action: Mouse scrolled (735, 558) with delta (0, 0)
Screenshot: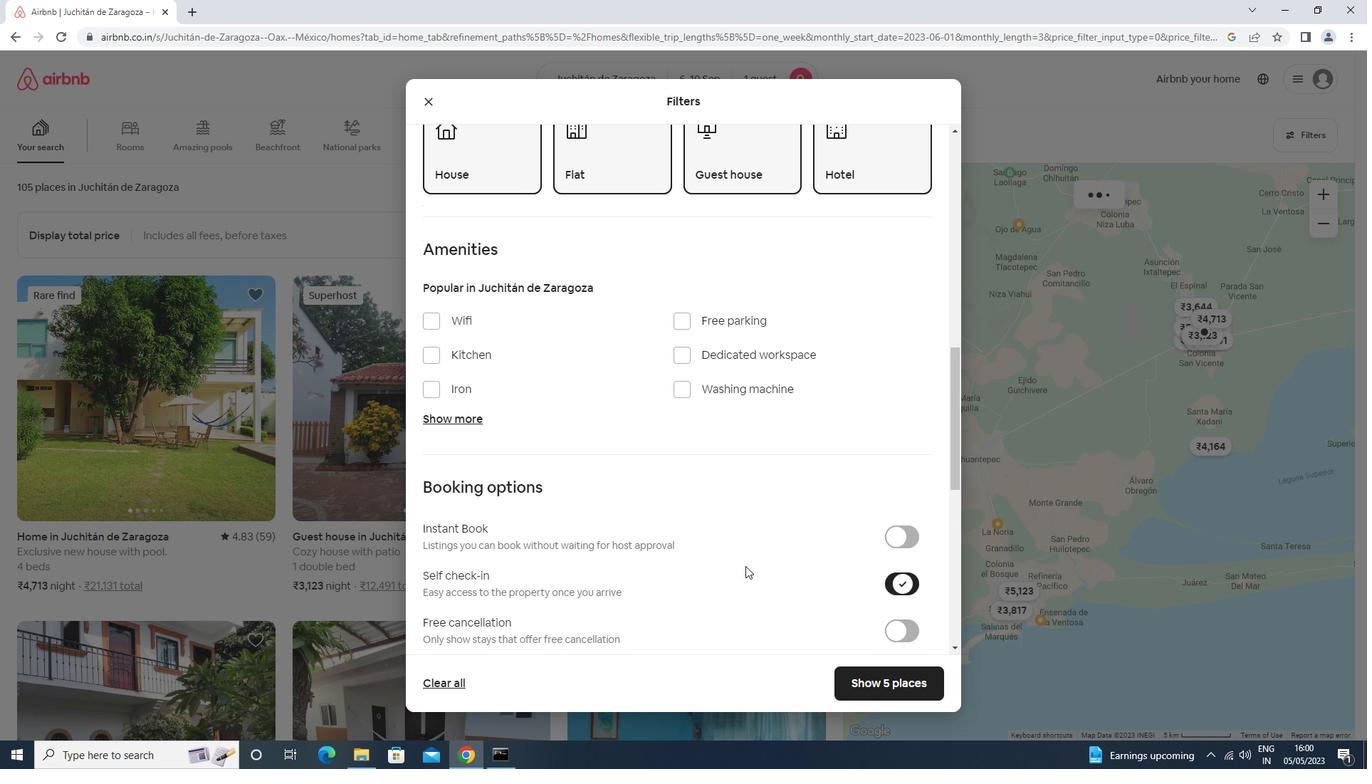 
Action: Mouse scrolled (735, 558) with delta (0, 0)
Screenshot: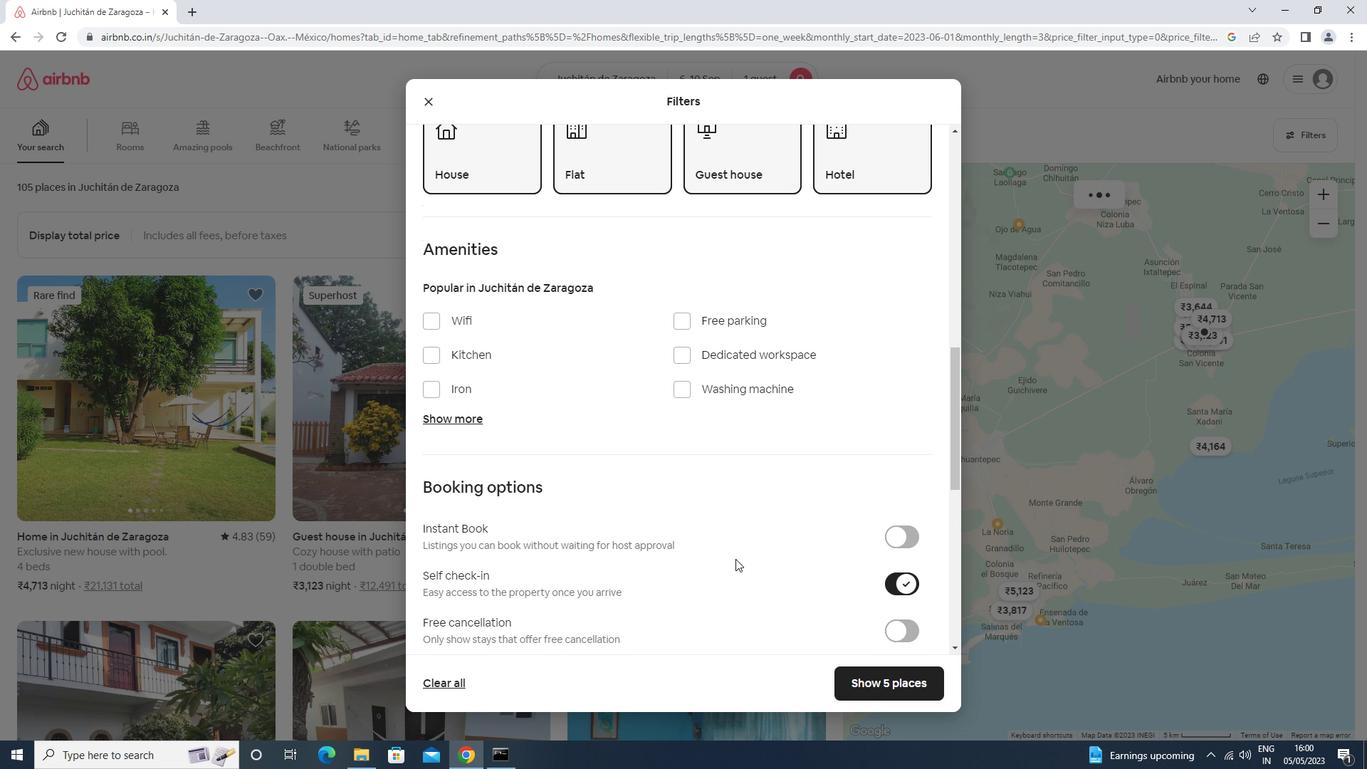 
Action: Mouse scrolled (735, 558) with delta (0, 0)
Screenshot: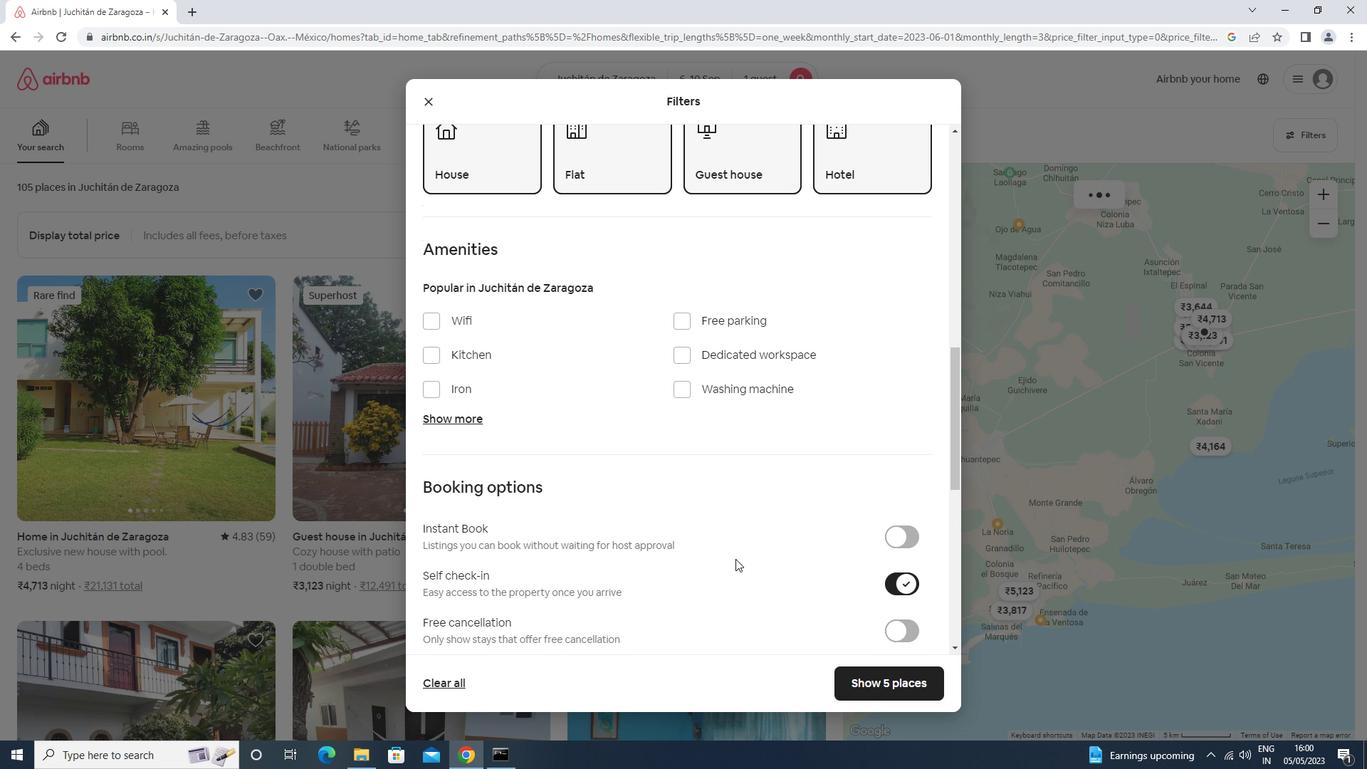 
Action: Mouse moved to (548, 612)
Screenshot: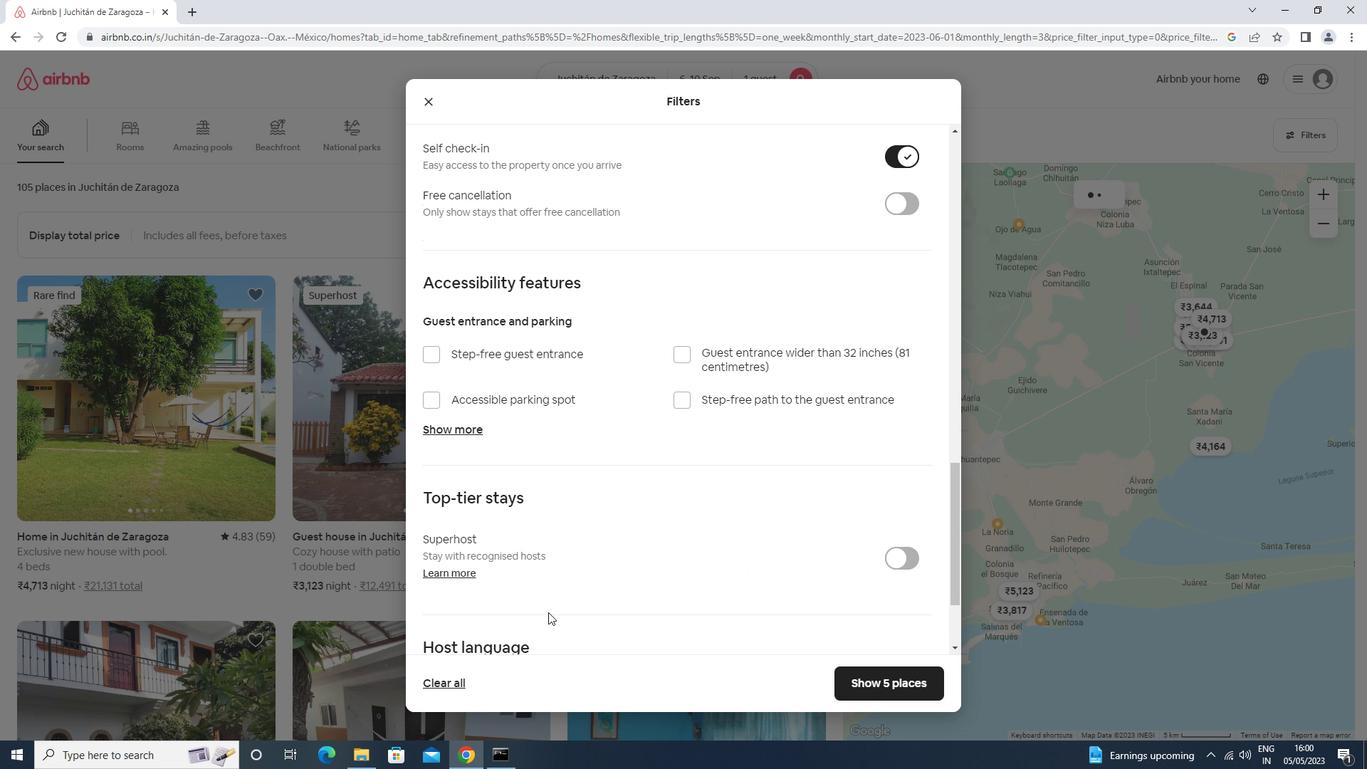 
Action: Mouse scrolled (548, 611) with delta (0, 0)
Screenshot: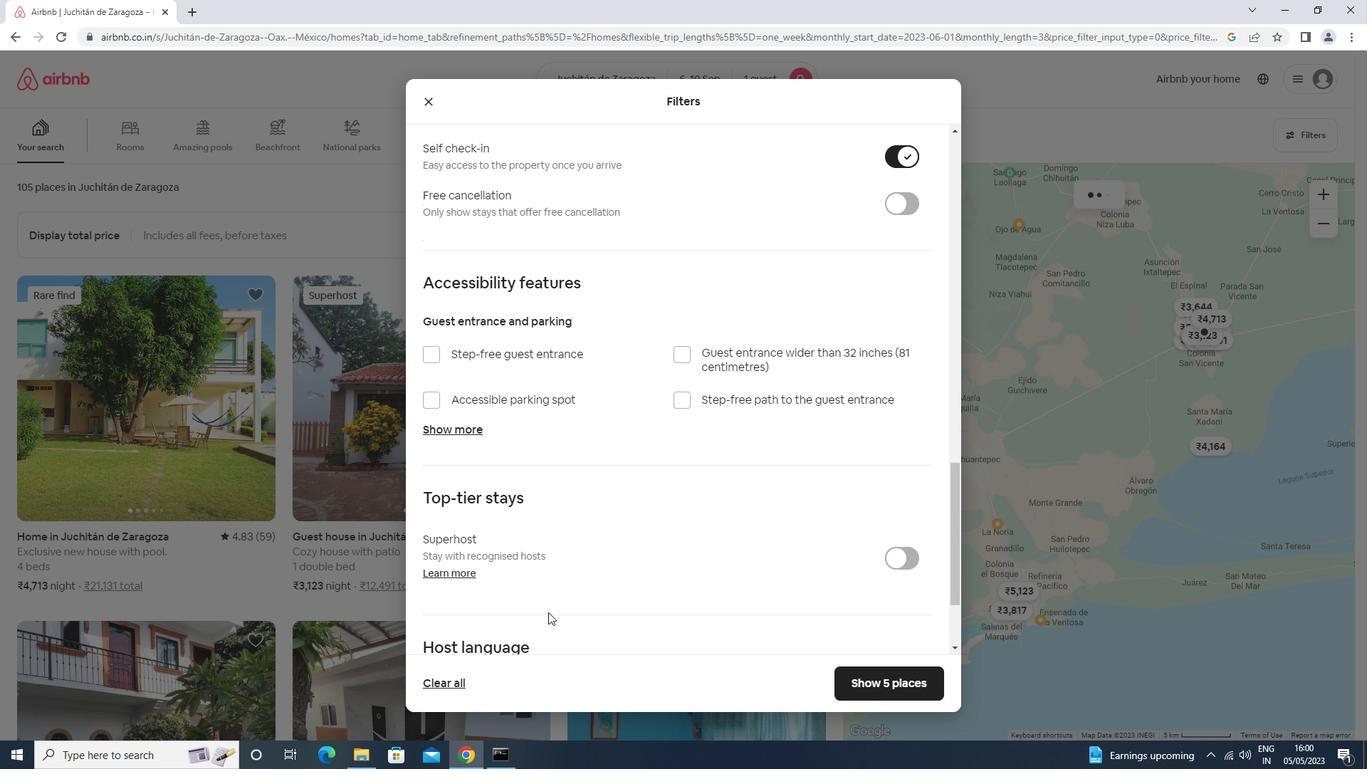
Action: Mouse scrolled (548, 611) with delta (0, 0)
Screenshot: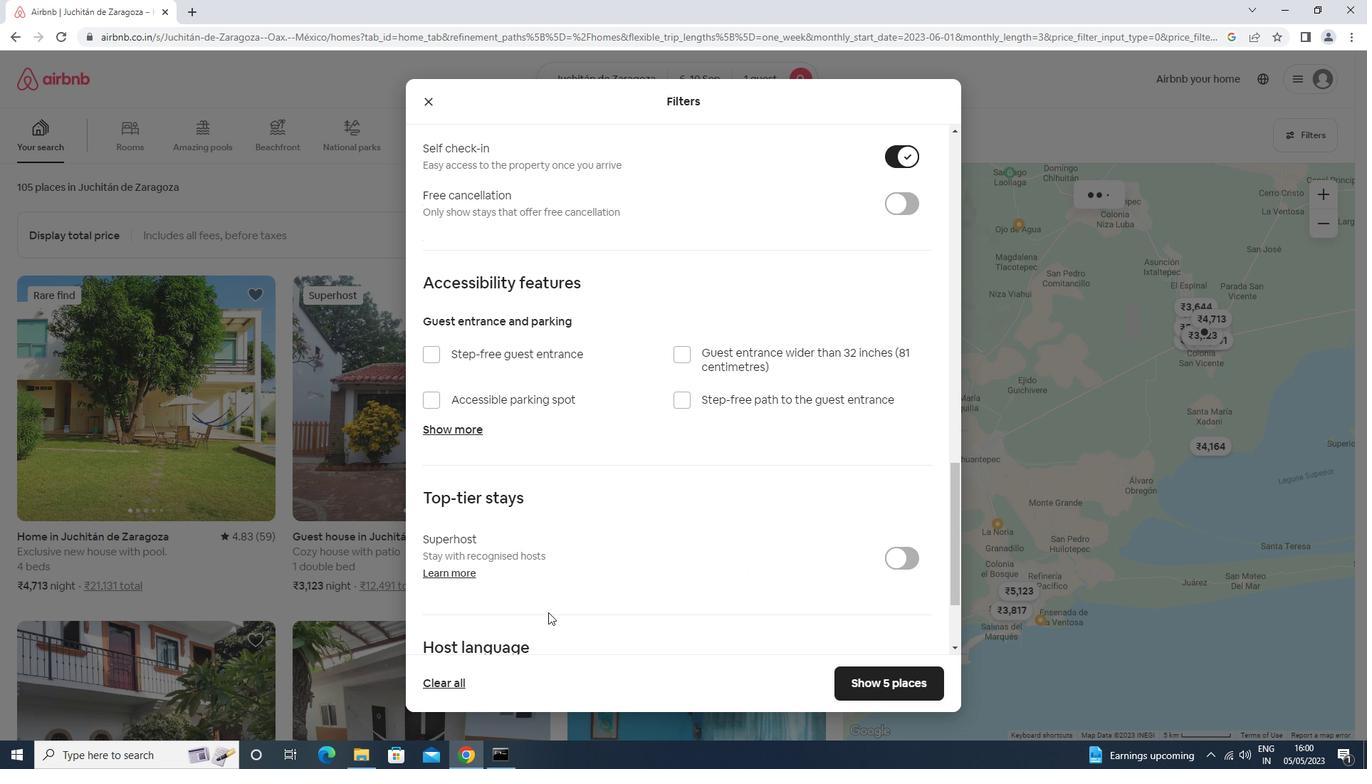 
Action: Mouse scrolled (548, 611) with delta (0, 0)
Screenshot: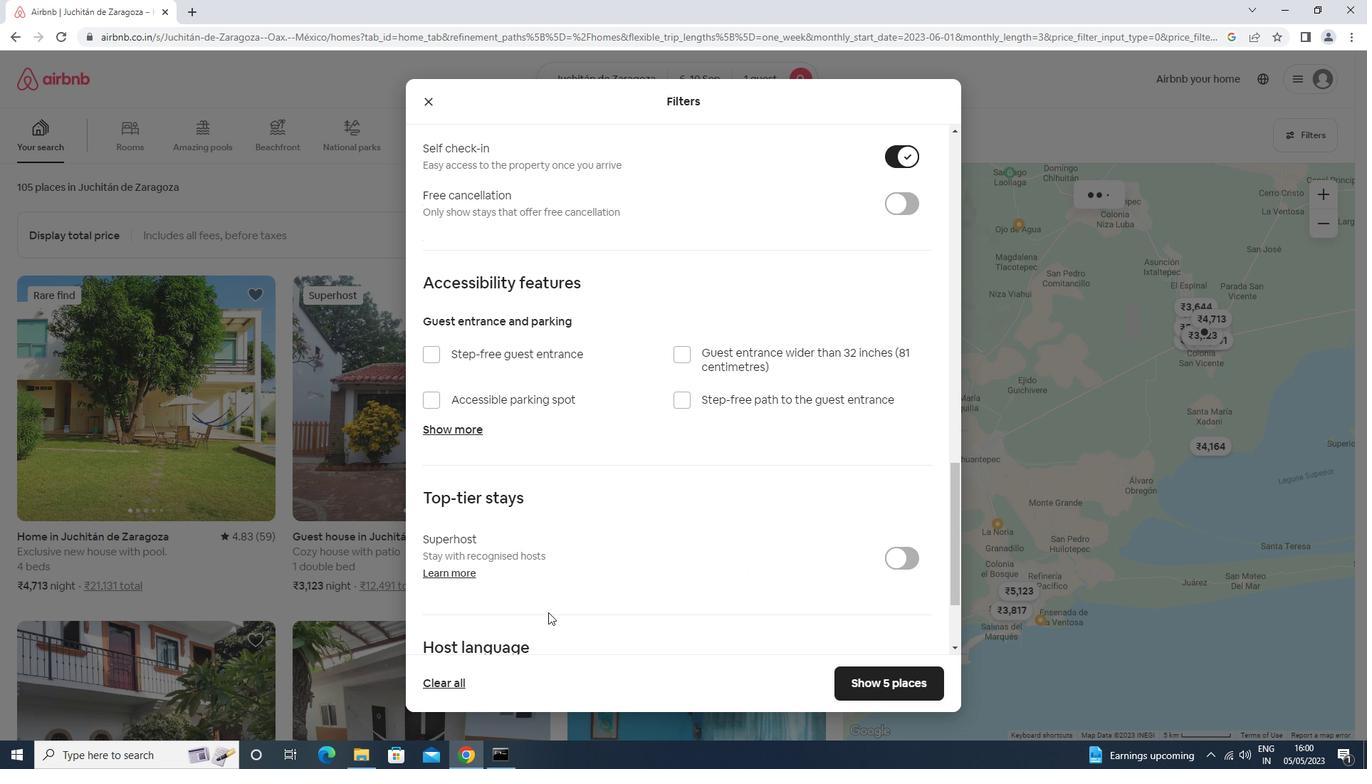 
Action: Mouse scrolled (548, 611) with delta (0, 0)
Screenshot: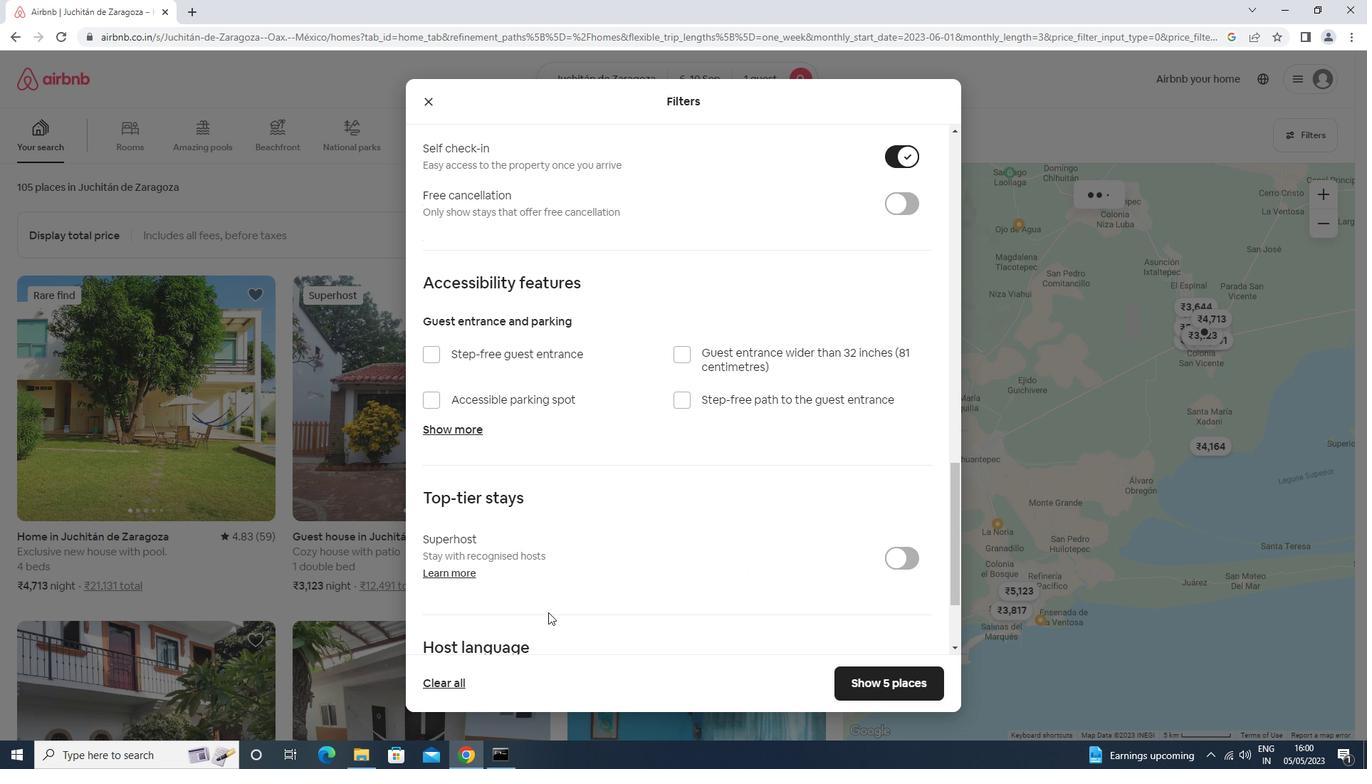 
Action: Mouse scrolled (548, 611) with delta (0, 0)
Screenshot: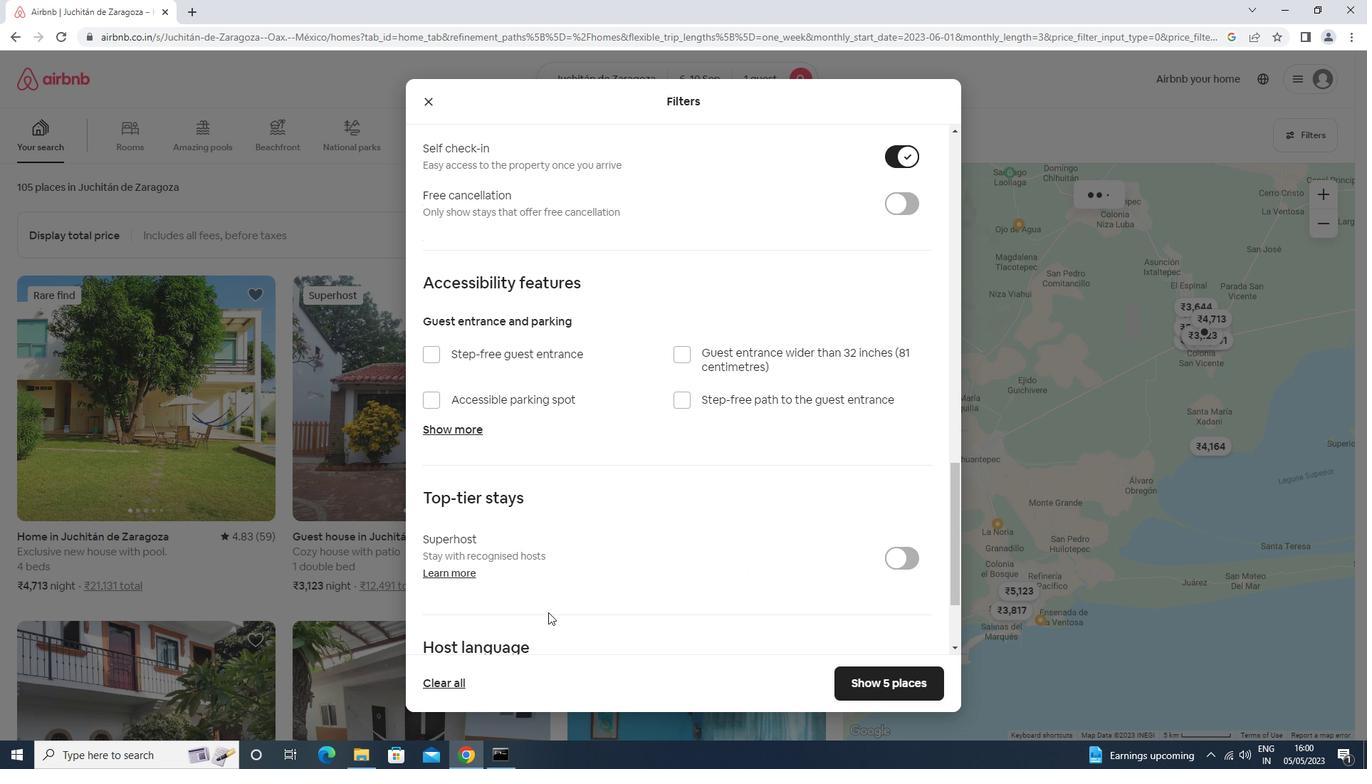 
Action: Mouse scrolled (548, 611) with delta (0, 0)
Screenshot: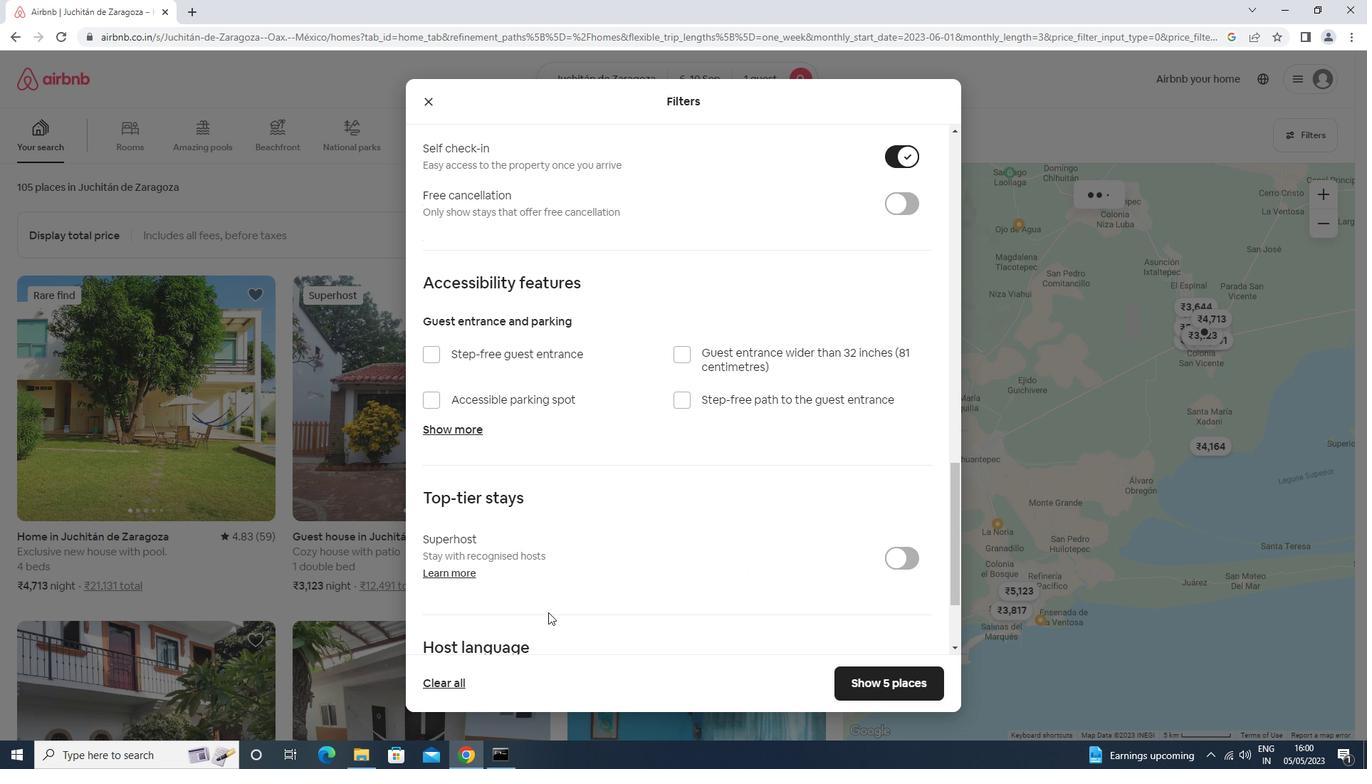 
Action: Mouse moved to (455, 559)
Screenshot: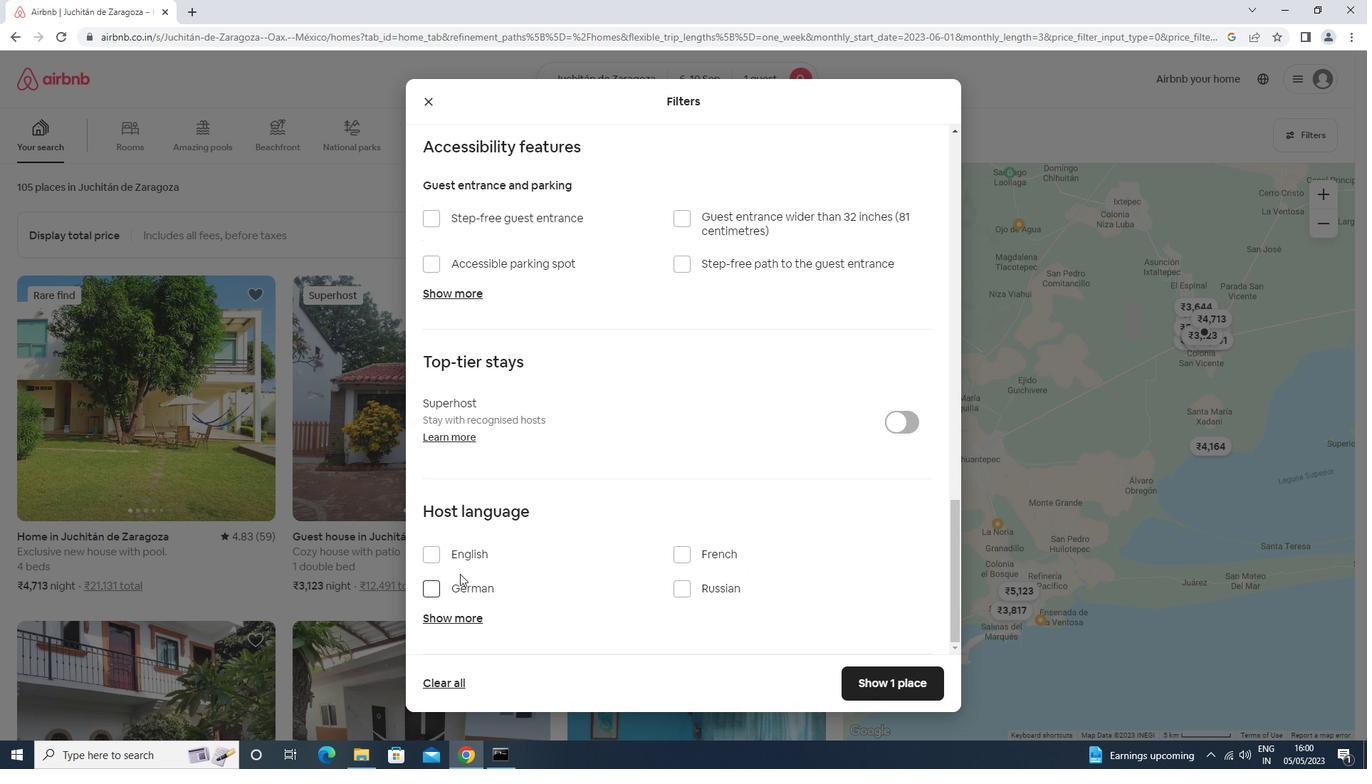 
Action: Mouse pressed left at (455, 559)
Screenshot: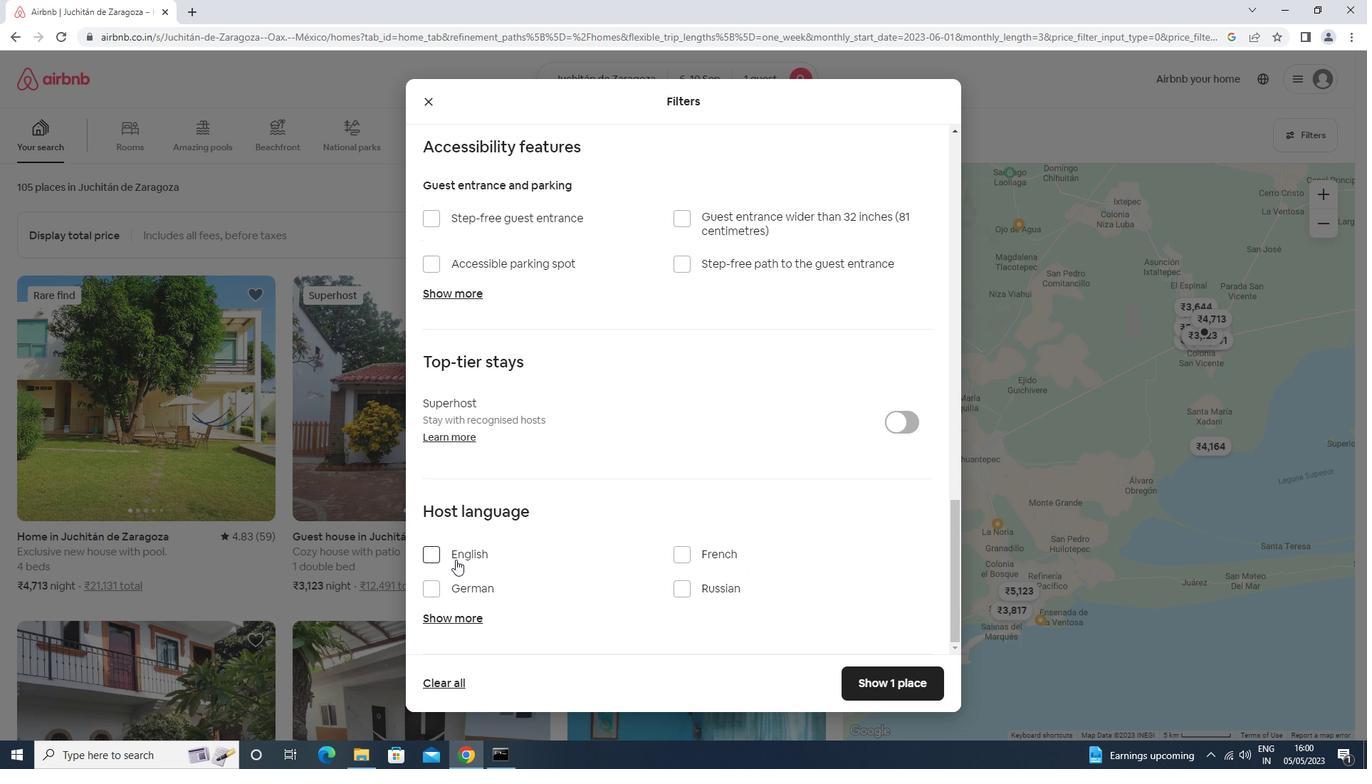 
Action: Mouse moved to (896, 673)
Screenshot: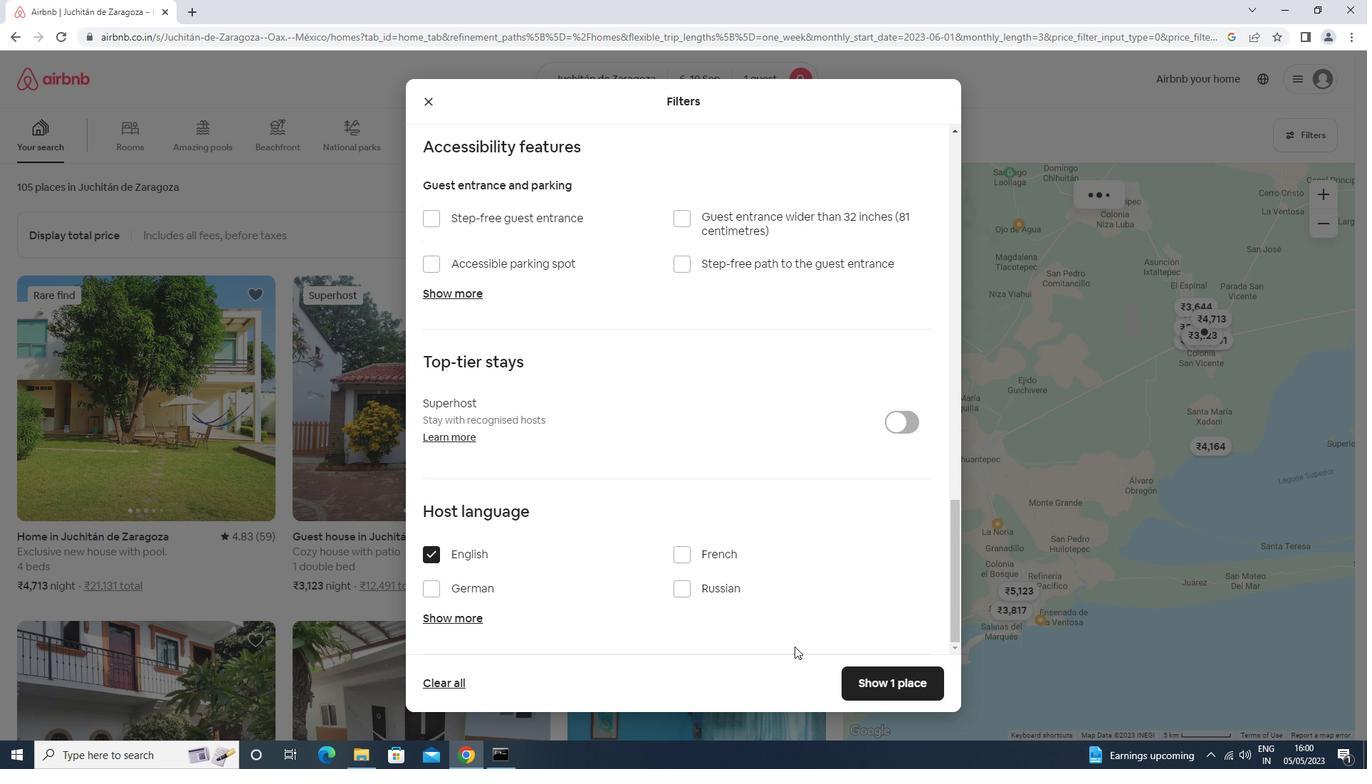 
Action: Mouse pressed left at (896, 673)
Screenshot: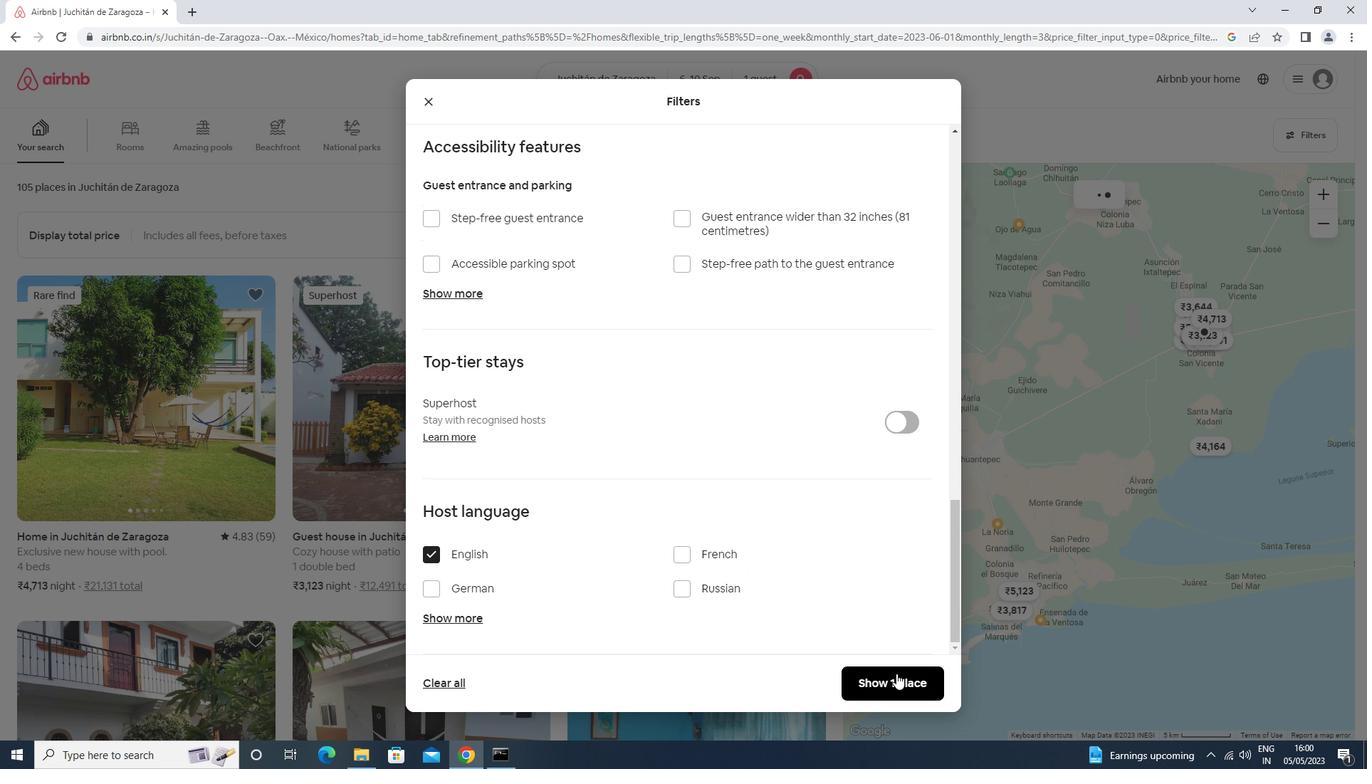 
Action: Mouse moved to (896, 674)
Screenshot: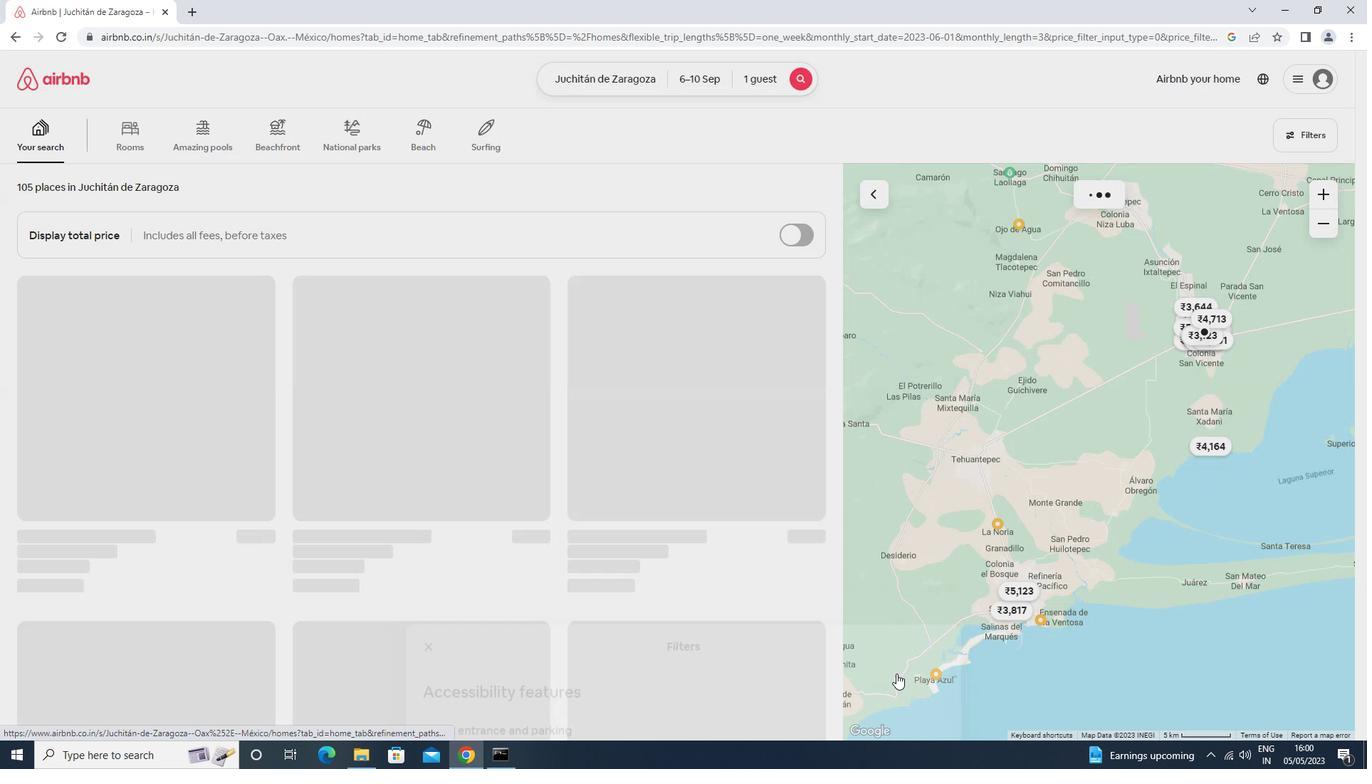 
